 Task: Buy 4 Cookie Stamps from Baking Tools & Accessories section under best seller category for shipping address: Isaiah Carter, 4727 Huntz Lane, Bolton, Massachusetts 01740, Cell Number 9785492947. Pay from credit card ending with 9757, CVV 798
Action: Mouse pressed left at (25, 84)
Screenshot: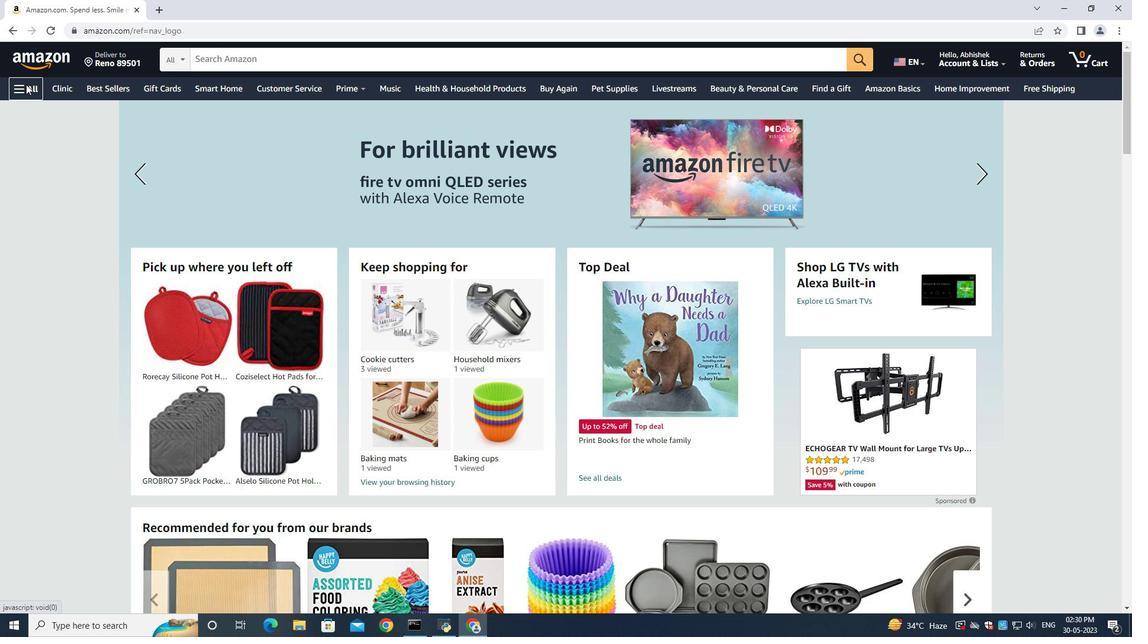 
Action: Mouse moved to (44, 109)
Screenshot: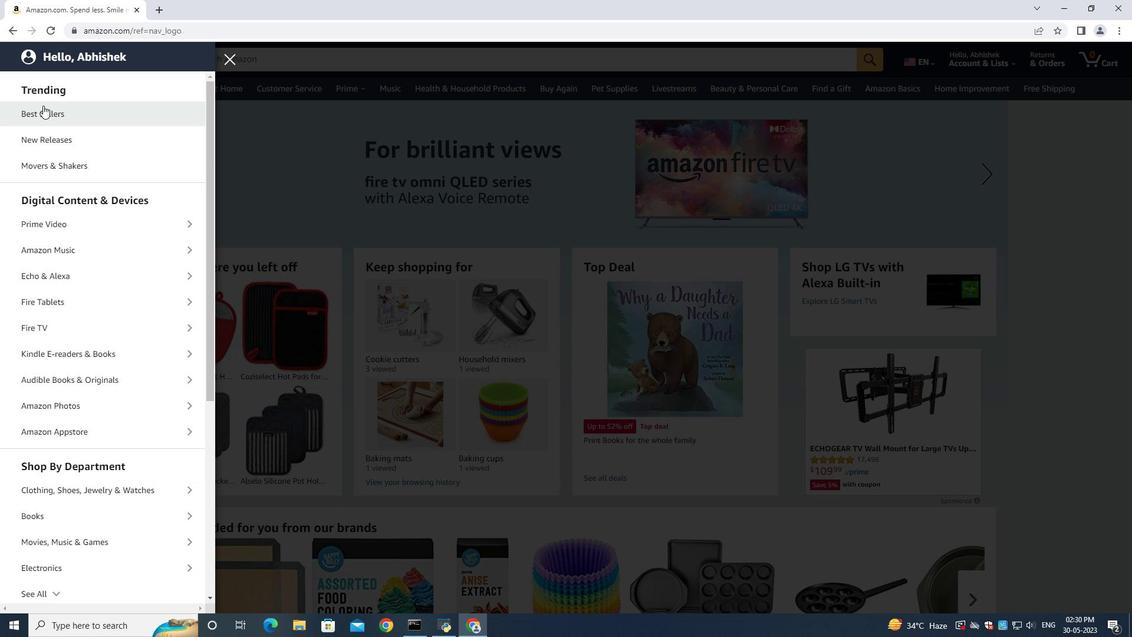 
Action: Mouse pressed left at (44, 109)
Screenshot: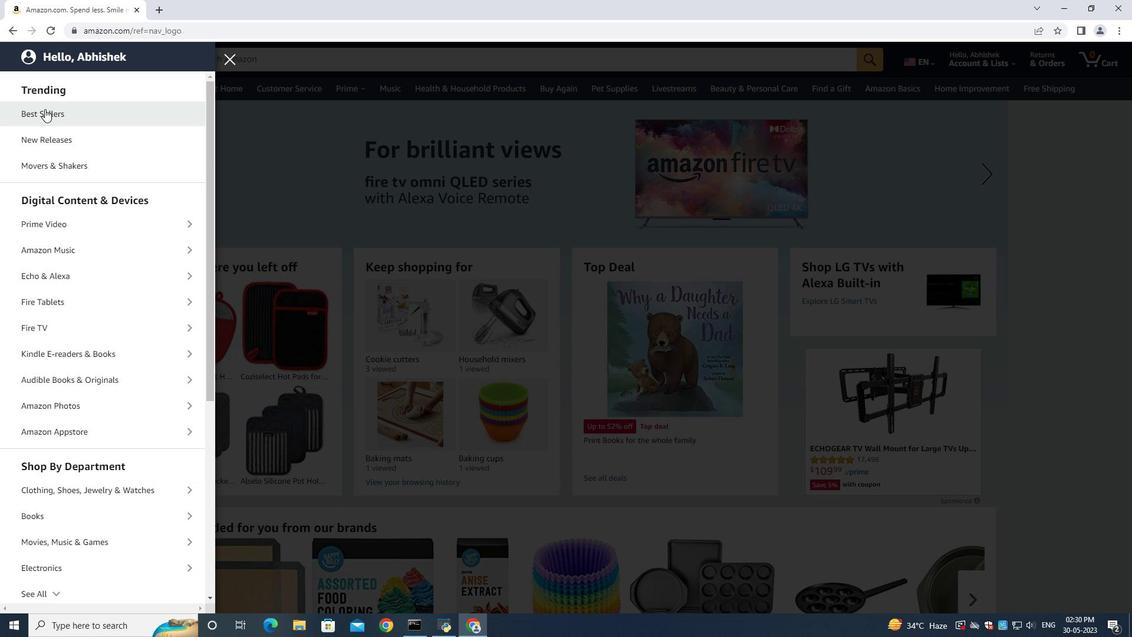 
Action: Mouse moved to (212, 60)
Screenshot: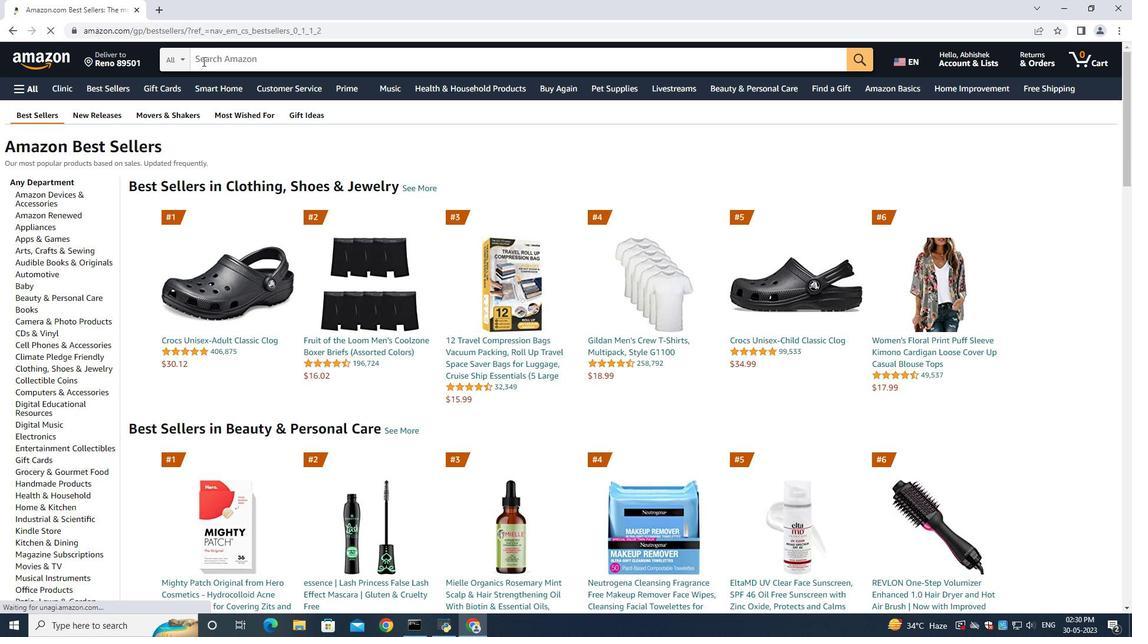
Action: Mouse pressed left at (212, 60)
Screenshot: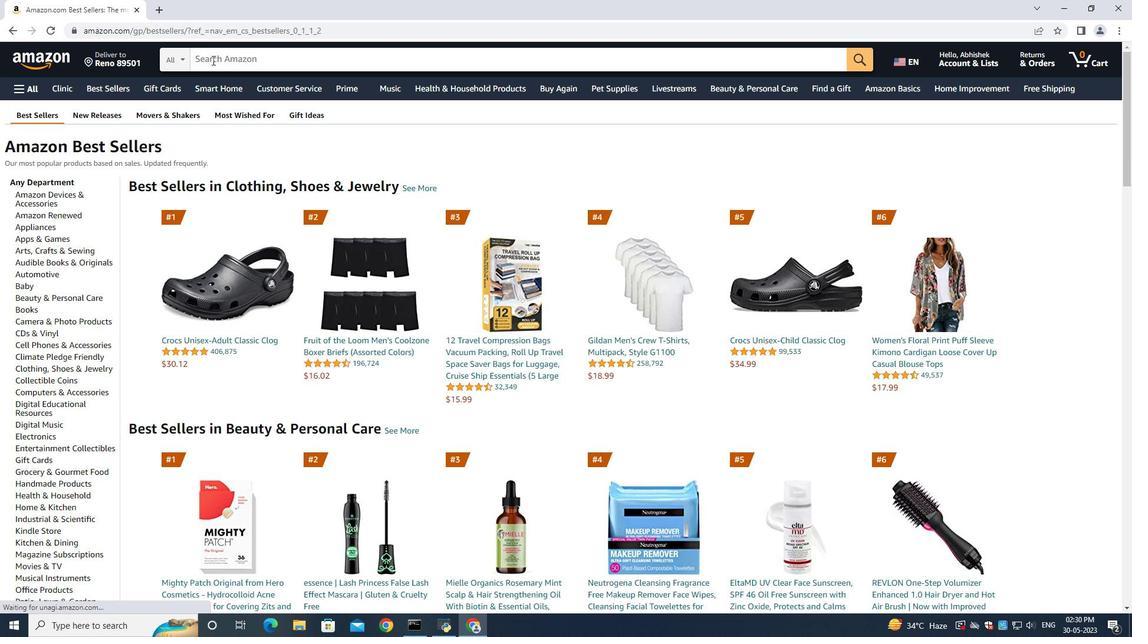 
Action: Mouse moved to (212, 60)
Screenshot: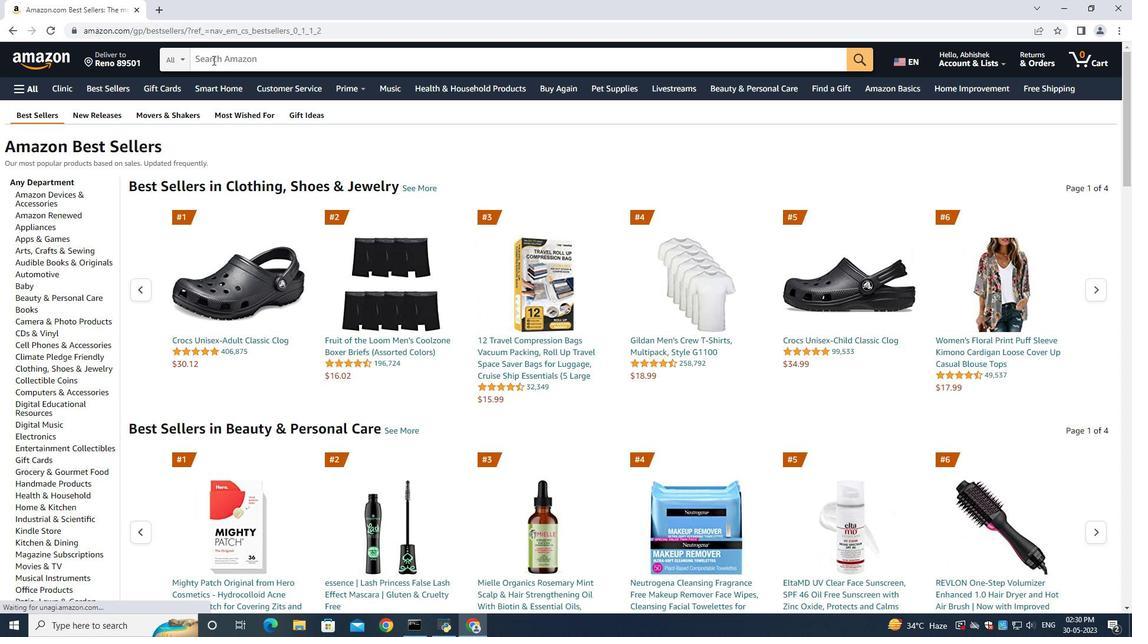 
Action: Key pressed <Key.shift>Cookie<Key.space><Key.shift>Stamps<Key.enter>
Screenshot: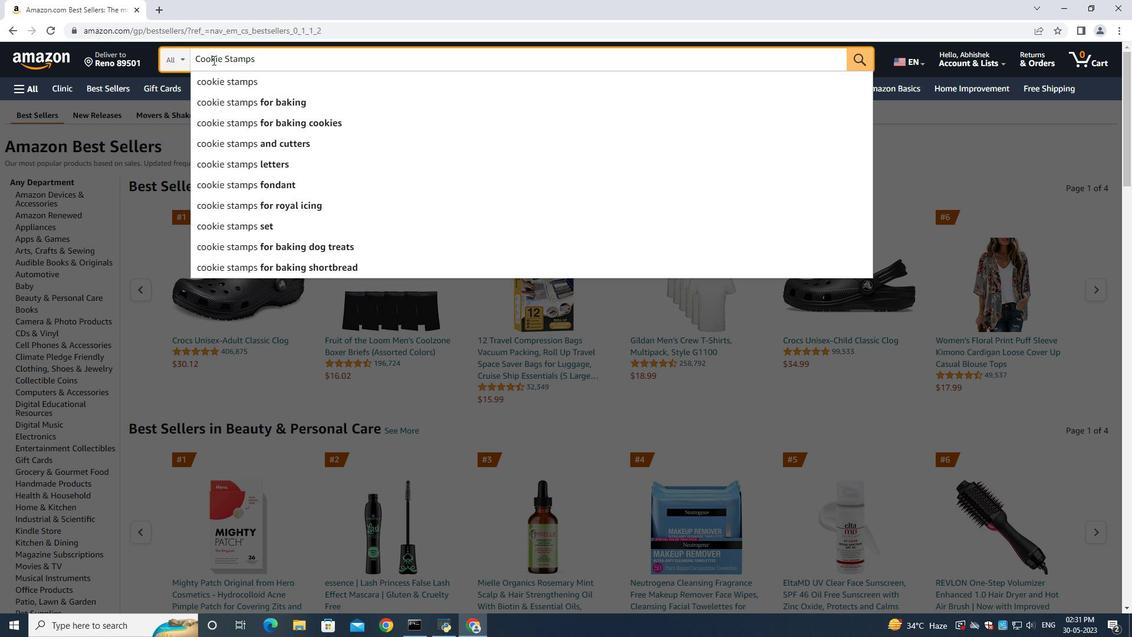 
Action: Mouse moved to (70, 243)
Screenshot: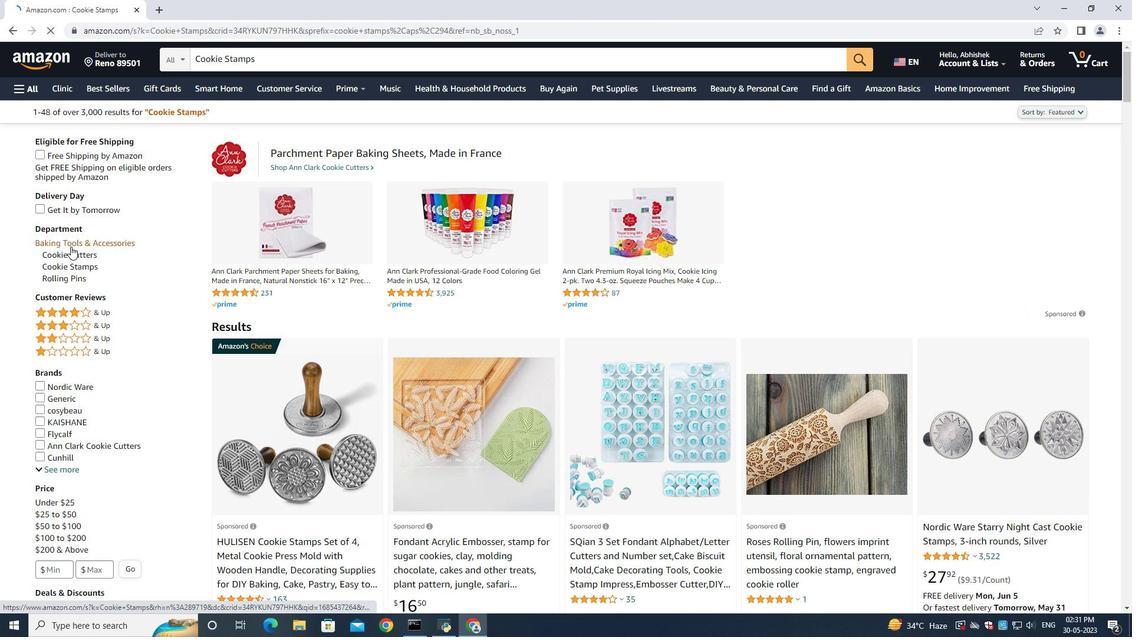 
Action: Mouse pressed left at (70, 243)
Screenshot: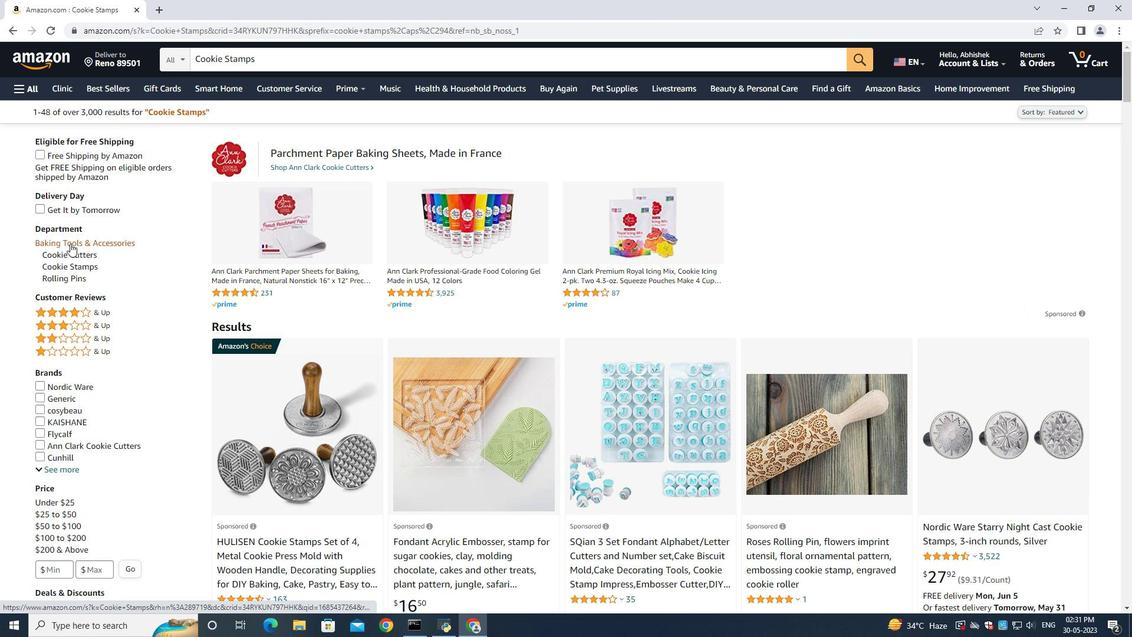 
Action: Mouse moved to (680, 330)
Screenshot: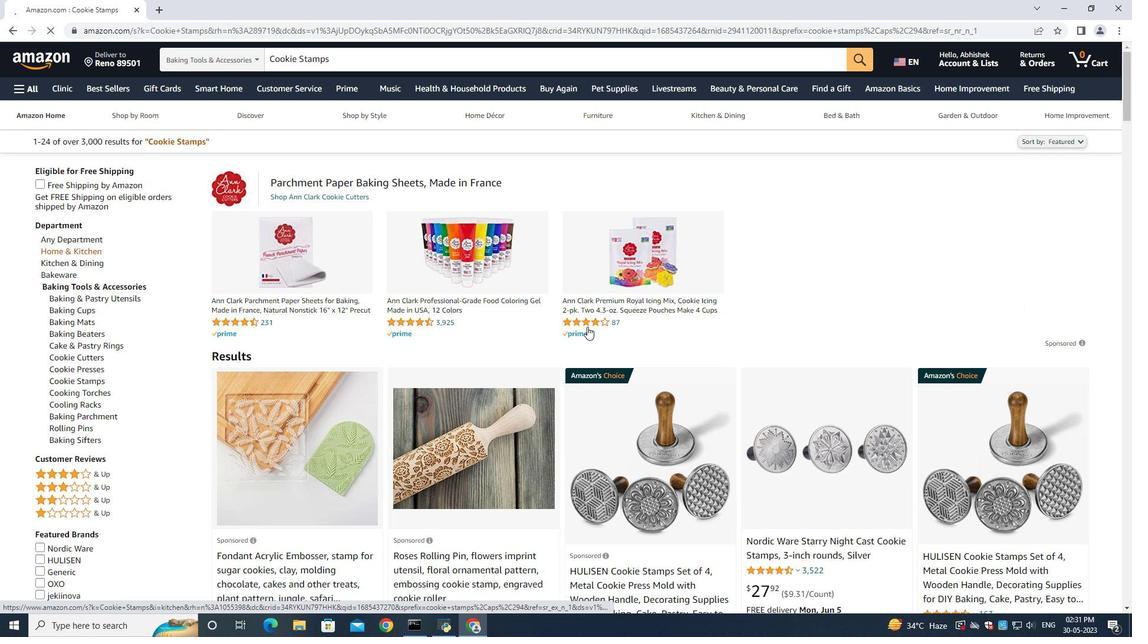 
Action: Mouse scrolled (680, 330) with delta (0, 0)
Screenshot: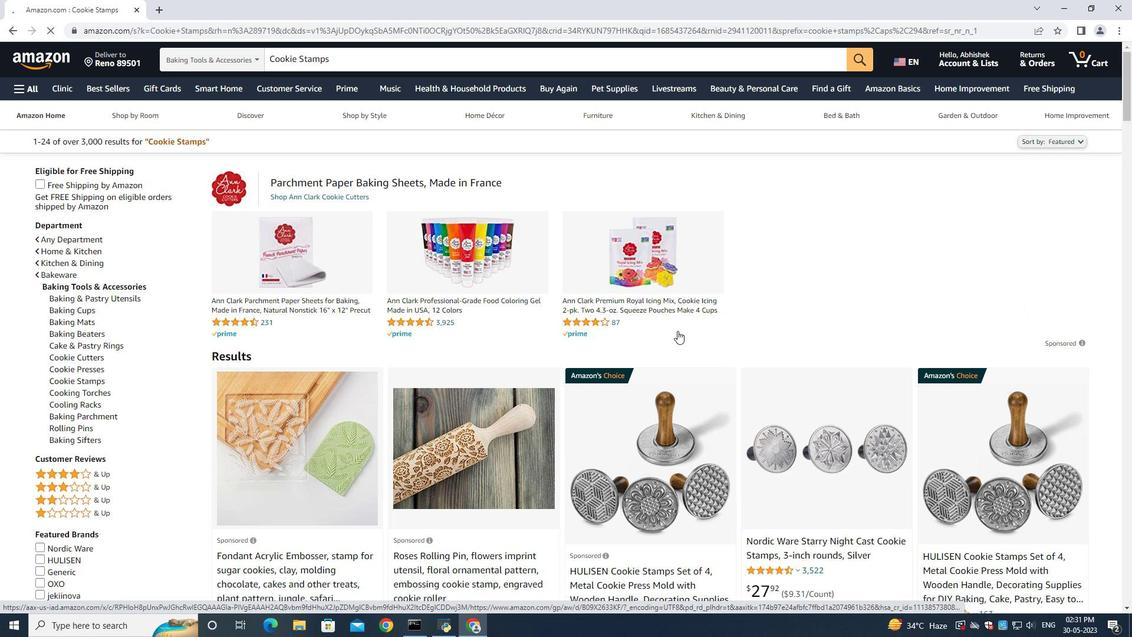 
Action: Mouse scrolled (680, 330) with delta (0, 0)
Screenshot: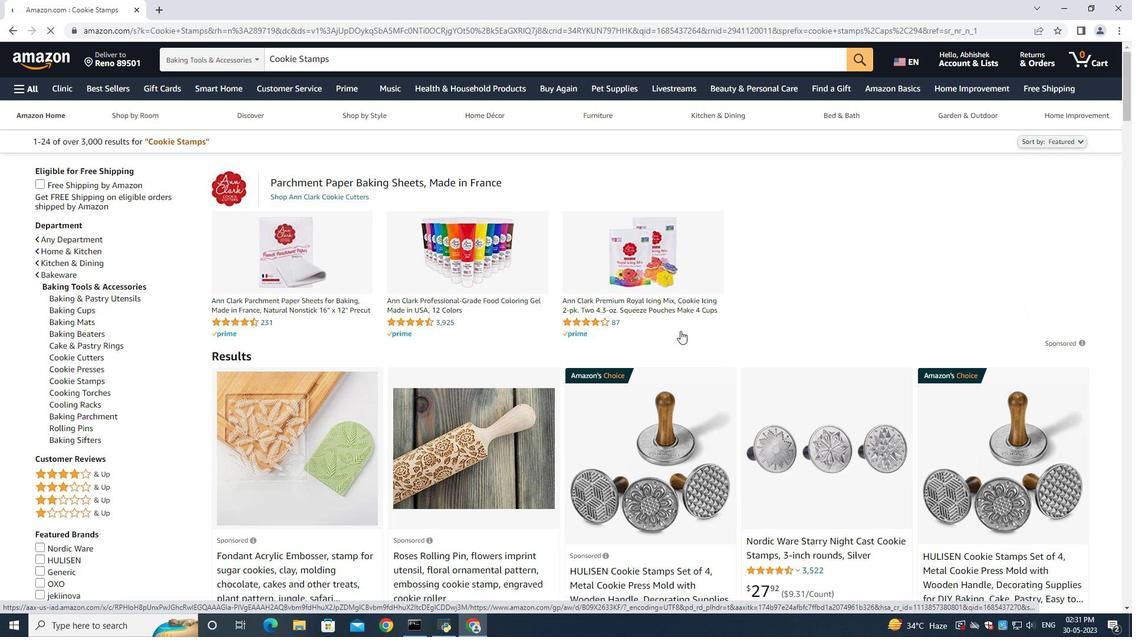
Action: Mouse scrolled (680, 330) with delta (0, 0)
Screenshot: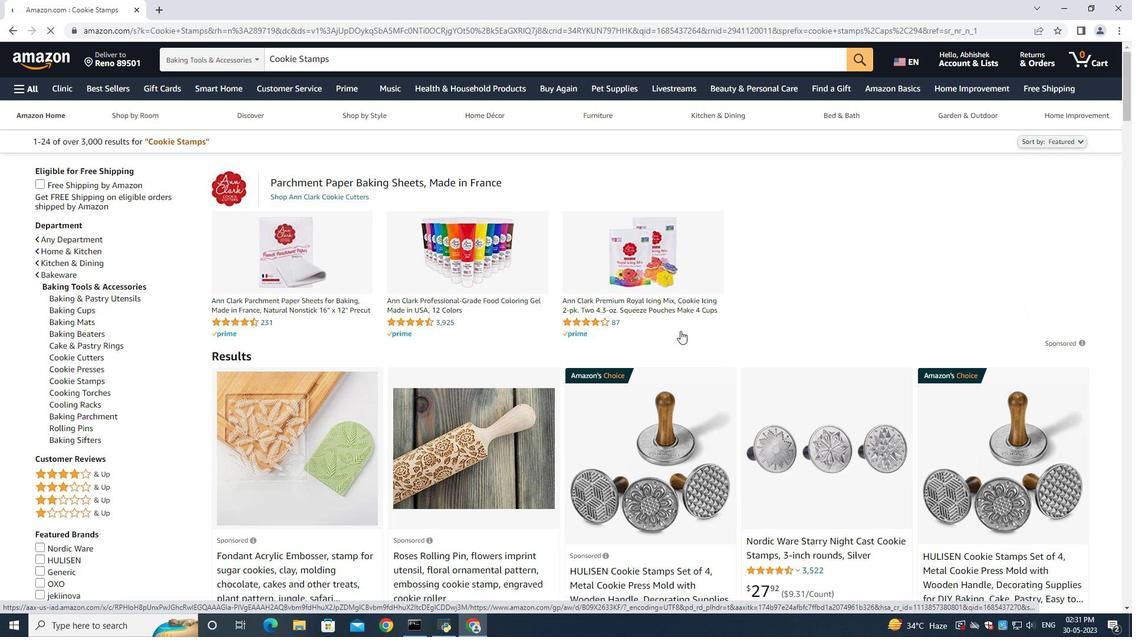
Action: Mouse moved to (475, 375)
Screenshot: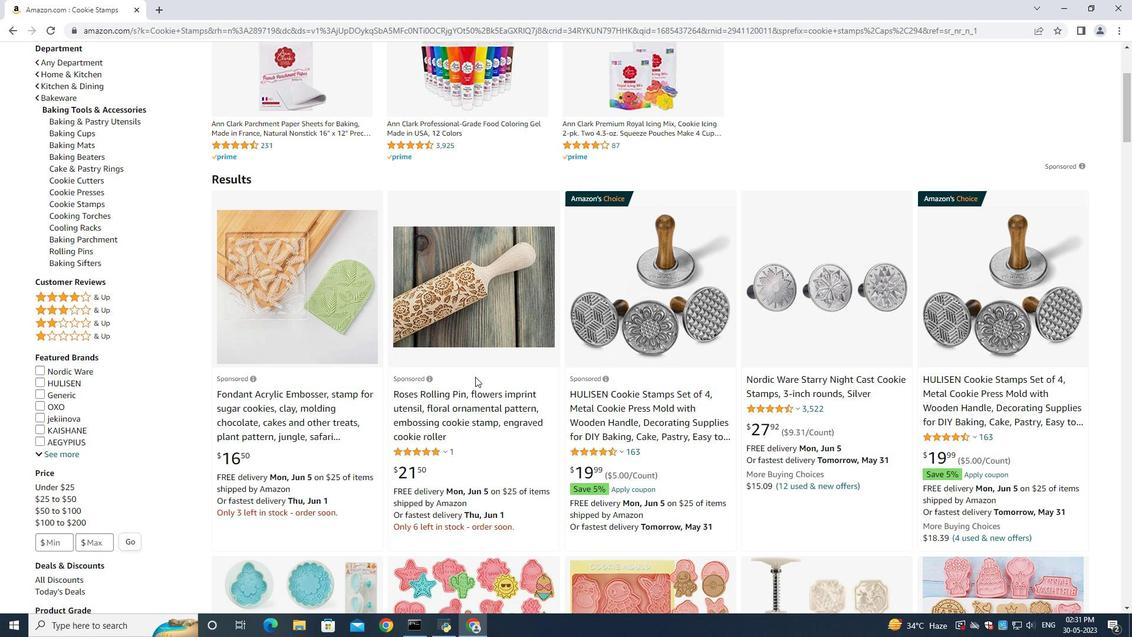 
Action: Mouse scrolled (475, 375) with delta (0, 0)
Screenshot: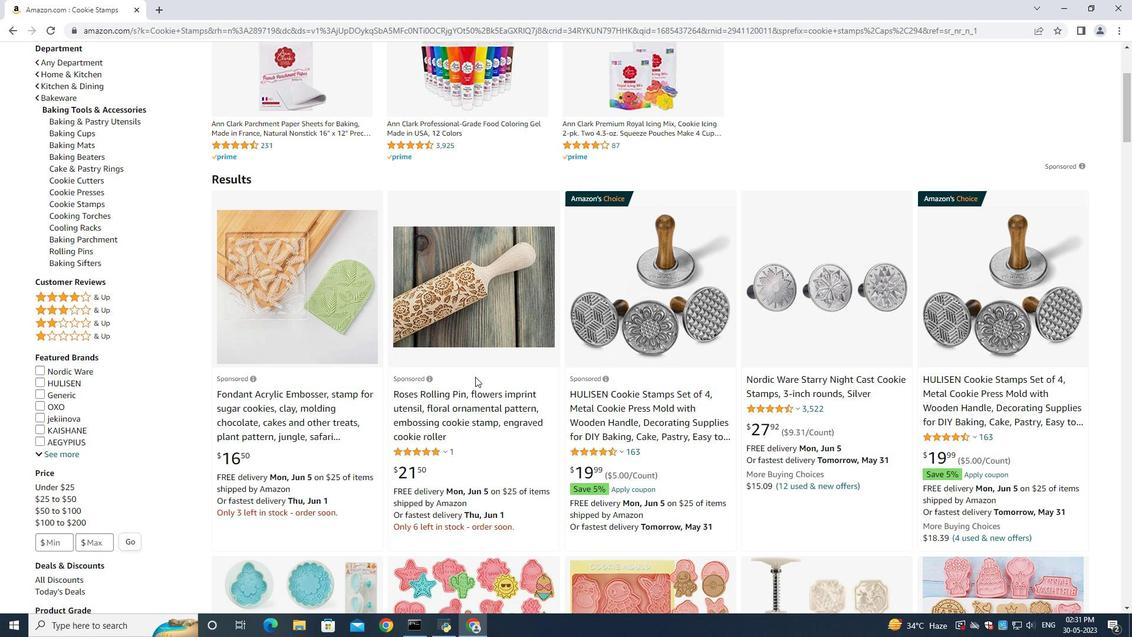 
Action: Mouse scrolled (475, 375) with delta (0, 0)
Screenshot: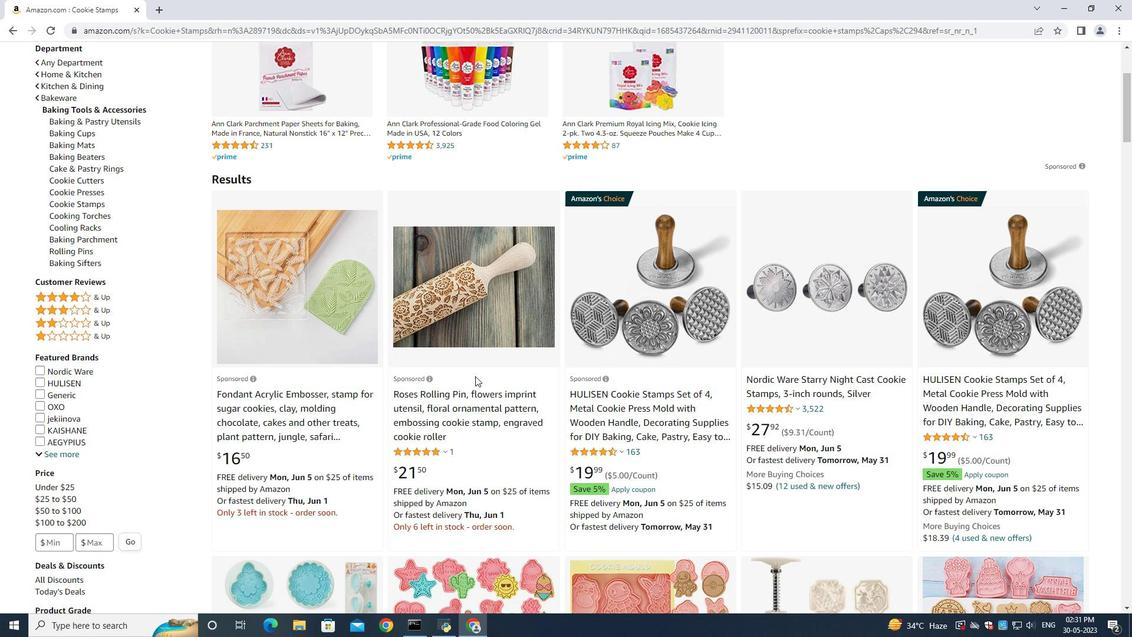 
Action: Mouse scrolled (475, 375) with delta (0, 0)
Screenshot: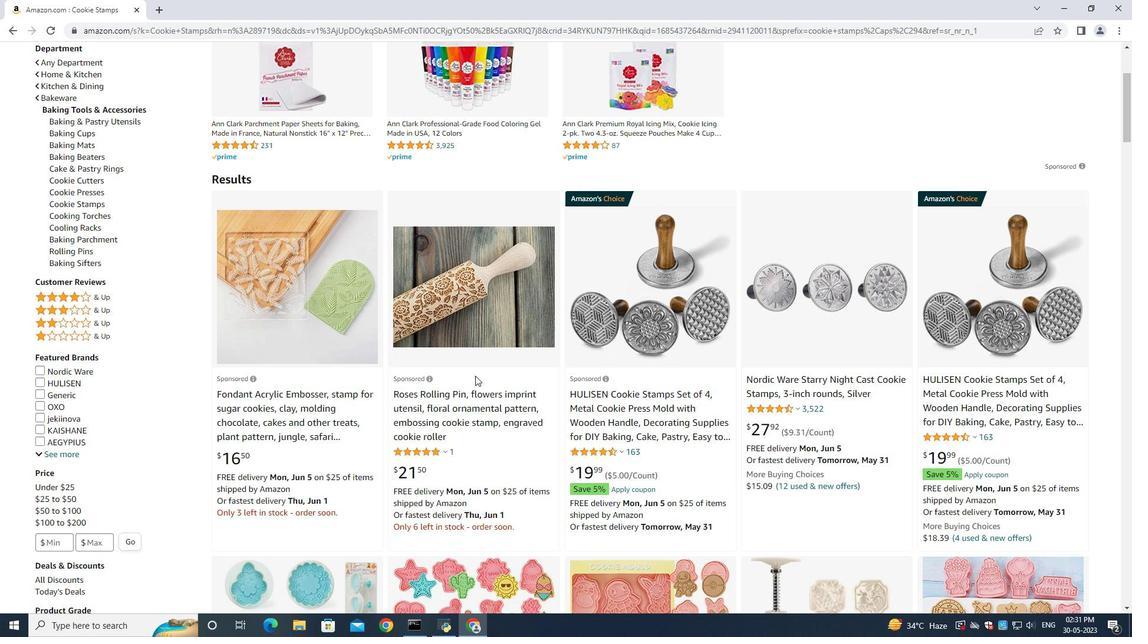 
Action: Mouse moved to (638, 225)
Screenshot: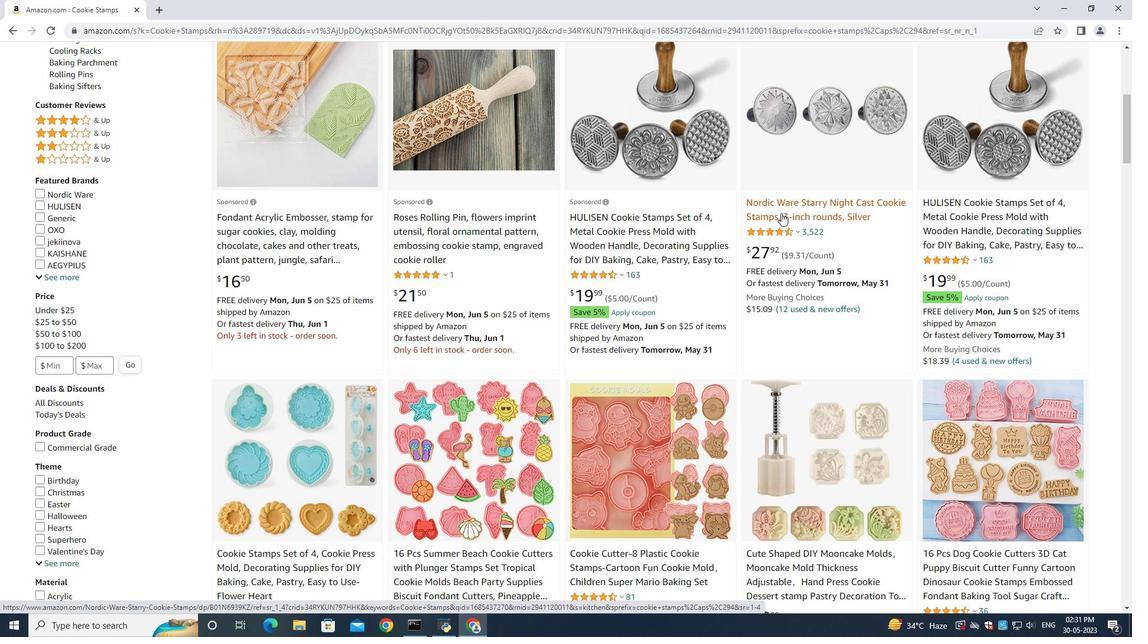 
Action: Mouse pressed left at (638, 225)
Screenshot: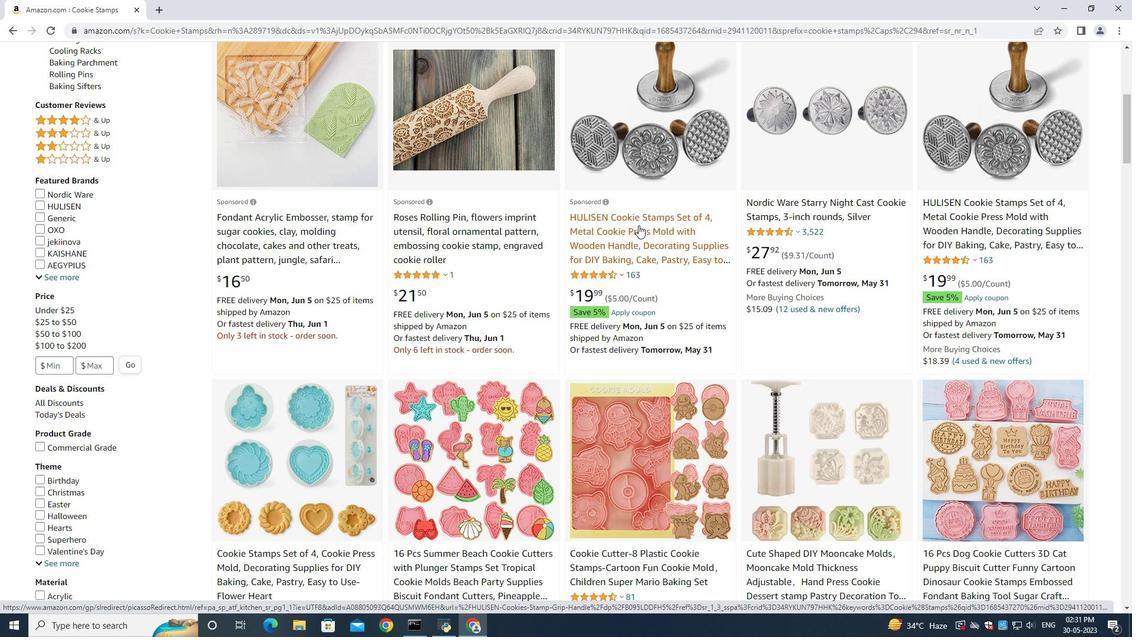 
Action: Mouse moved to (877, 463)
Screenshot: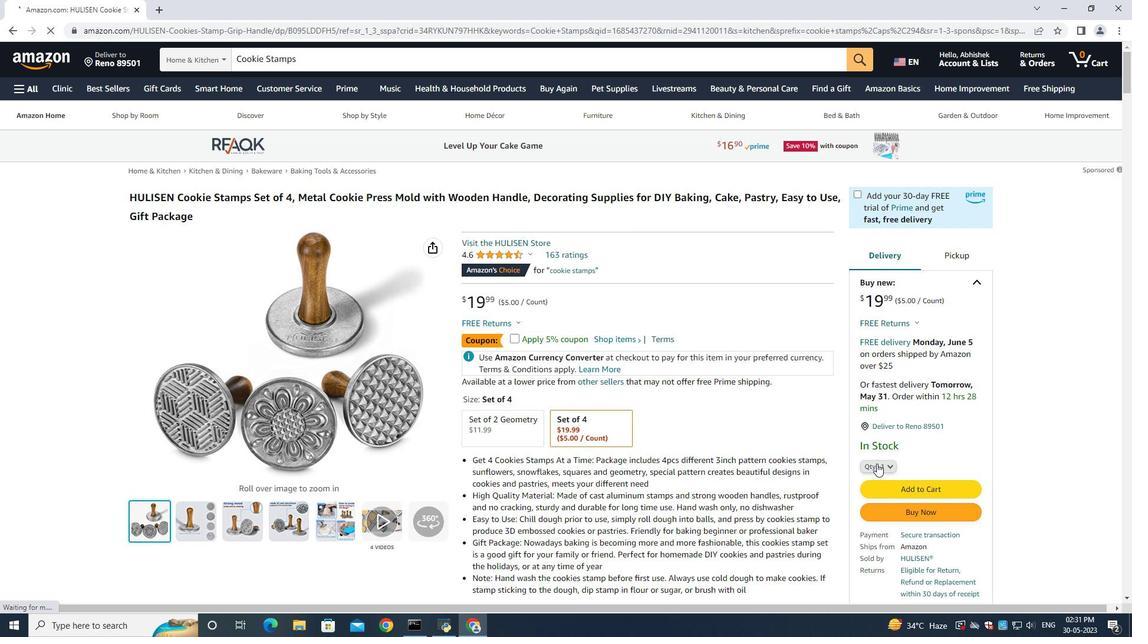 
Action: Mouse pressed left at (877, 463)
Screenshot: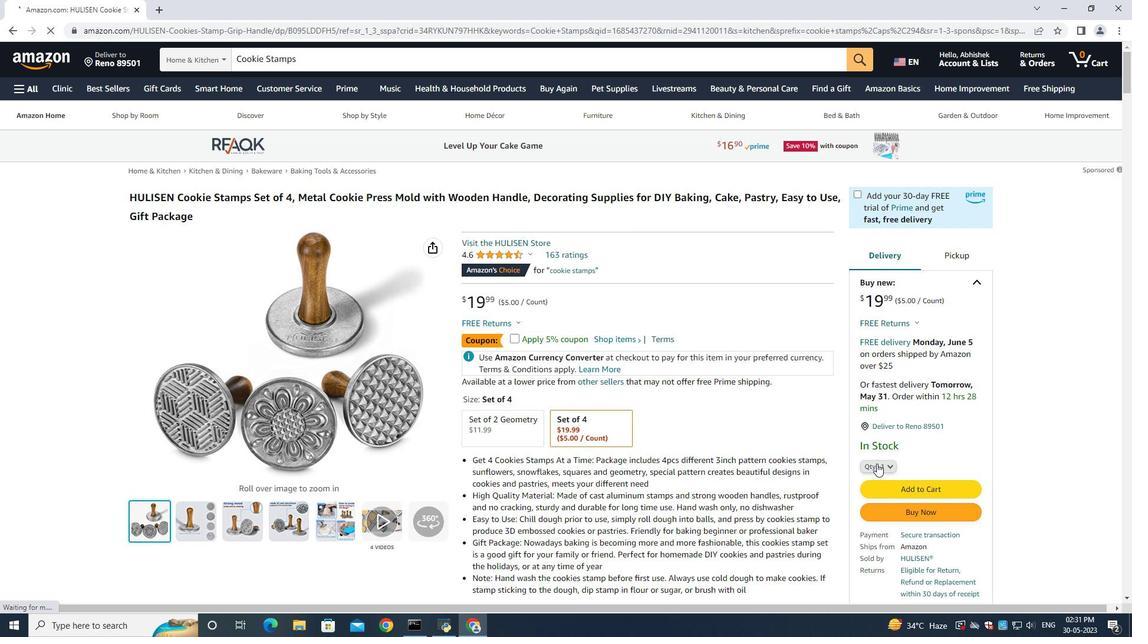 
Action: Mouse moved to (873, 375)
Screenshot: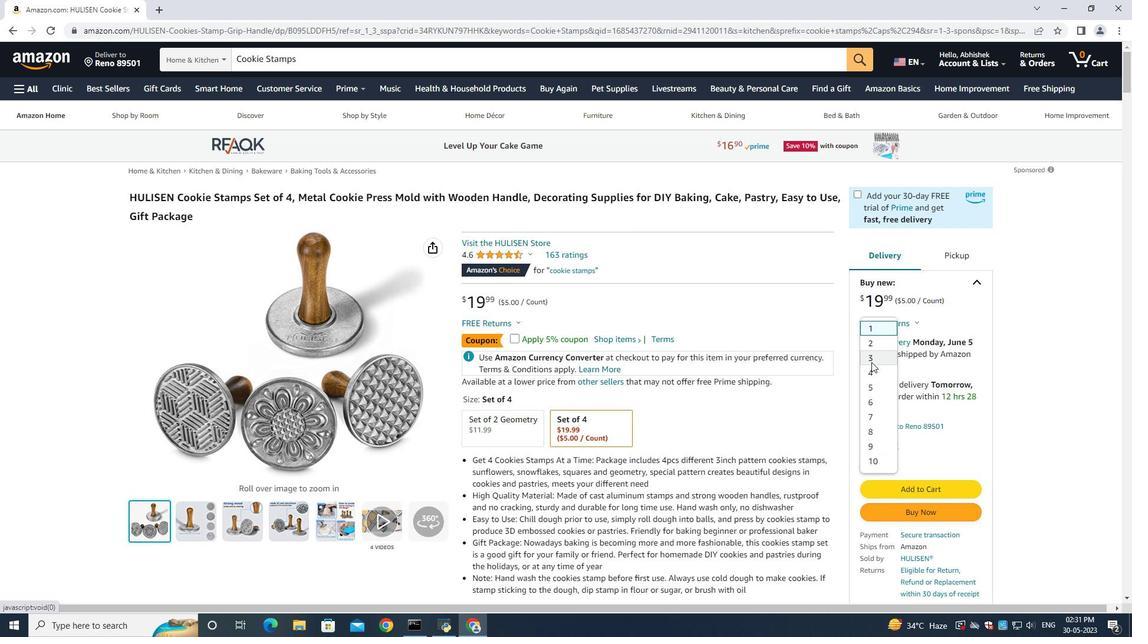 
Action: Mouse pressed left at (873, 375)
Screenshot: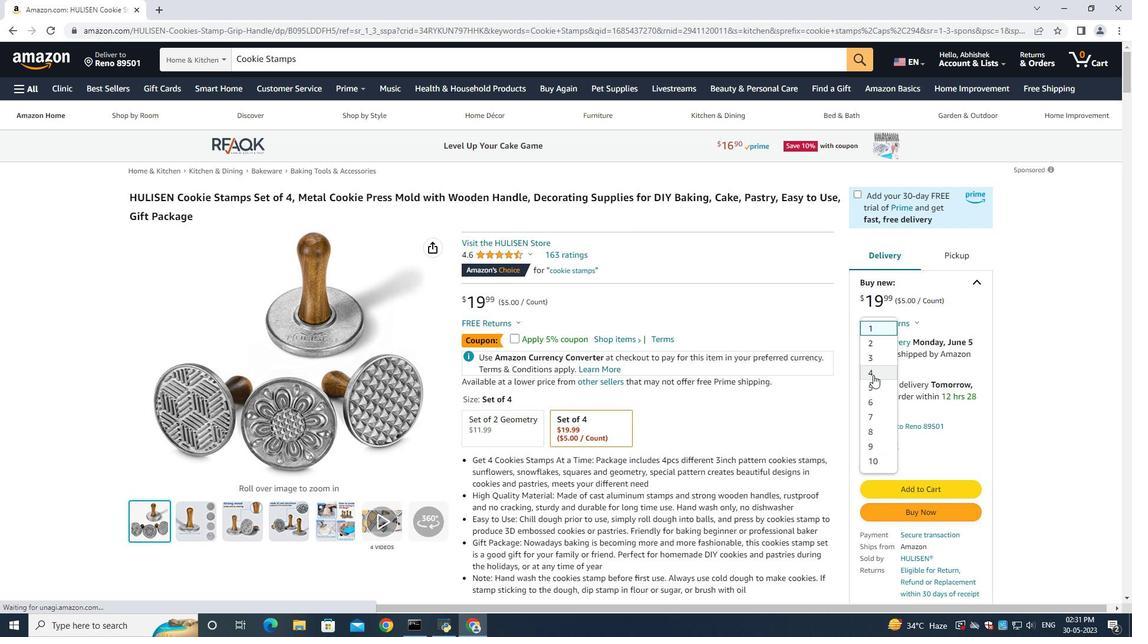 
Action: Mouse moved to (379, 528)
Screenshot: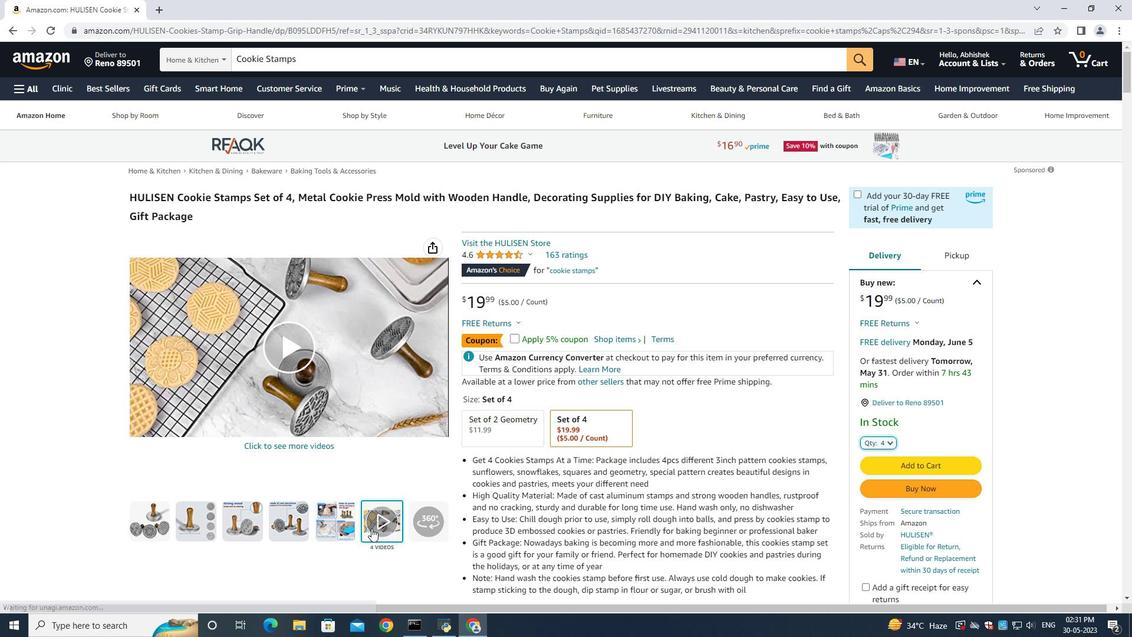 
Action: Mouse pressed left at (379, 528)
Screenshot: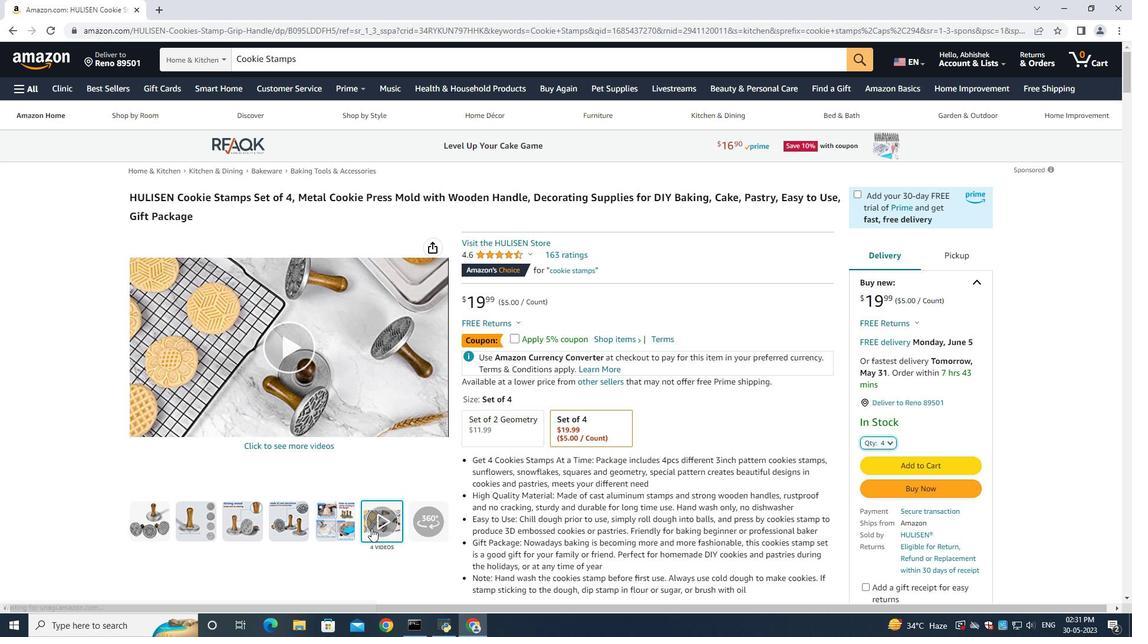 
Action: Mouse moved to (1092, 109)
Screenshot: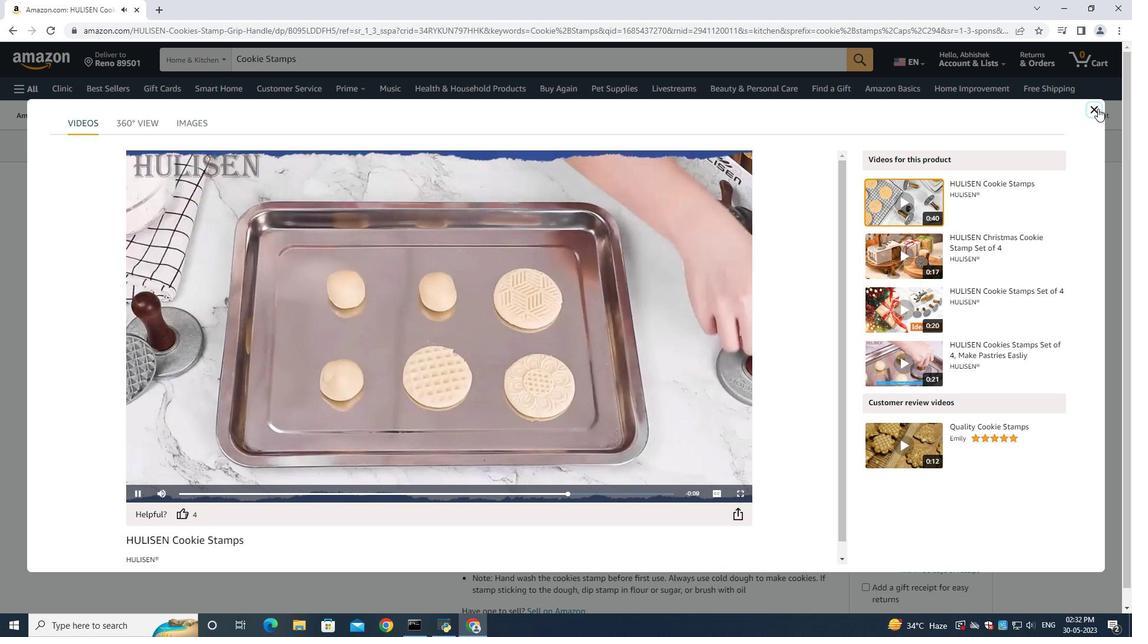 
Action: Mouse pressed left at (1092, 109)
Screenshot: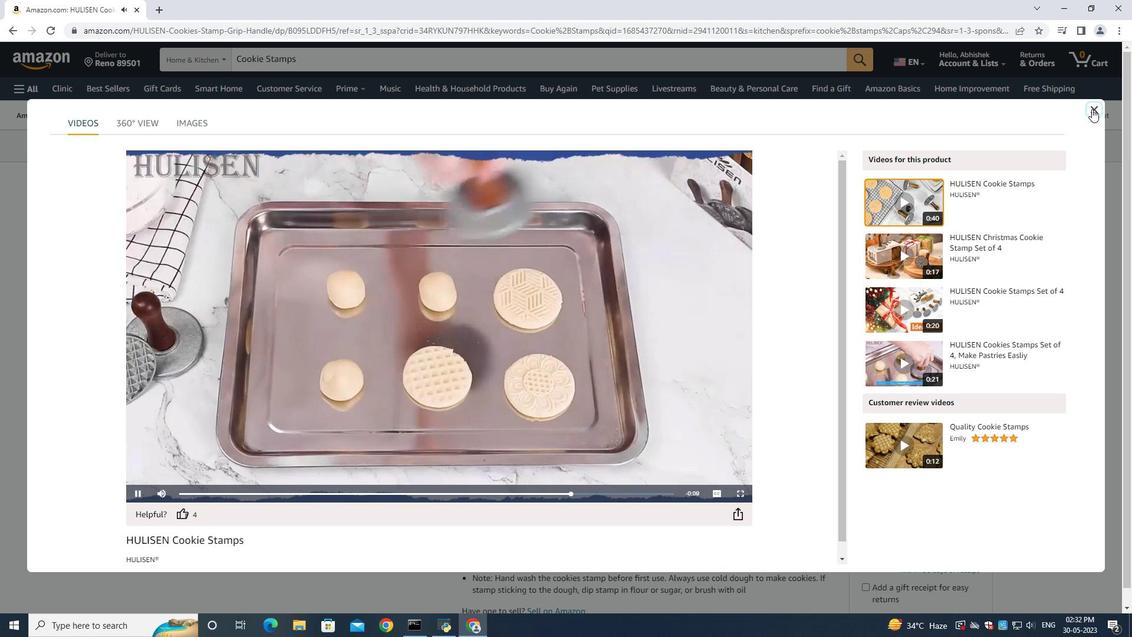 
Action: Mouse moved to (914, 487)
Screenshot: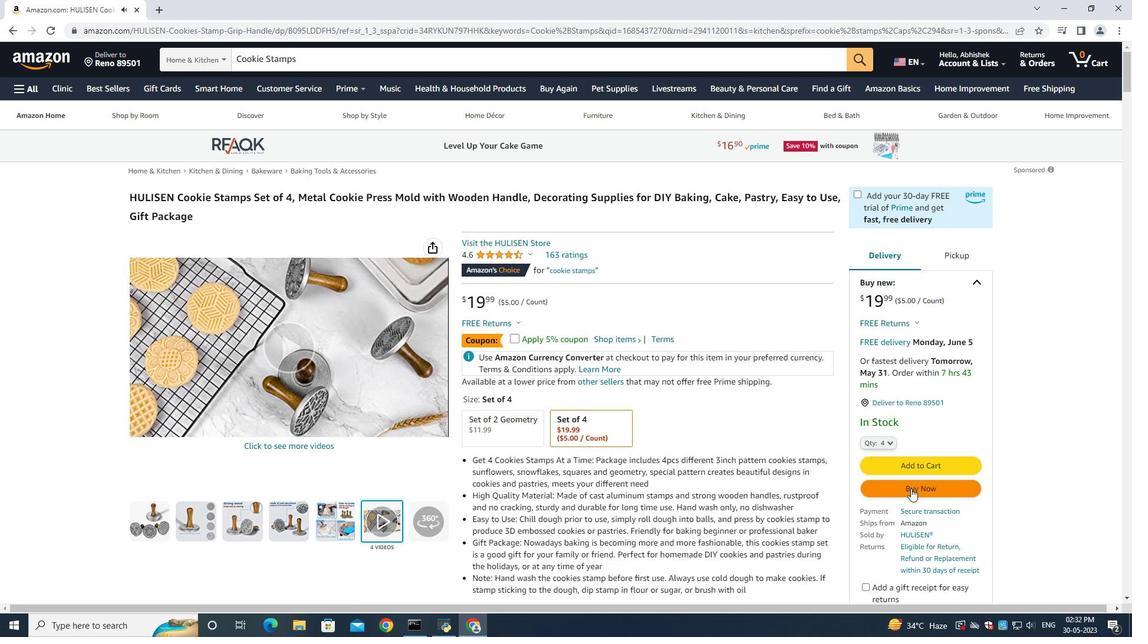 
Action: Mouse pressed left at (914, 487)
Screenshot: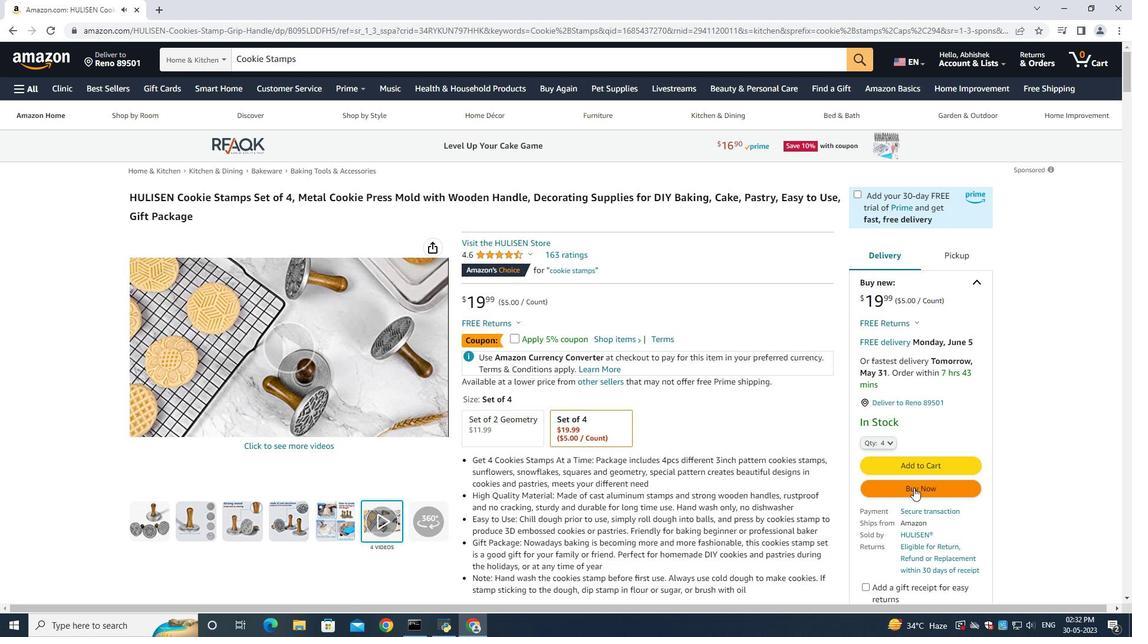 
Action: Mouse moved to (547, 277)
Screenshot: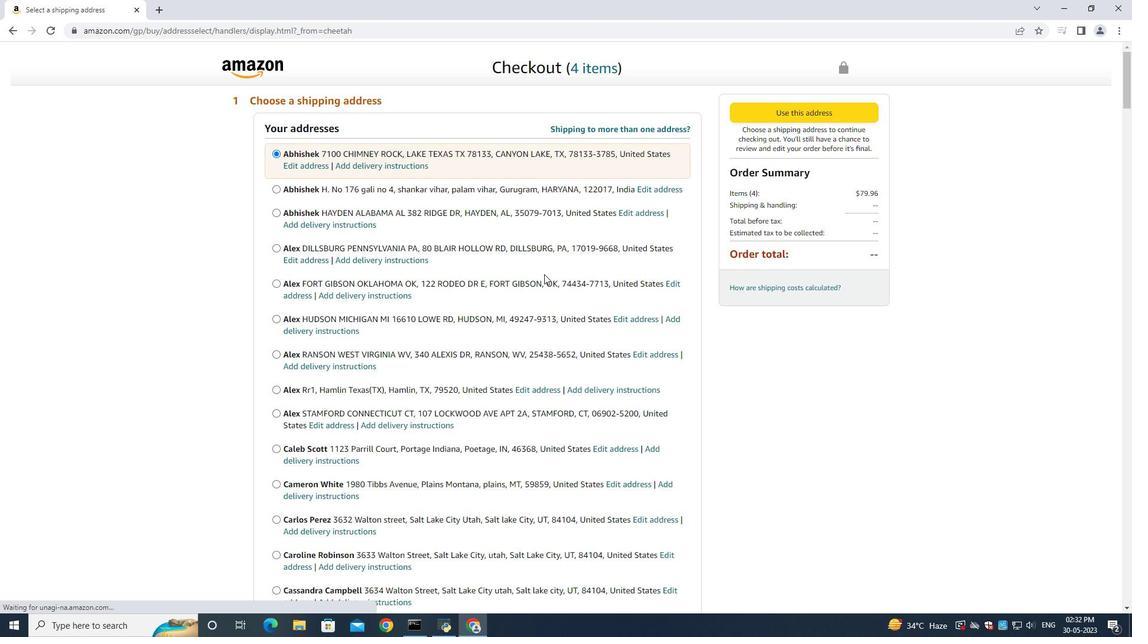 
Action: Mouse scrolled (547, 276) with delta (0, 0)
Screenshot: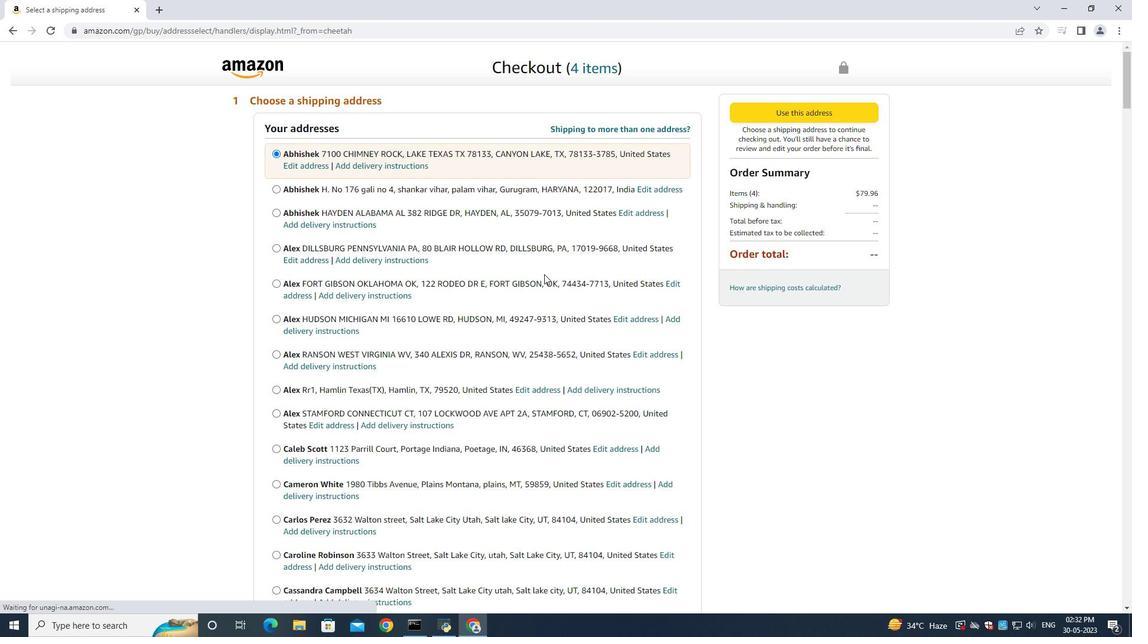 
Action: Mouse moved to (547, 277)
Screenshot: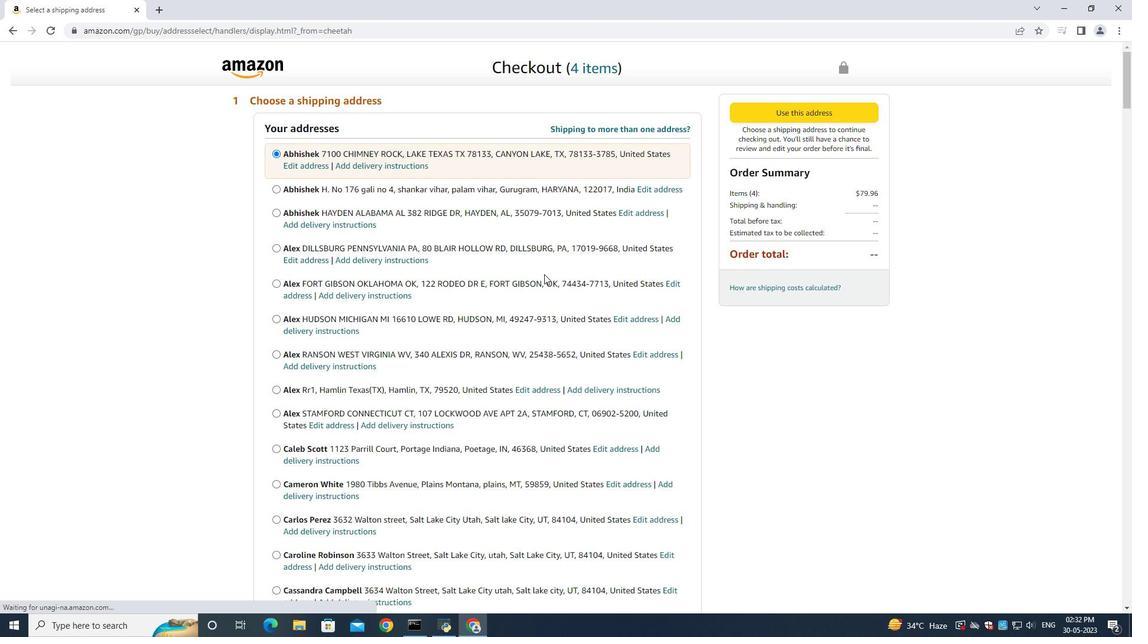 
Action: Mouse scrolled (547, 277) with delta (0, 0)
Screenshot: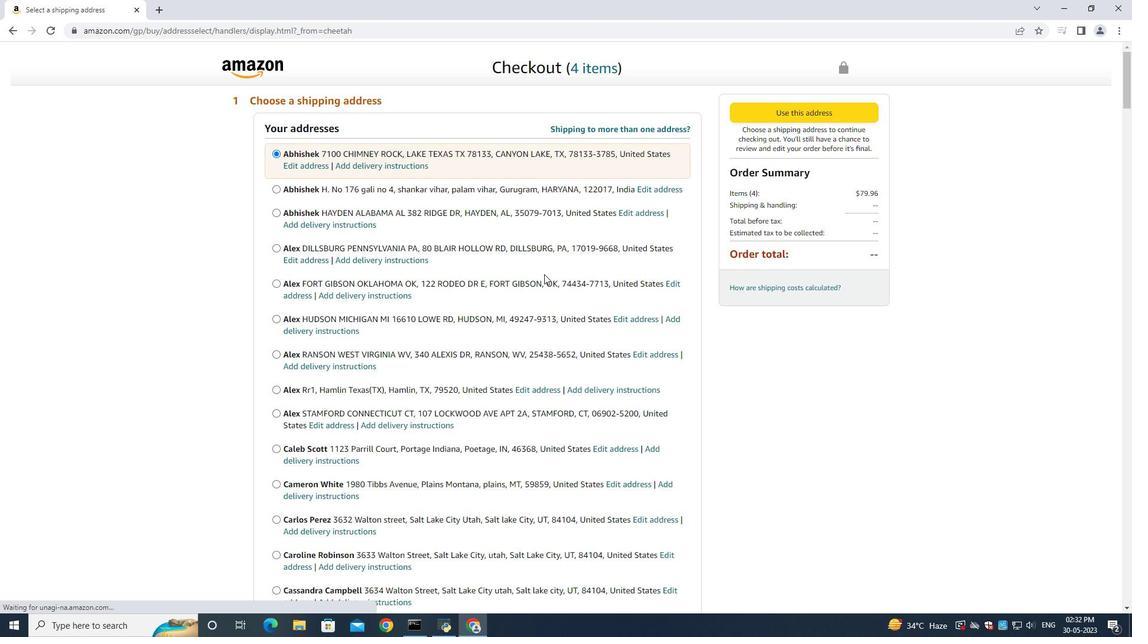 
Action: Mouse moved to (549, 280)
Screenshot: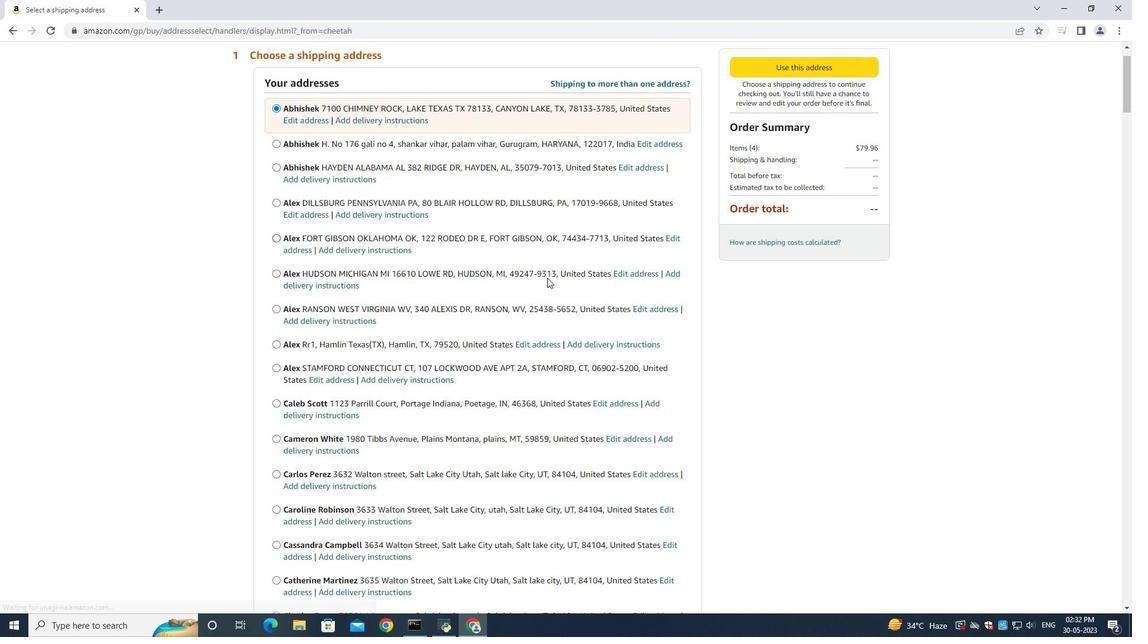 
Action: Mouse scrolled (549, 280) with delta (0, 0)
Screenshot: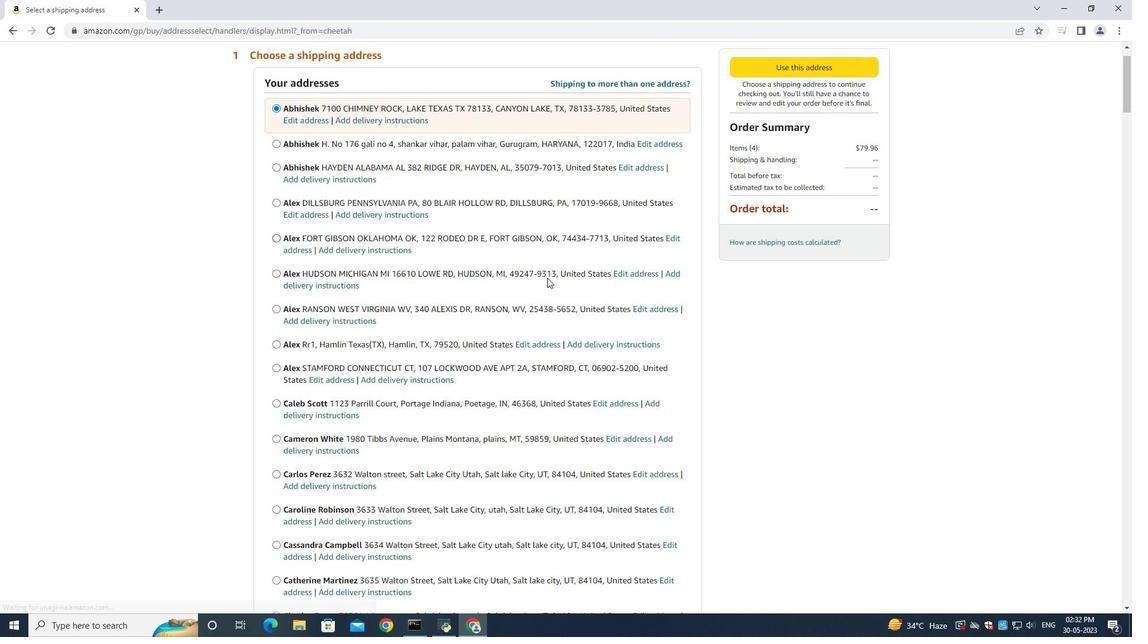 
Action: Mouse moved to (549, 281)
Screenshot: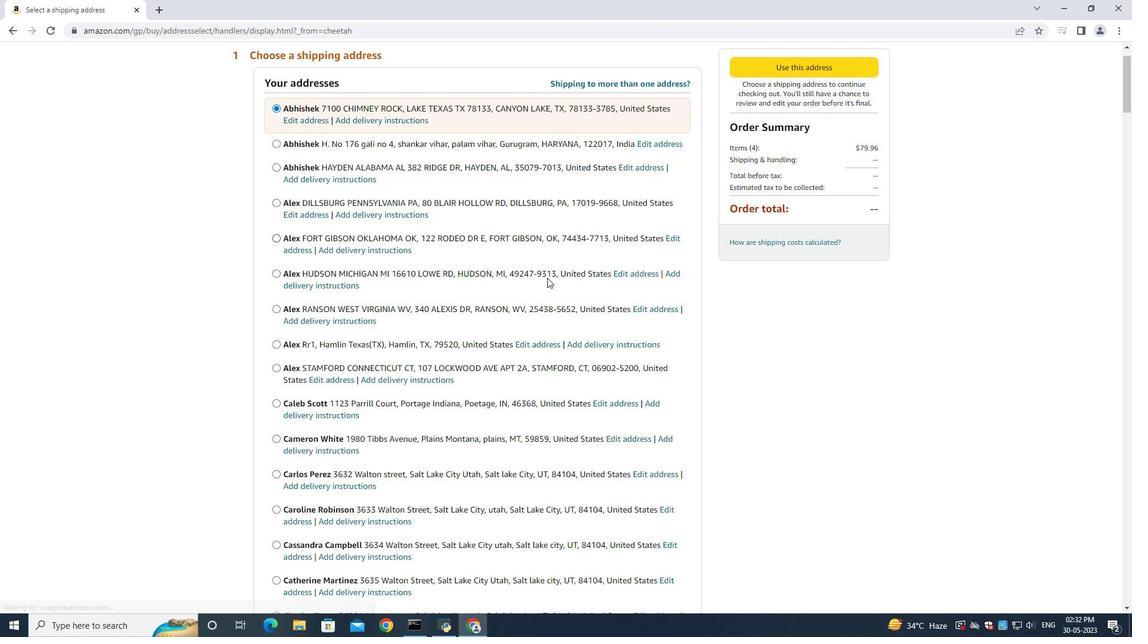 
Action: Mouse scrolled (549, 280) with delta (0, 0)
Screenshot: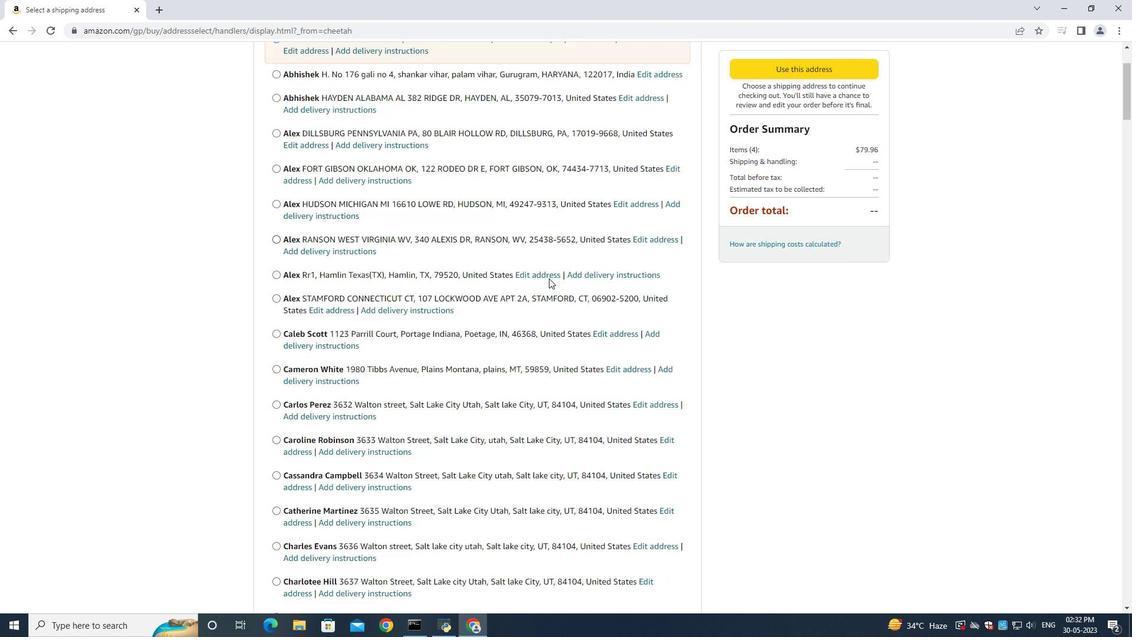 
Action: Mouse moved to (549, 281)
Screenshot: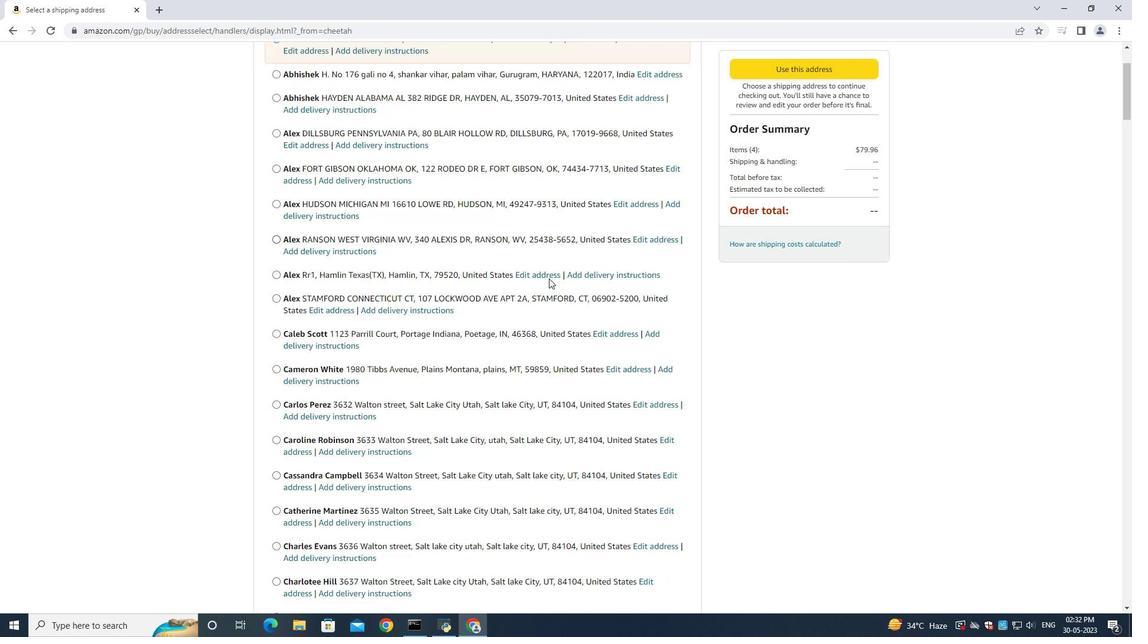 
Action: Mouse scrolled (549, 280) with delta (0, 0)
Screenshot: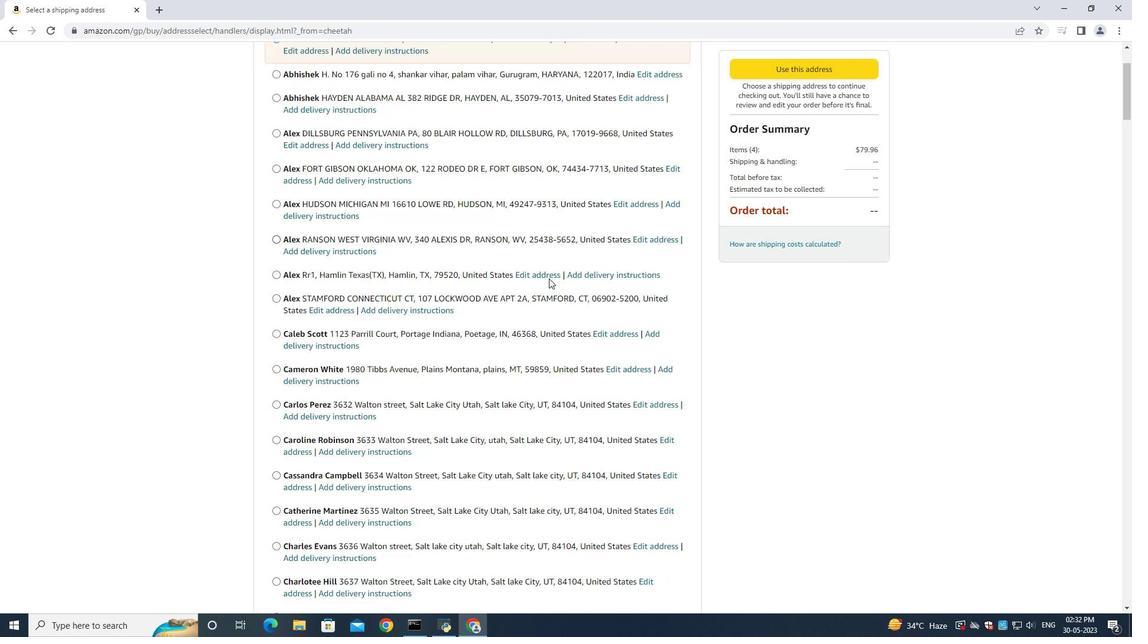 
Action: Mouse scrolled (549, 280) with delta (0, 0)
Screenshot: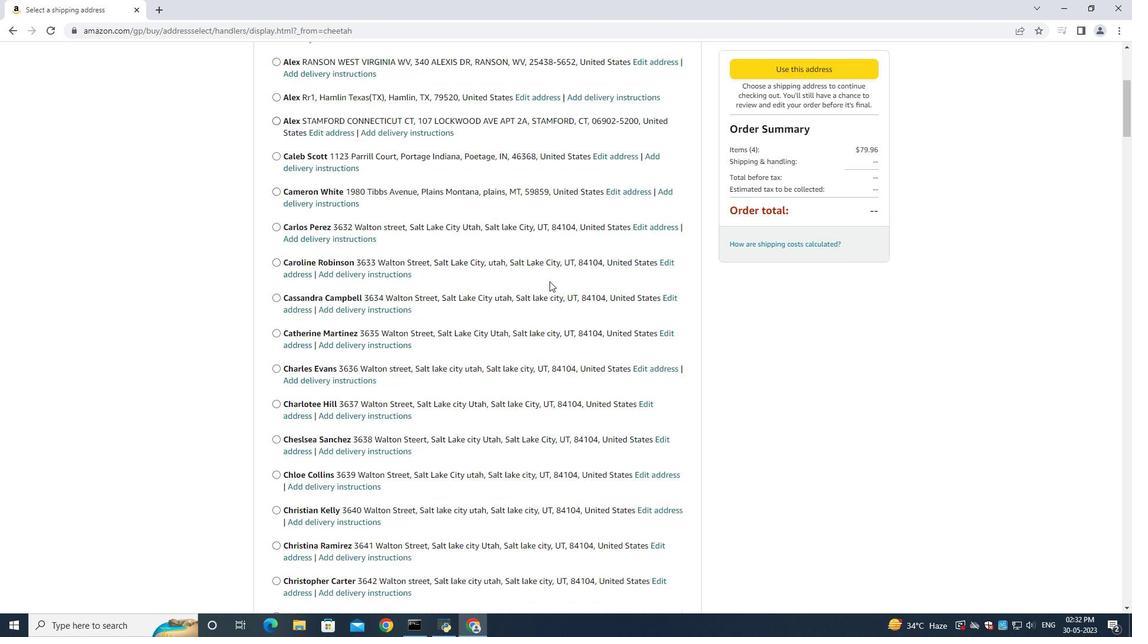 
Action: Mouse scrolled (549, 280) with delta (0, 0)
Screenshot: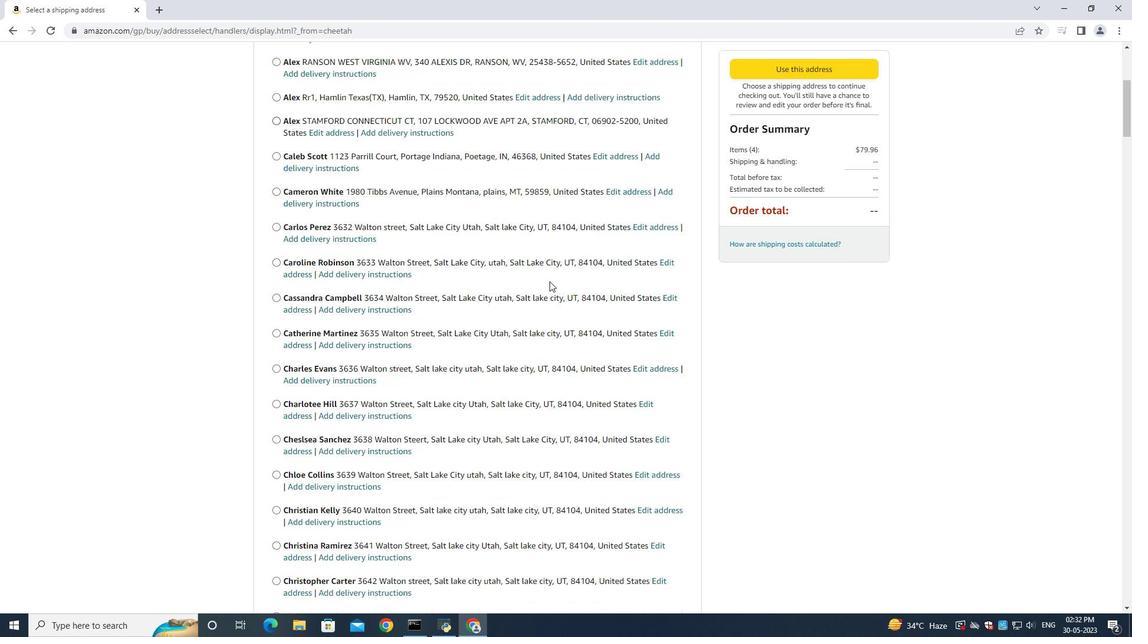
Action: Mouse moved to (551, 282)
Screenshot: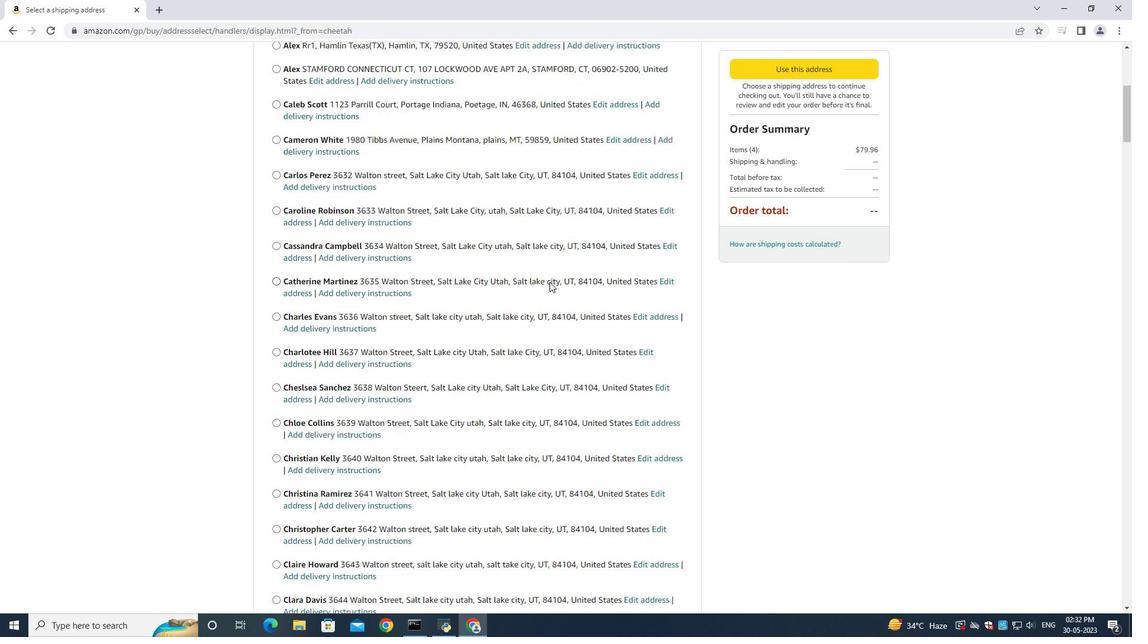 
Action: Mouse scrolled (551, 281) with delta (0, 0)
Screenshot: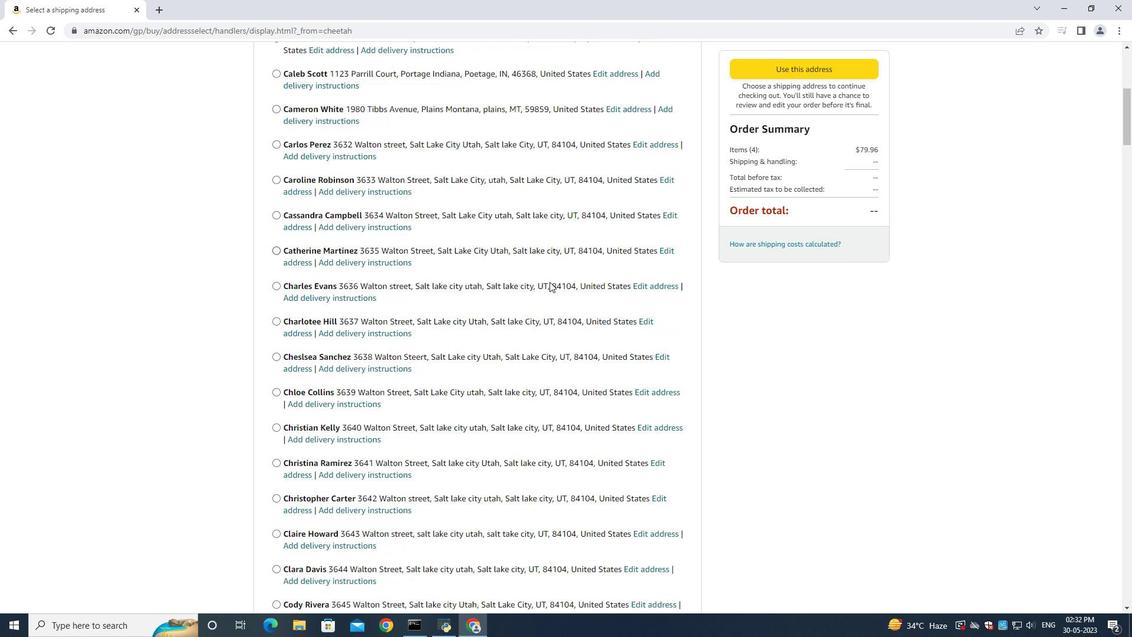 
Action: Mouse scrolled (551, 281) with delta (0, 0)
Screenshot: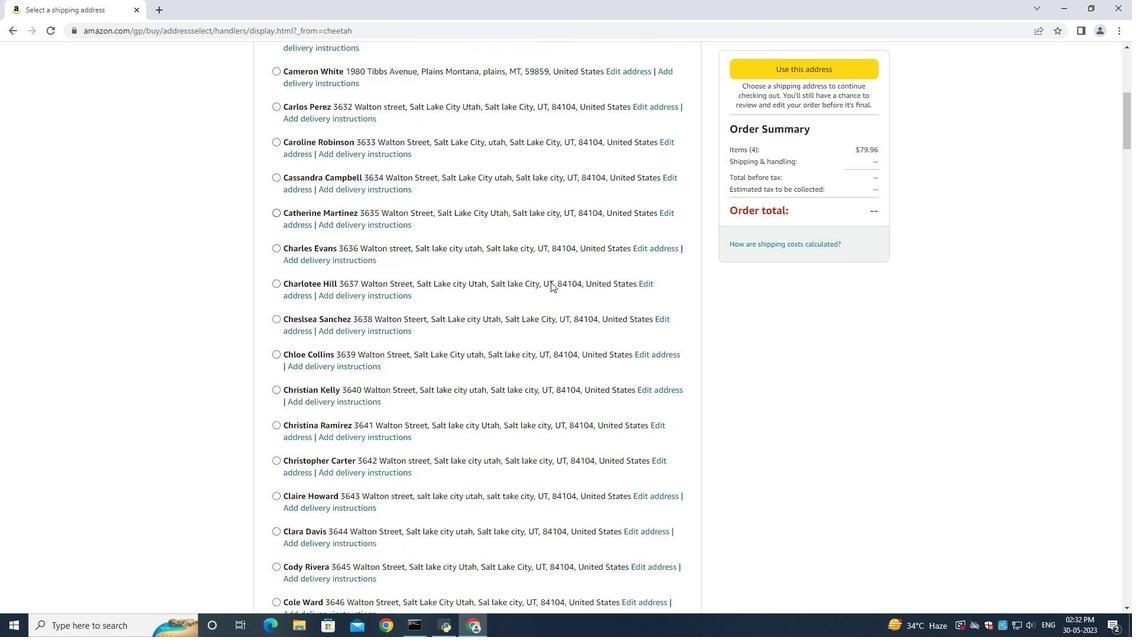 
Action: Mouse moved to (551, 282)
Screenshot: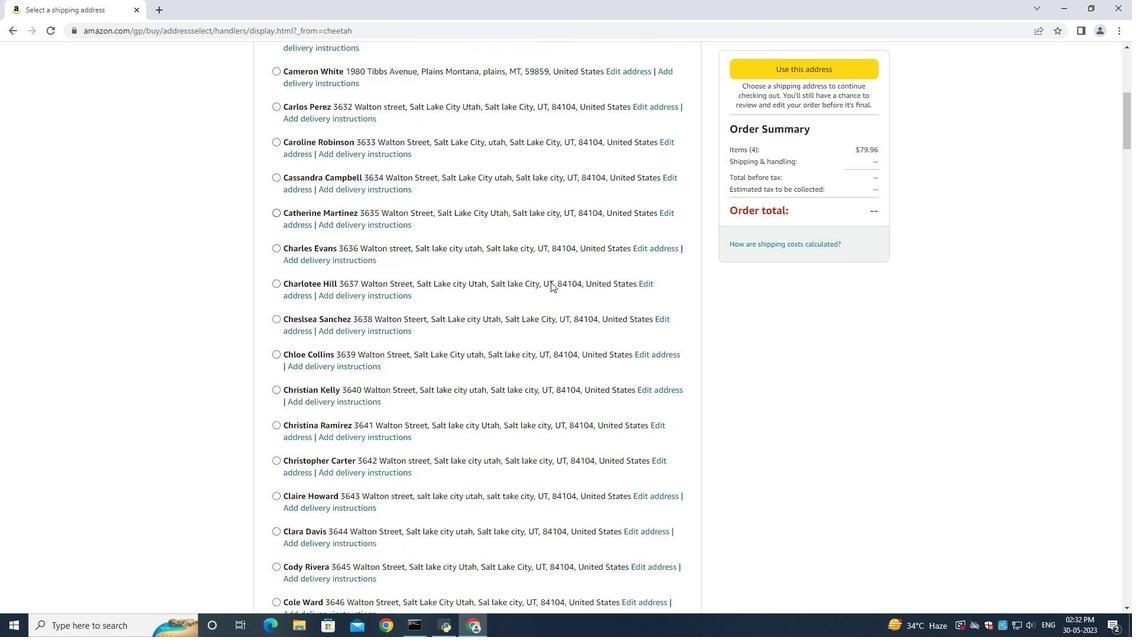 
Action: Mouse scrolled (551, 281) with delta (0, 0)
Screenshot: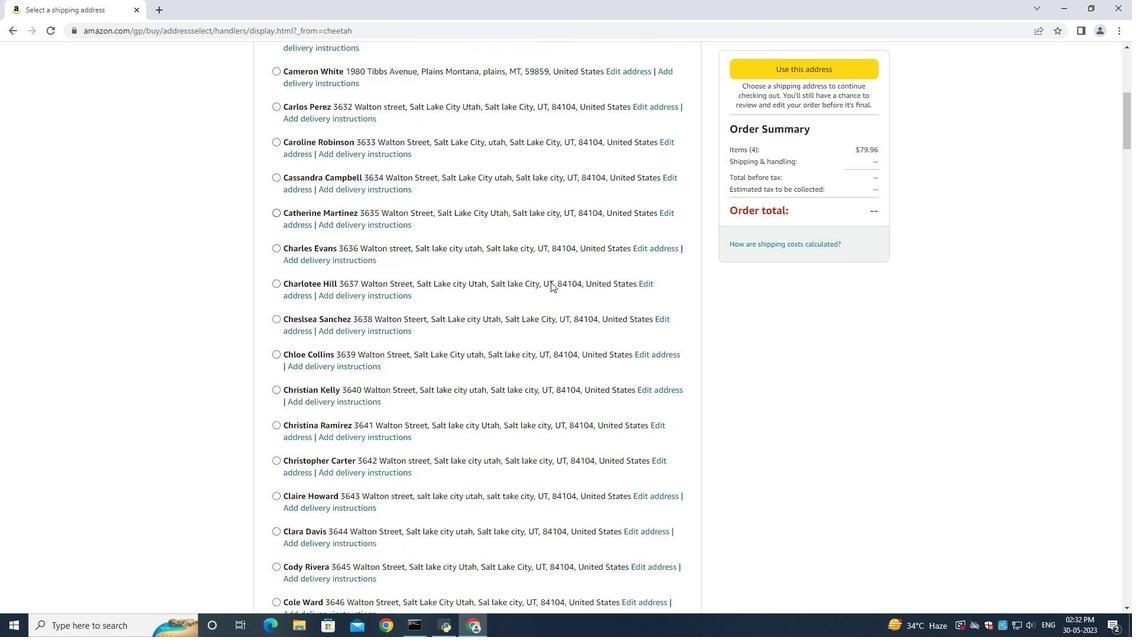 
Action: Mouse moved to (551, 283)
Screenshot: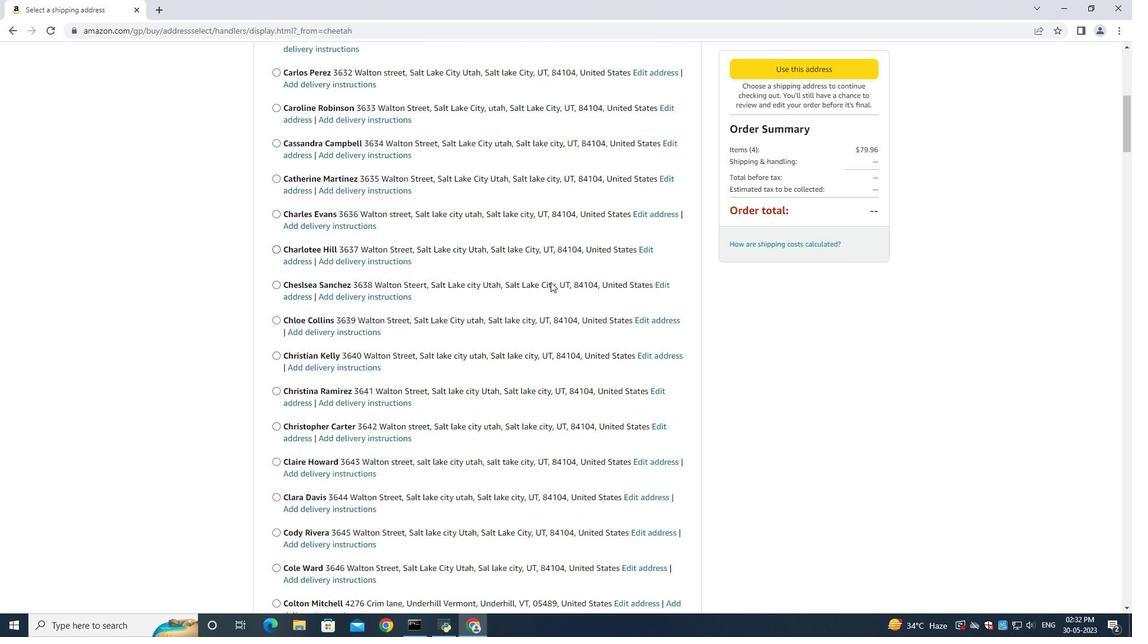 
Action: Mouse scrolled (551, 282) with delta (0, 0)
Screenshot: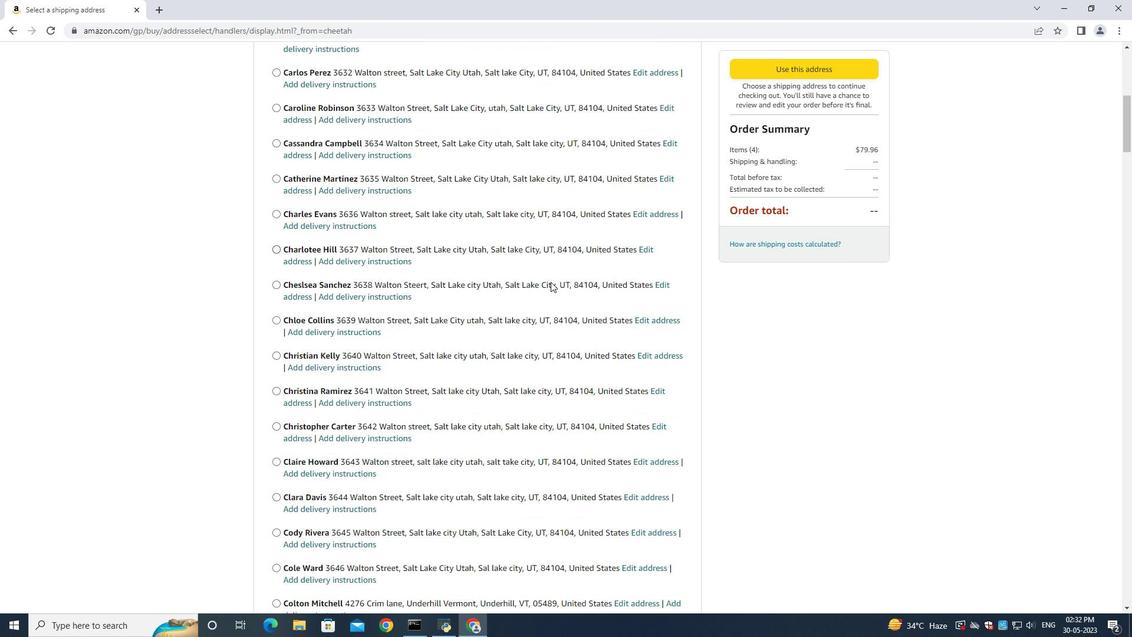 
Action: Mouse scrolled (551, 282) with delta (0, 0)
Screenshot: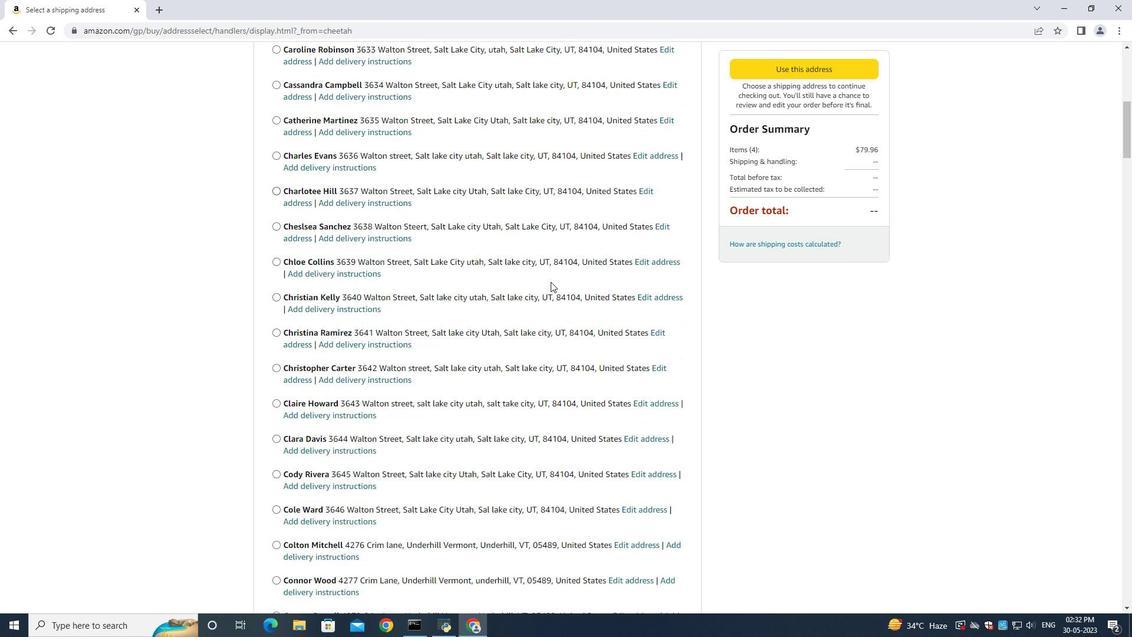 
Action: Mouse scrolled (551, 282) with delta (0, 0)
Screenshot: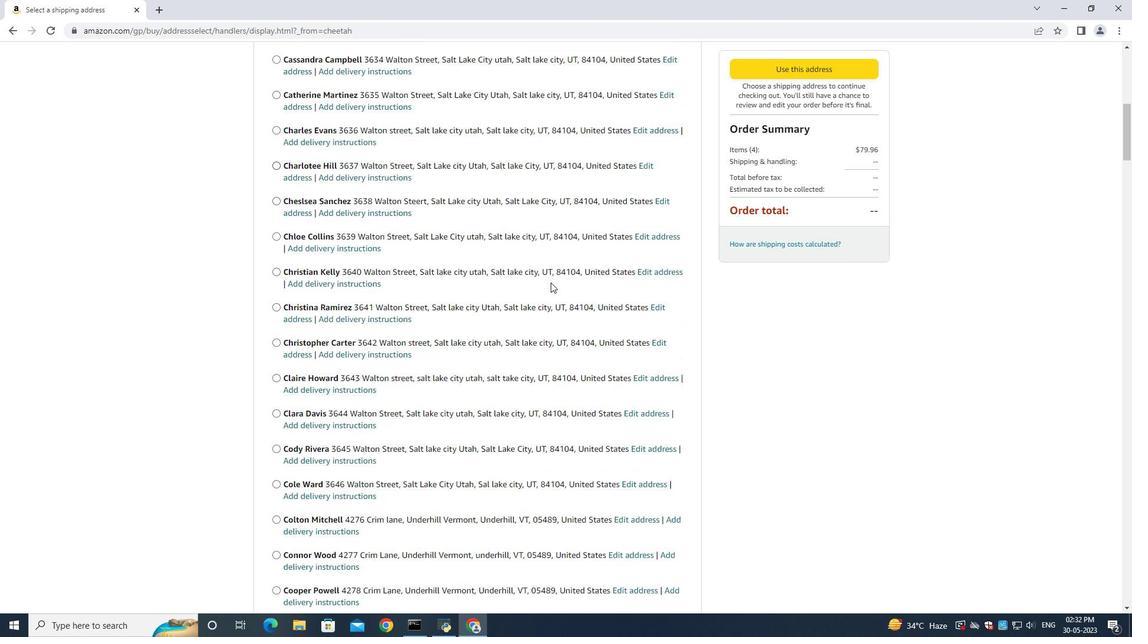 
Action: Mouse scrolled (551, 282) with delta (0, 0)
Screenshot: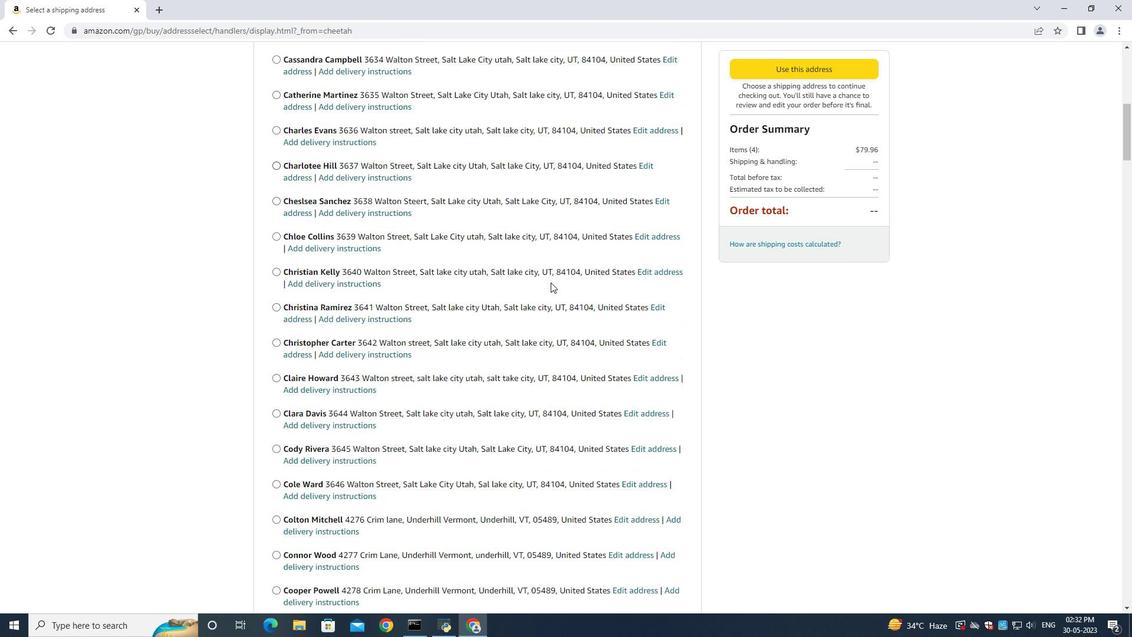 
Action: Mouse scrolled (551, 282) with delta (0, 0)
Screenshot: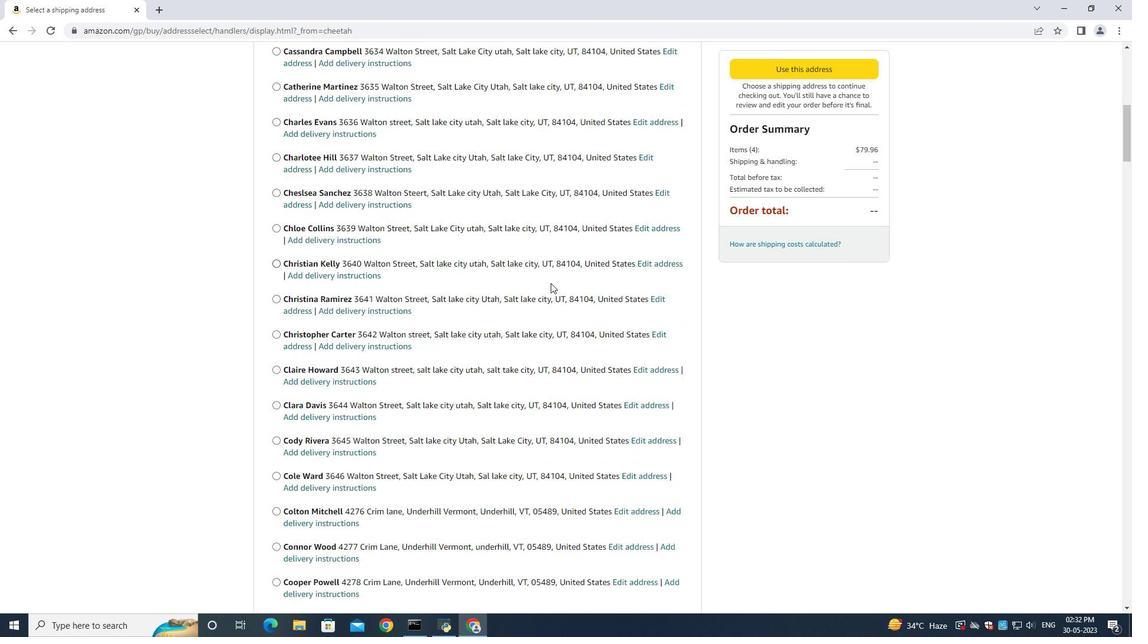 
Action: Mouse moved to (551, 283)
Screenshot: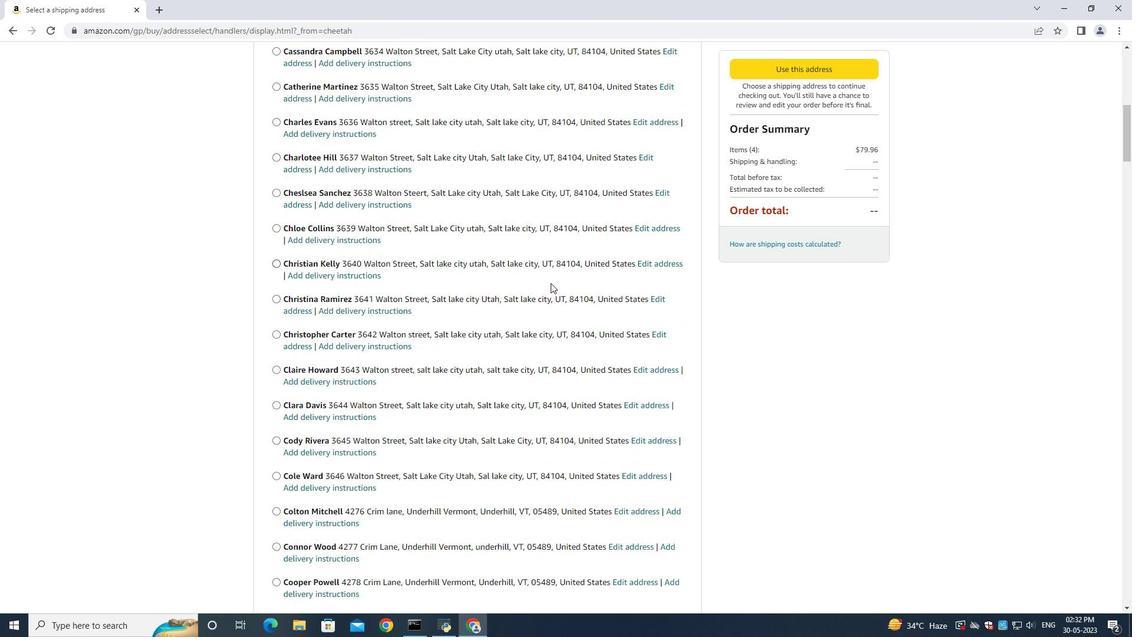 
Action: Mouse scrolled (551, 283) with delta (0, 0)
Screenshot: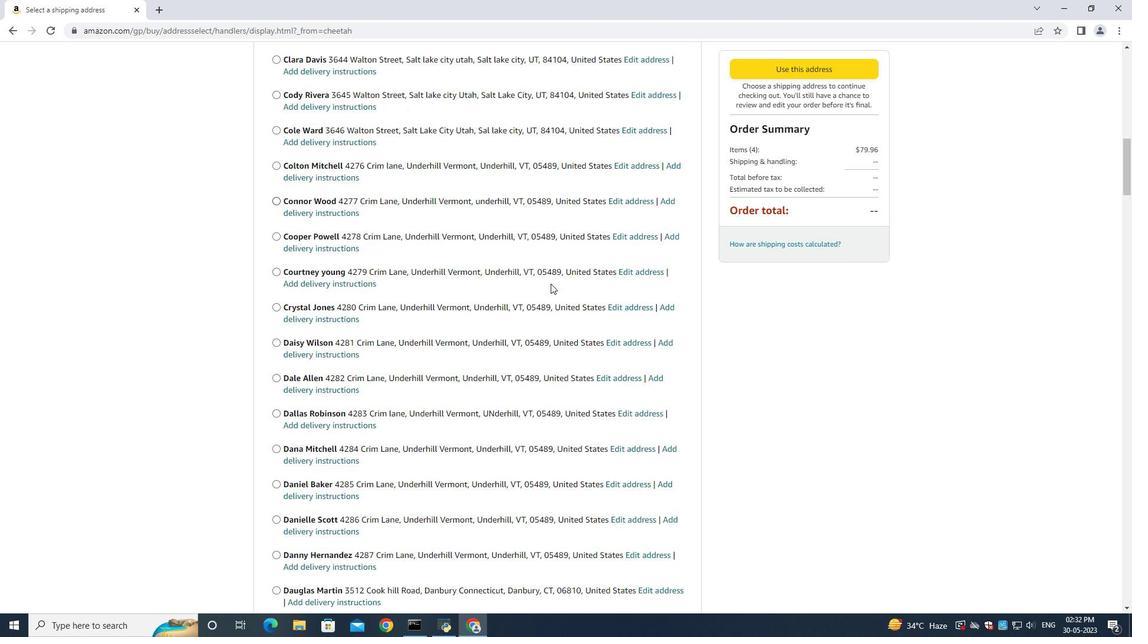 
Action: Mouse scrolled (551, 283) with delta (0, 0)
Screenshot: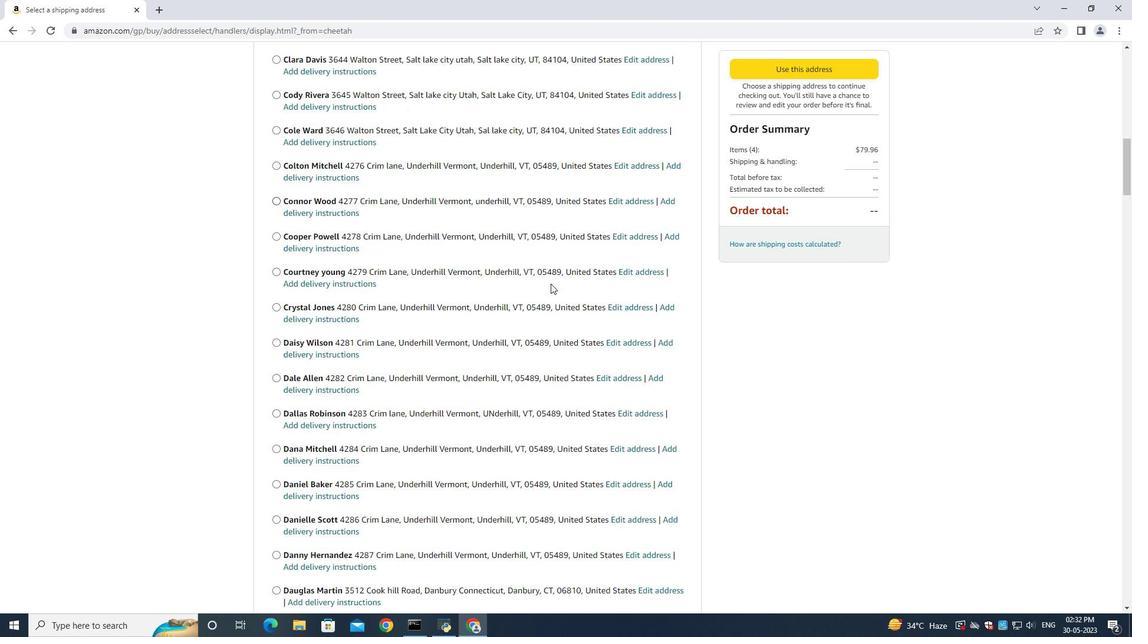 
Action: Mouse scrolled (551, 283) with delta (0, 0)
Screenshot: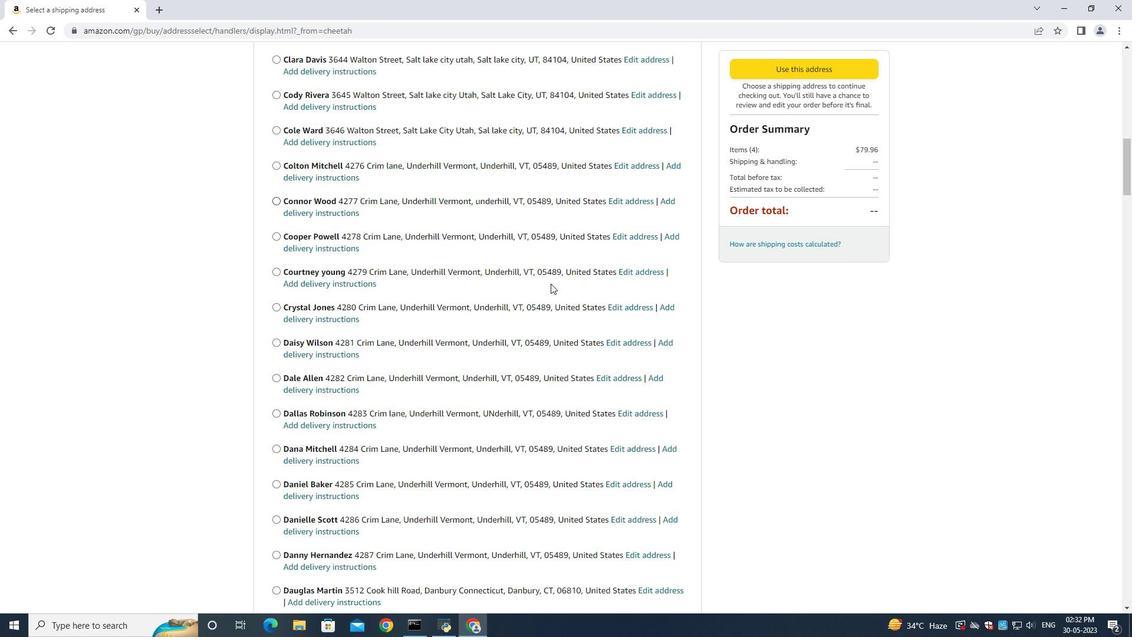 
Action: Mouse scrolled (551, 283) with delta (0, 0)
Screenshot: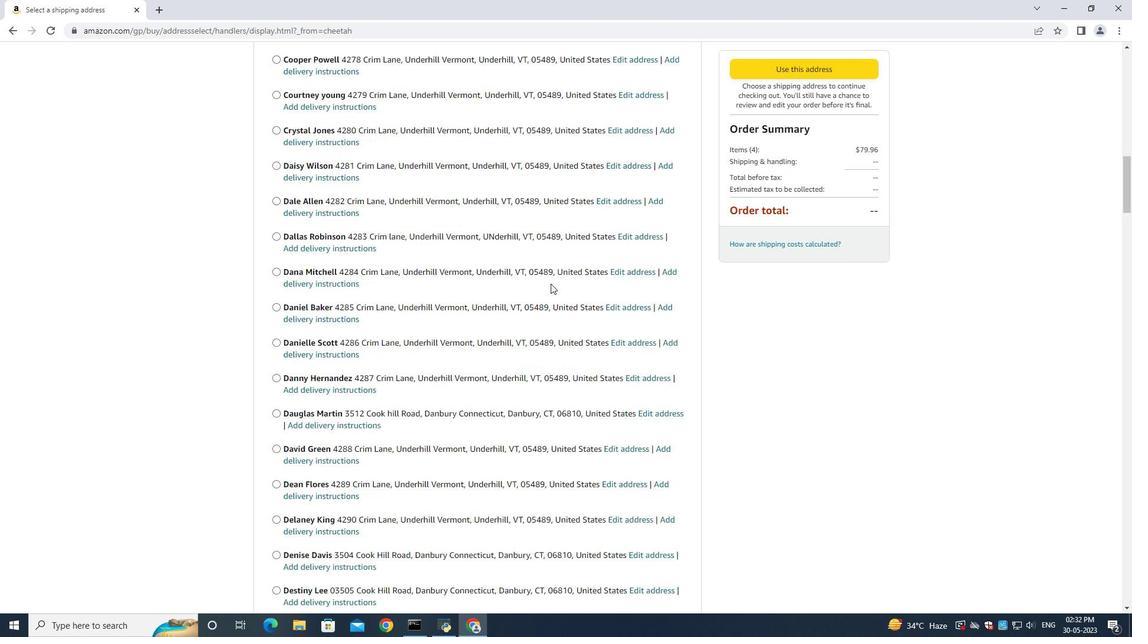 
Action: Mouse scrolled (551, 283) with delta (0, 0)
Screenshot: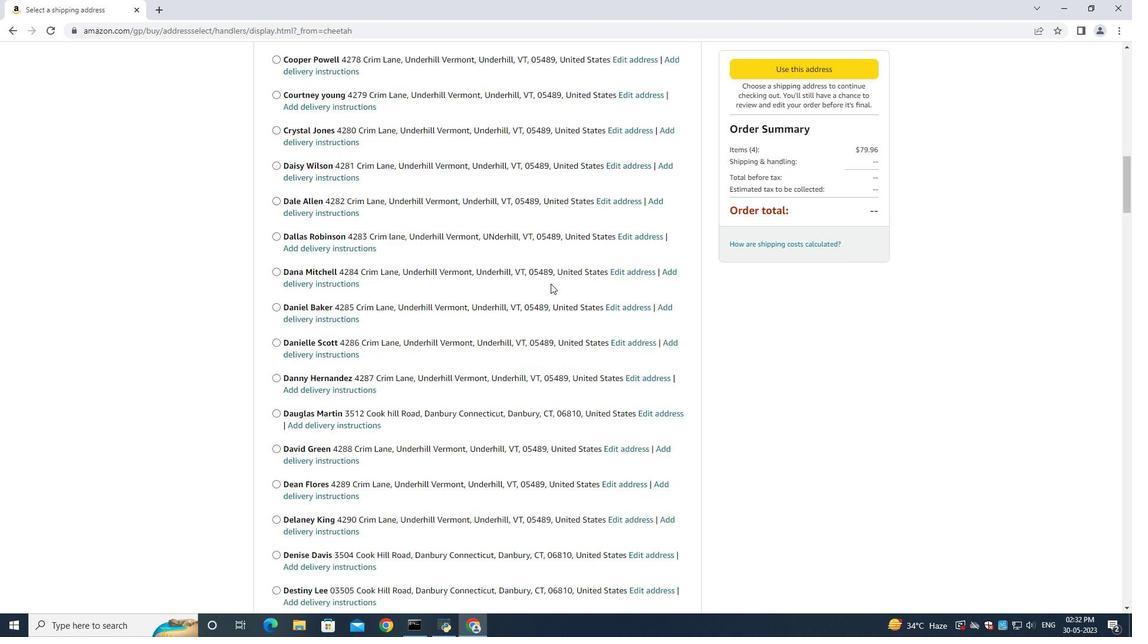 
Action: Mouse scrolled (551, 283) with delta (0, 0)
Screenshot: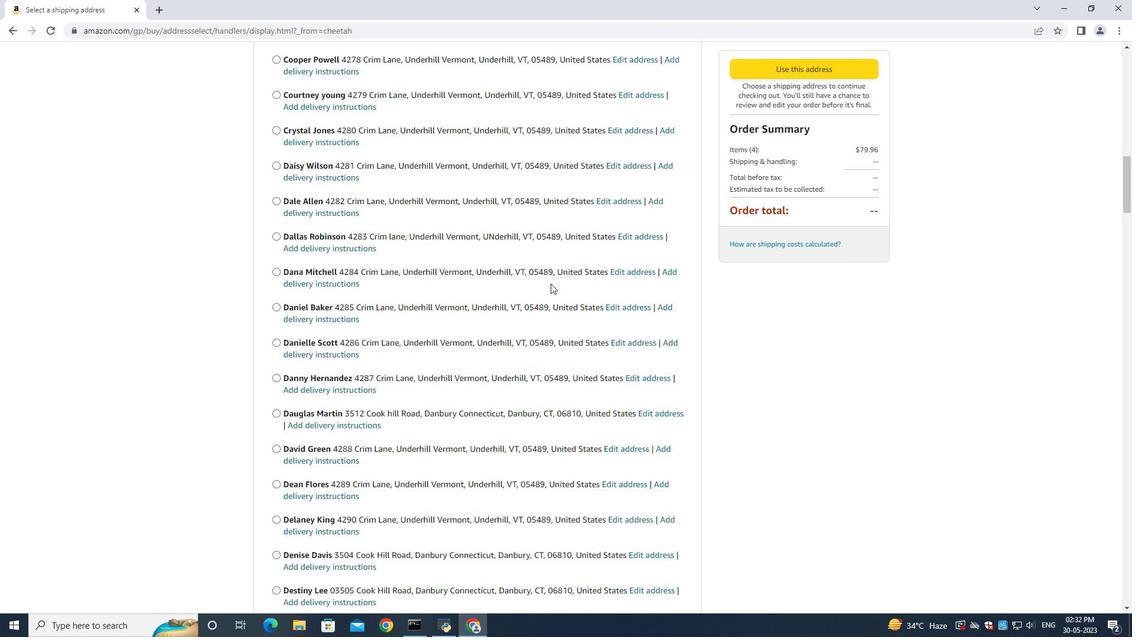 
Action: Mouse scrolled (551, 283) with delta (0, 0)
Screenshot: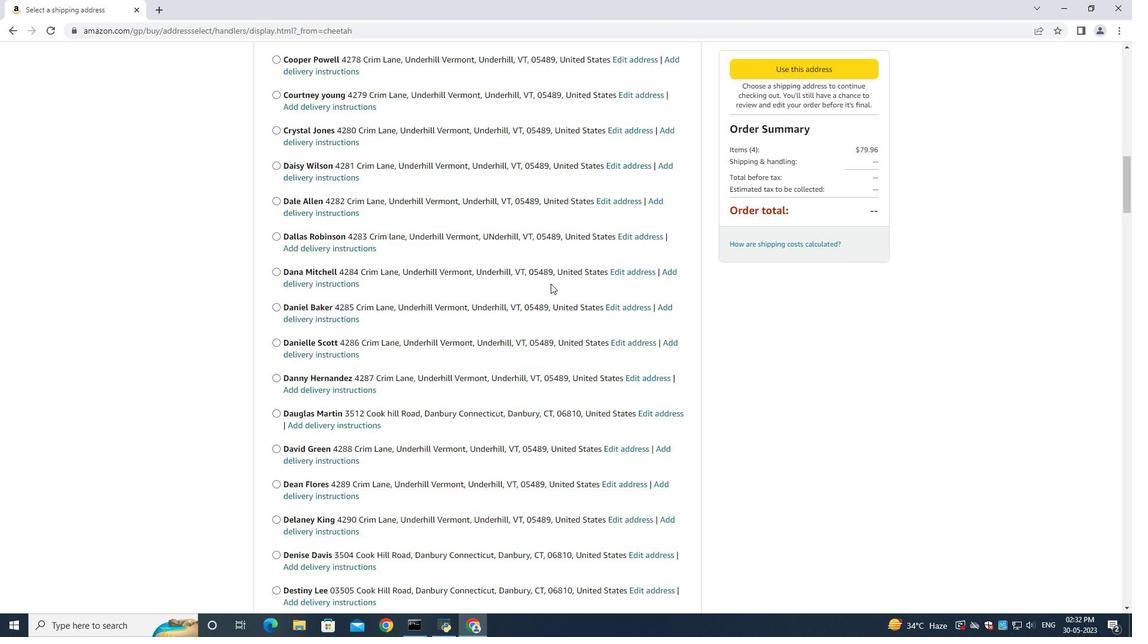 
Action: Mouse scrolled (551, 283) with delta (0, 0)
Screenshot: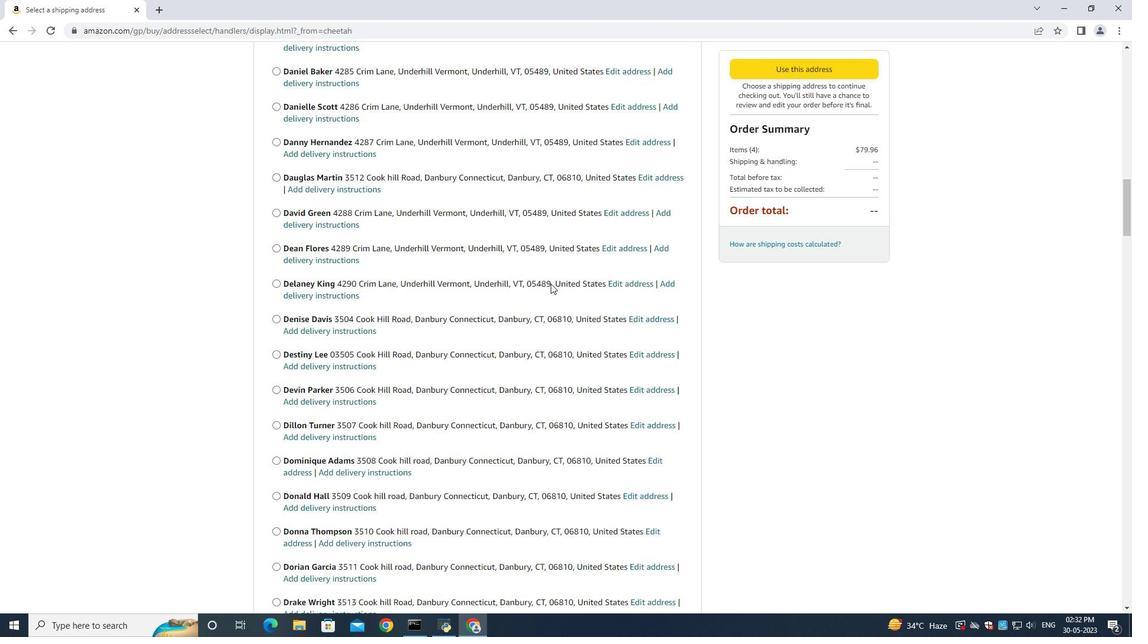 
Action: Mouse scrolled (551, 283) with delta (0, 0)
Screenshot: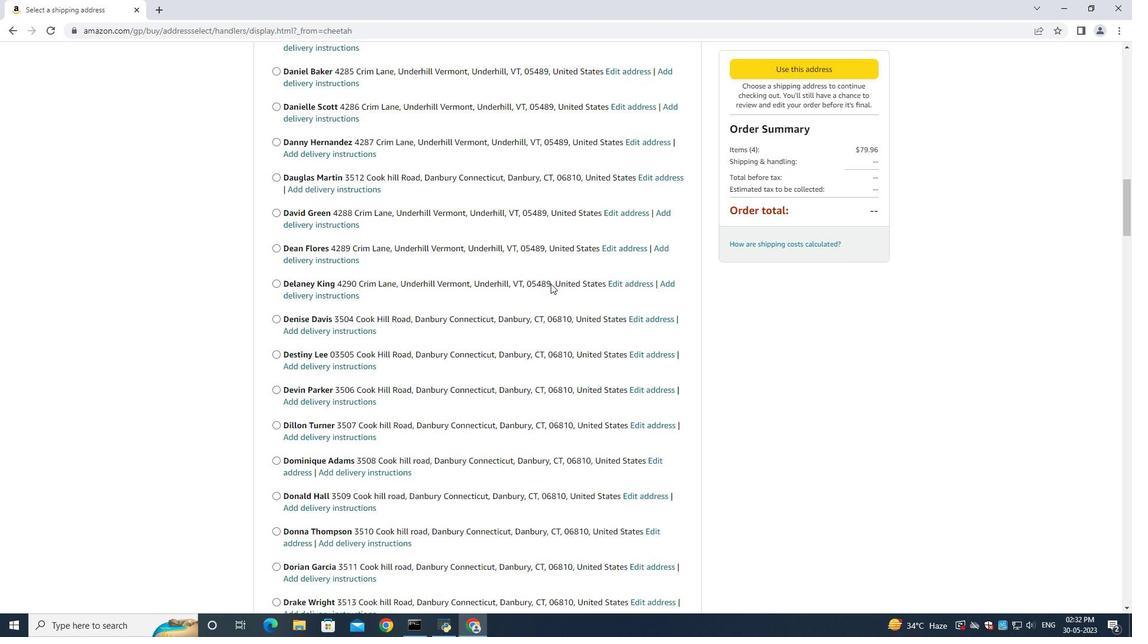 
Action: Mouse scrolled (551, 283) with delta (0, 0)
Screenshot: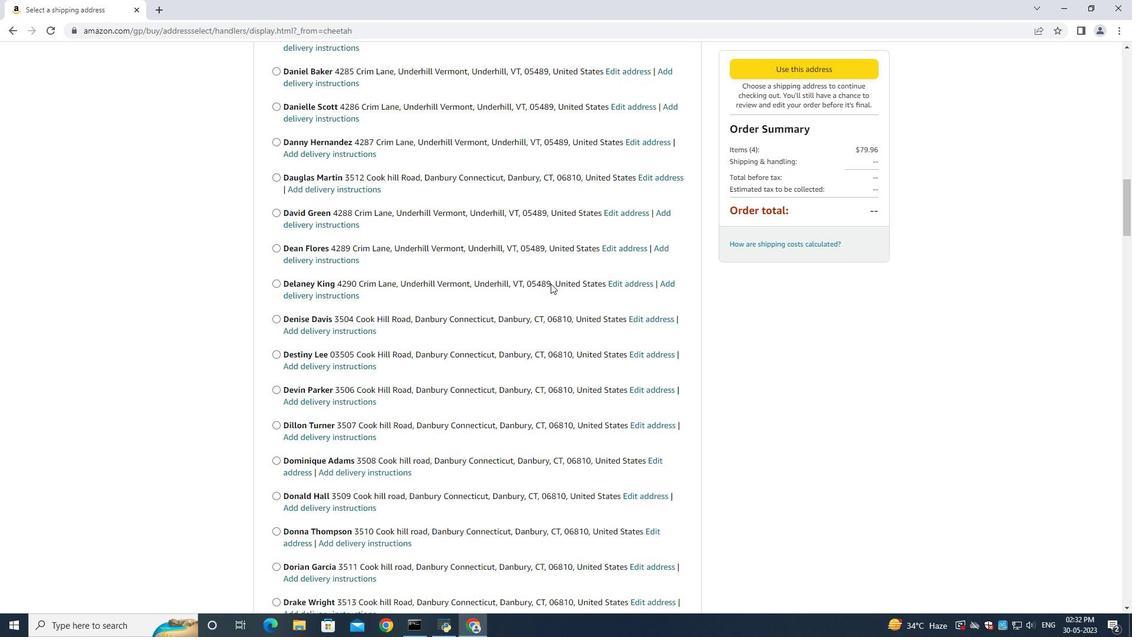 
Action: Mouse scrolled (551, 283) with delta (0, 0)
Screenshot: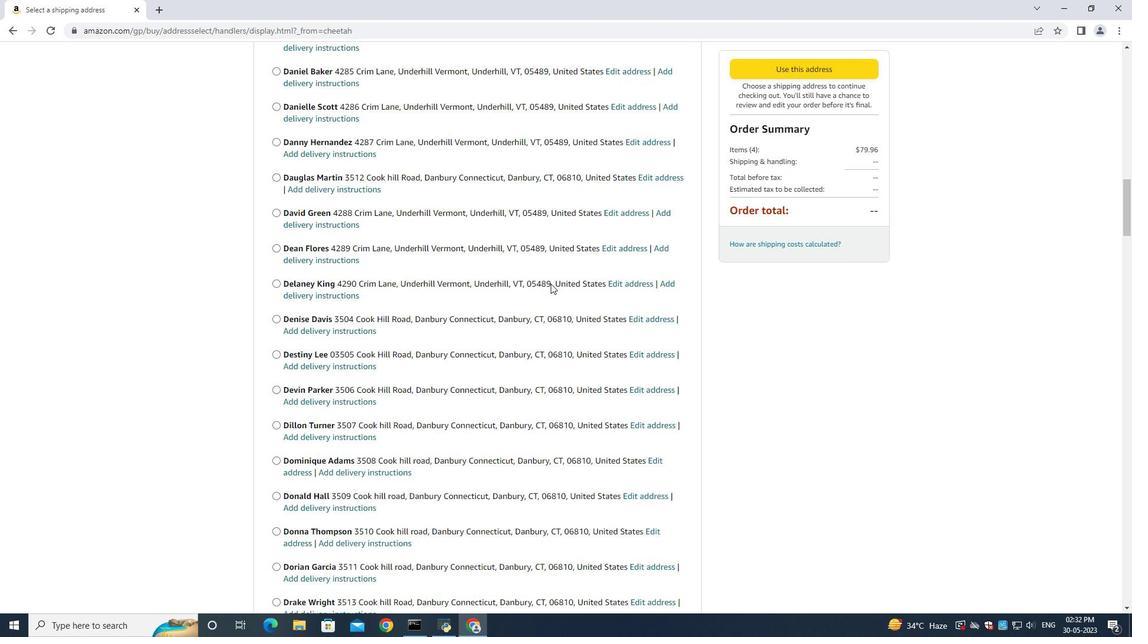 
Action: Mouse scrolled (551, 283) with delta (0, 0)
Screenshot: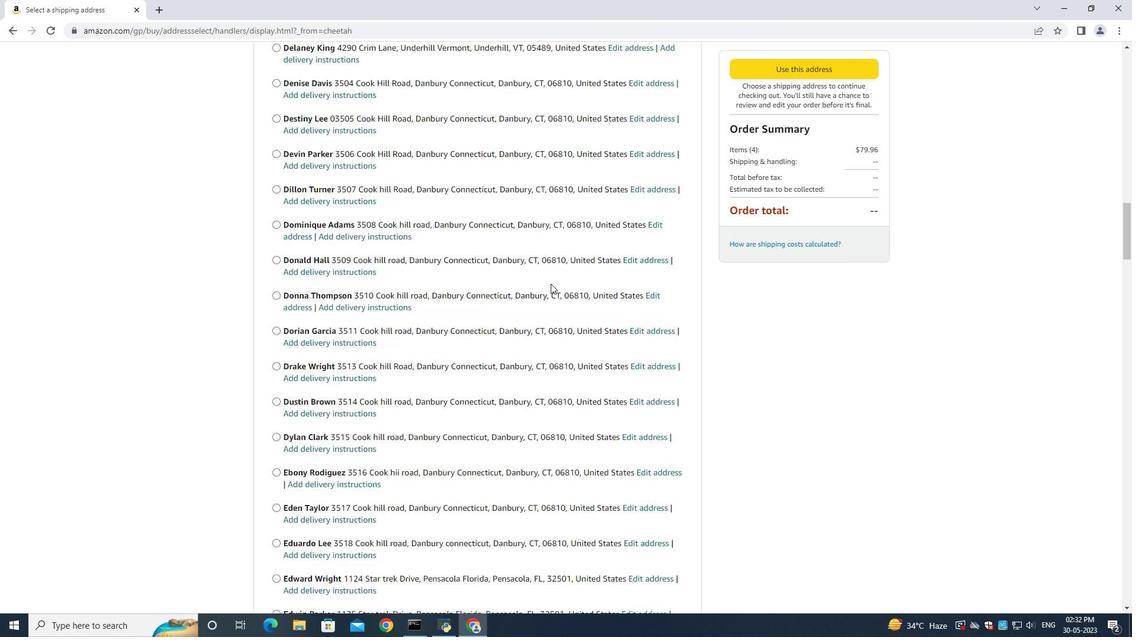 
Action: Mouse scrolled (551, 283) with delta (0, 0)
Screenshot: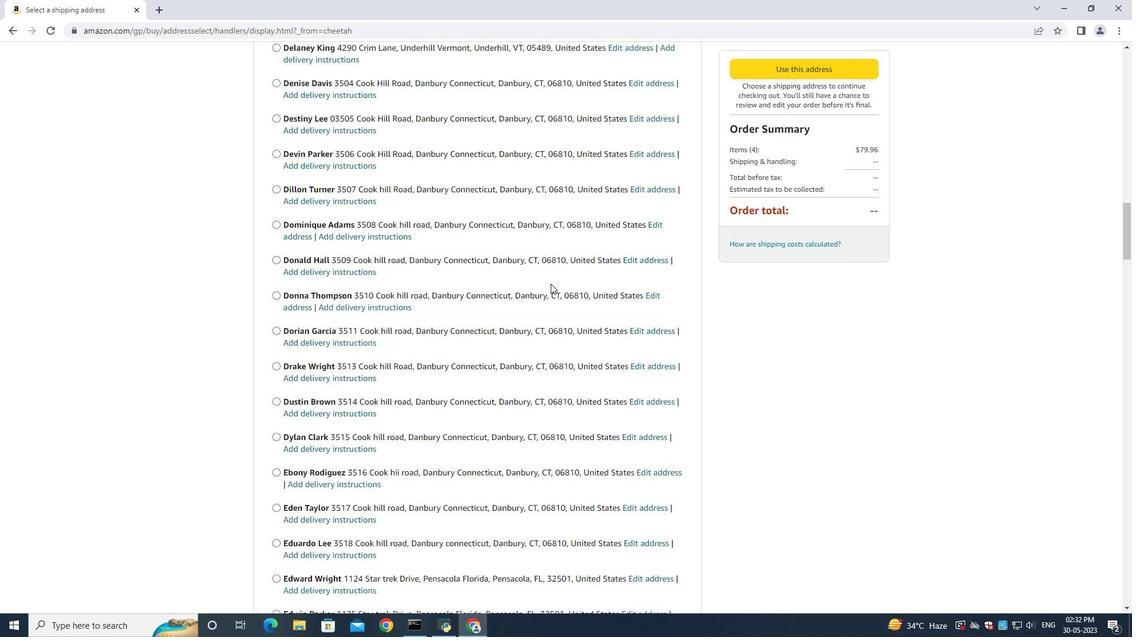 
Action: Mouse scrolled (551, 283) with delta (0, 0)
Screenshot: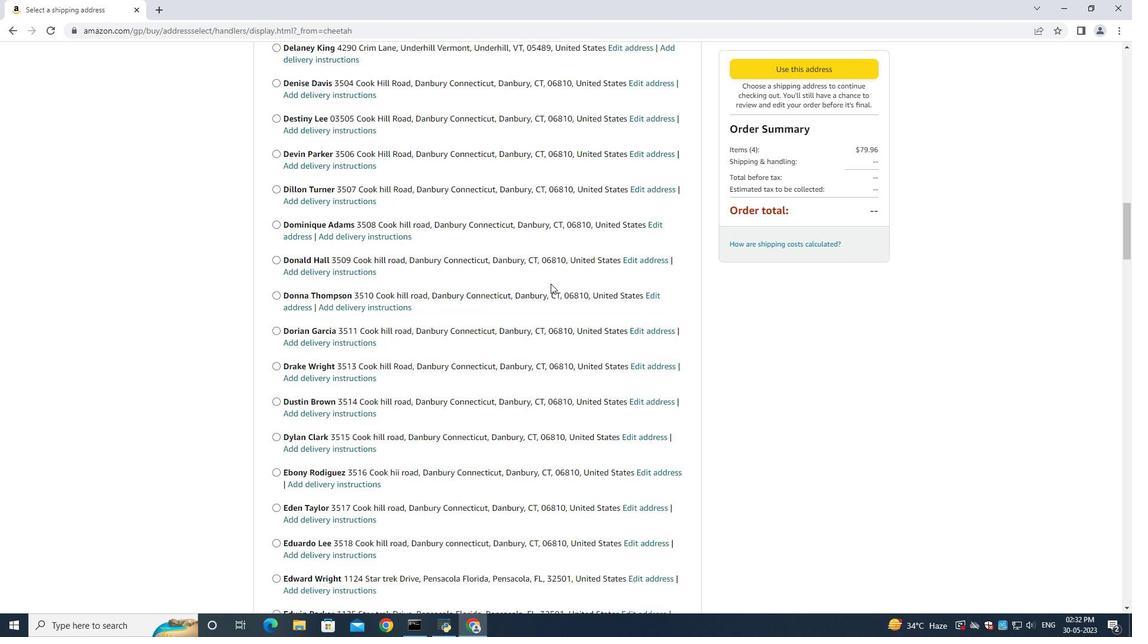 
Action: Mouse scrolled (551, 283) with delta (0, 0)
Screenshot: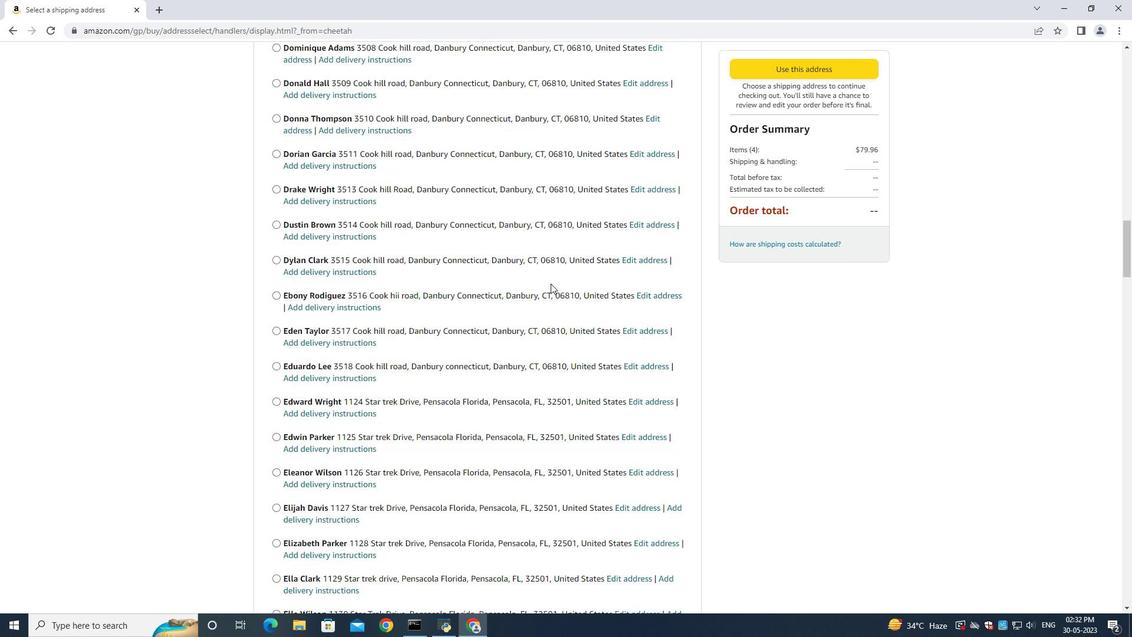 
Action: Mouse scrolled (551, 283) with delta (0, 0)
Screenshot: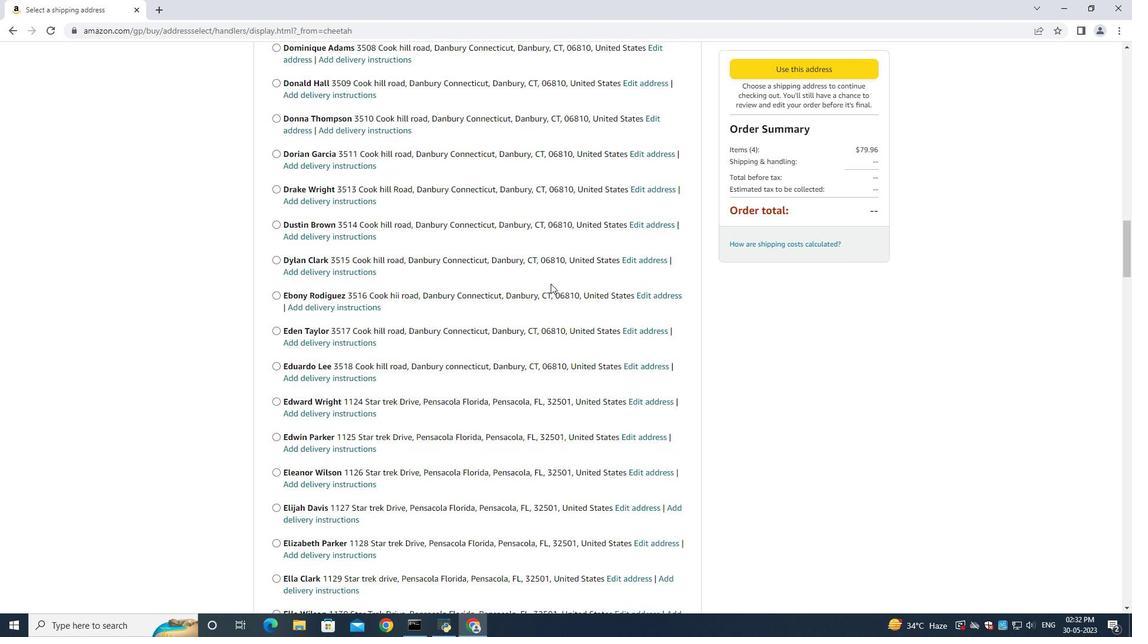 
Action: Mouse scrolled (551, 283) with delta (0, 0)
Screenshot: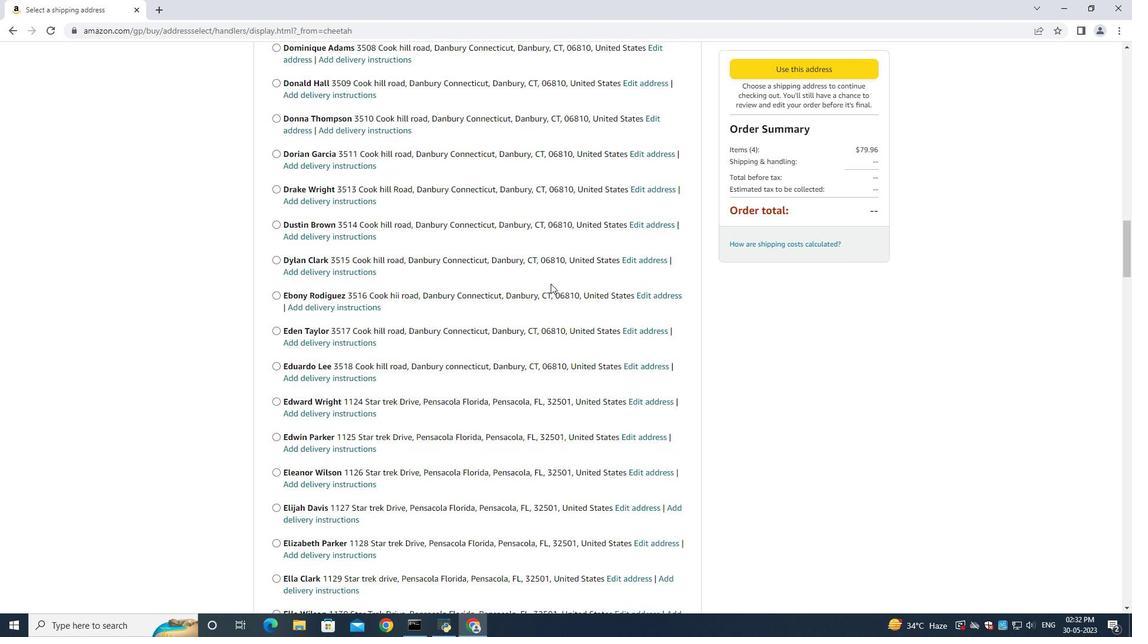 
Action: Mouse scrolled (551, 283) with delta (0, 0)
Screenshot: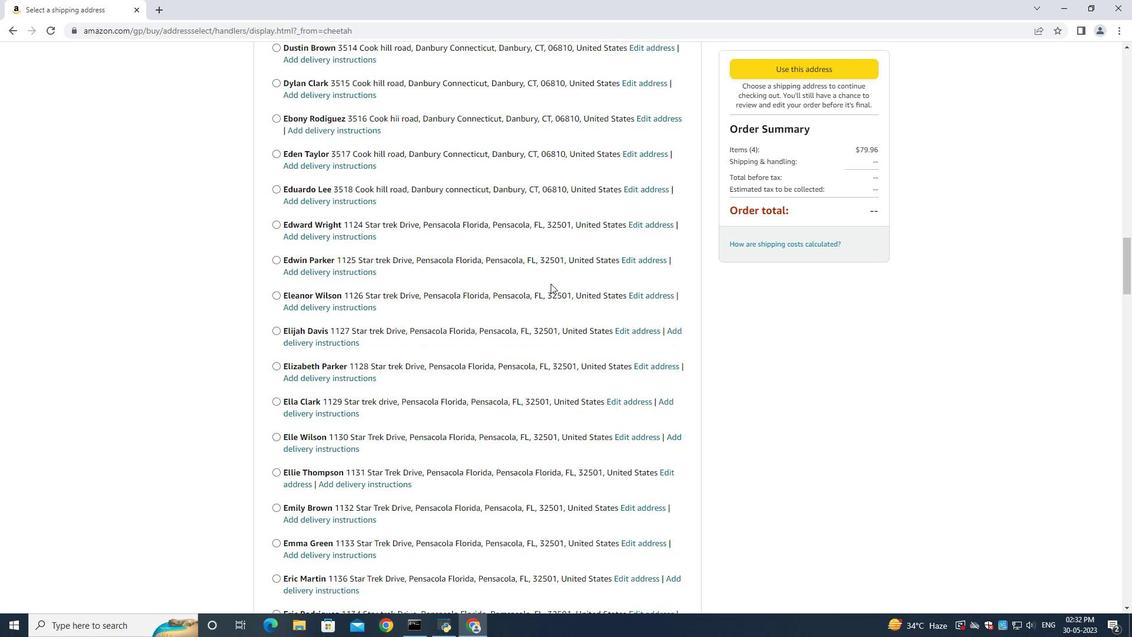 
Action: Mouse scrolled (551, 283) with delta (0, 0)
Screenshot: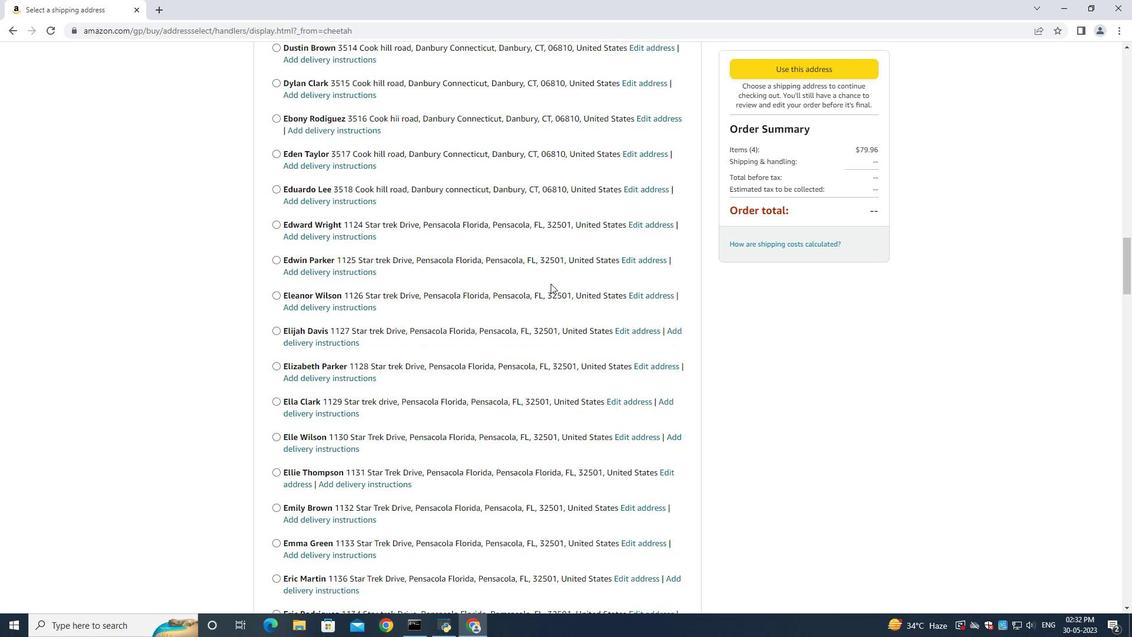 
Action: Mouse scrolled (551, 283) with delta (0, 0)
Screenshot: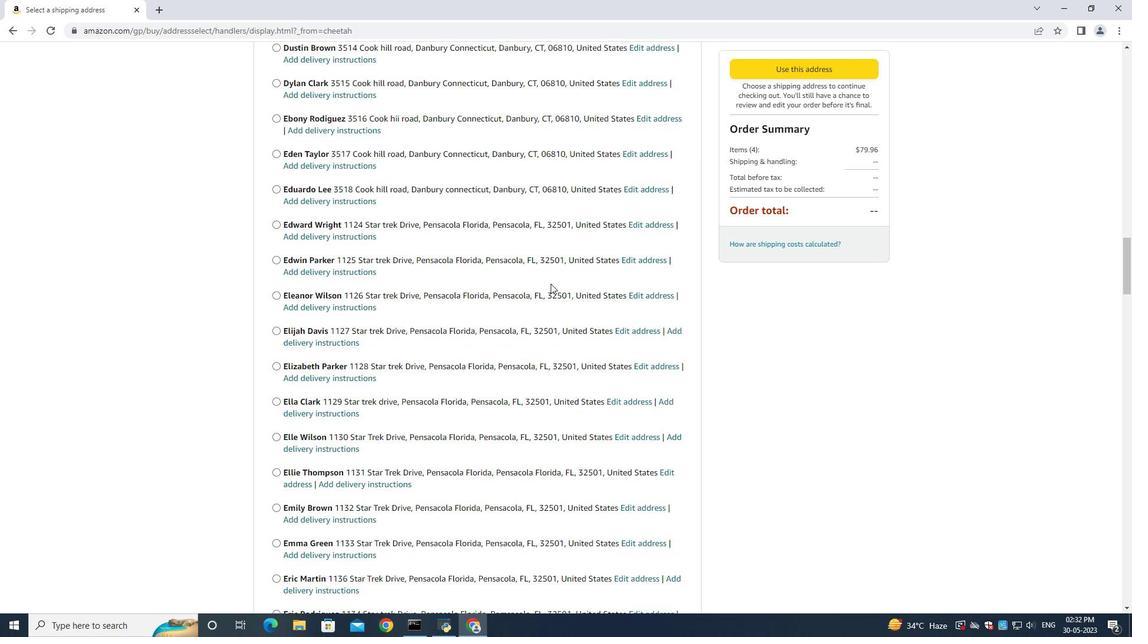 
Action: Mouse scrolled (551, 283) with delta (0, 0)
Screenshot: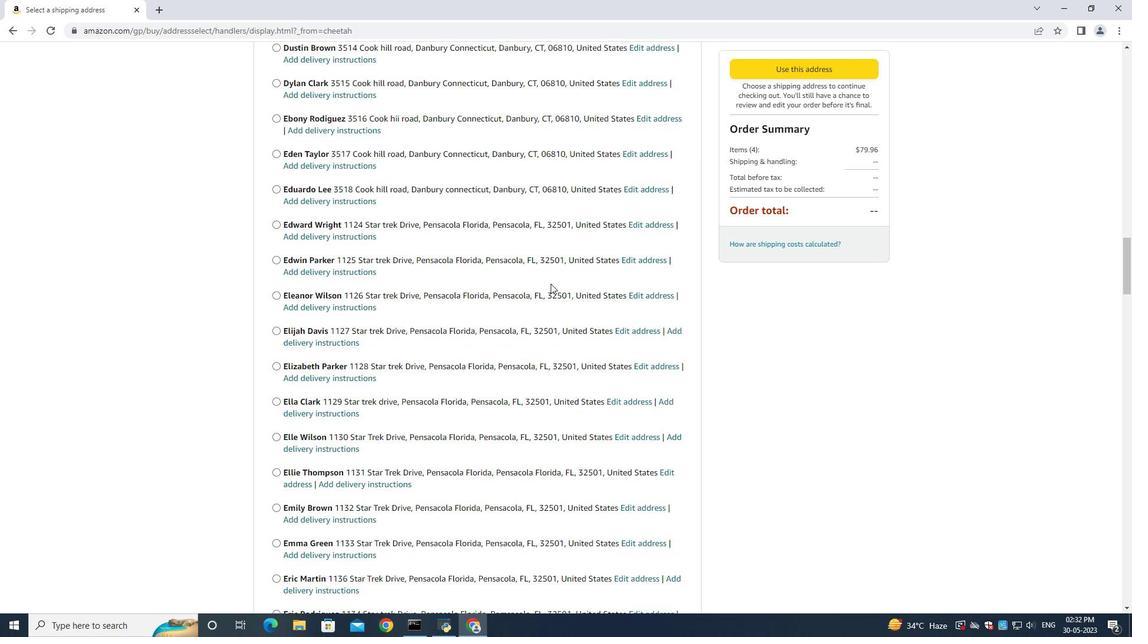 
Action: Mouse scrolled (551, 283) with delta (0, 0)
Screenshot: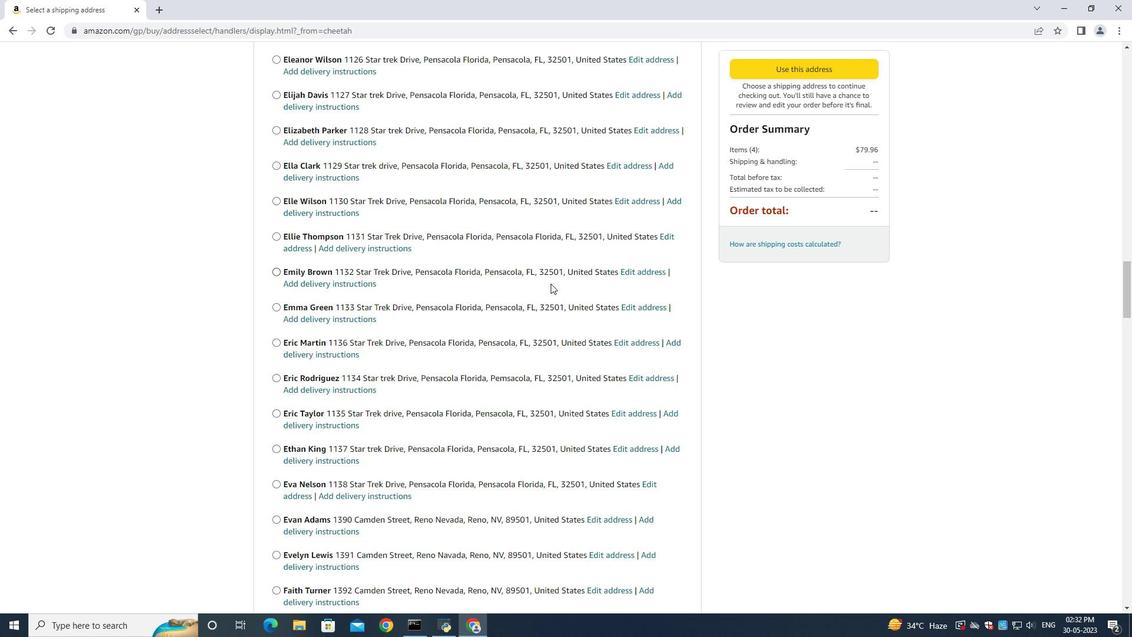 
Action: Mouse scrolled (551, 283) with delta (0, 0)
Screenshot: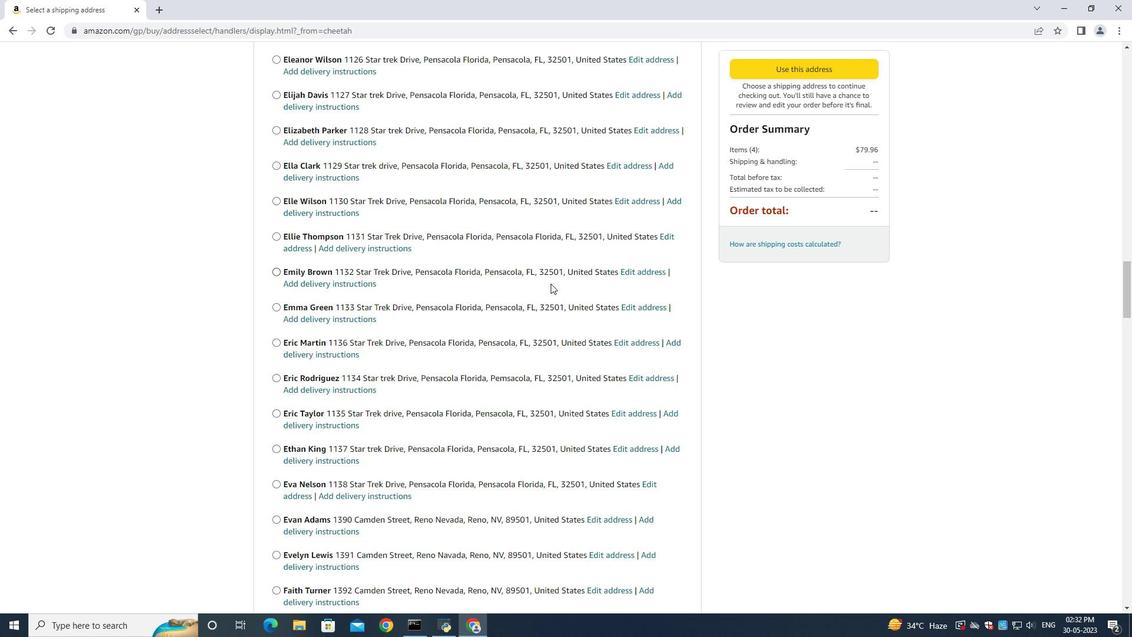 
Action: Mouse scrolled (551, 283) with delta (0, 0)
Screenshot: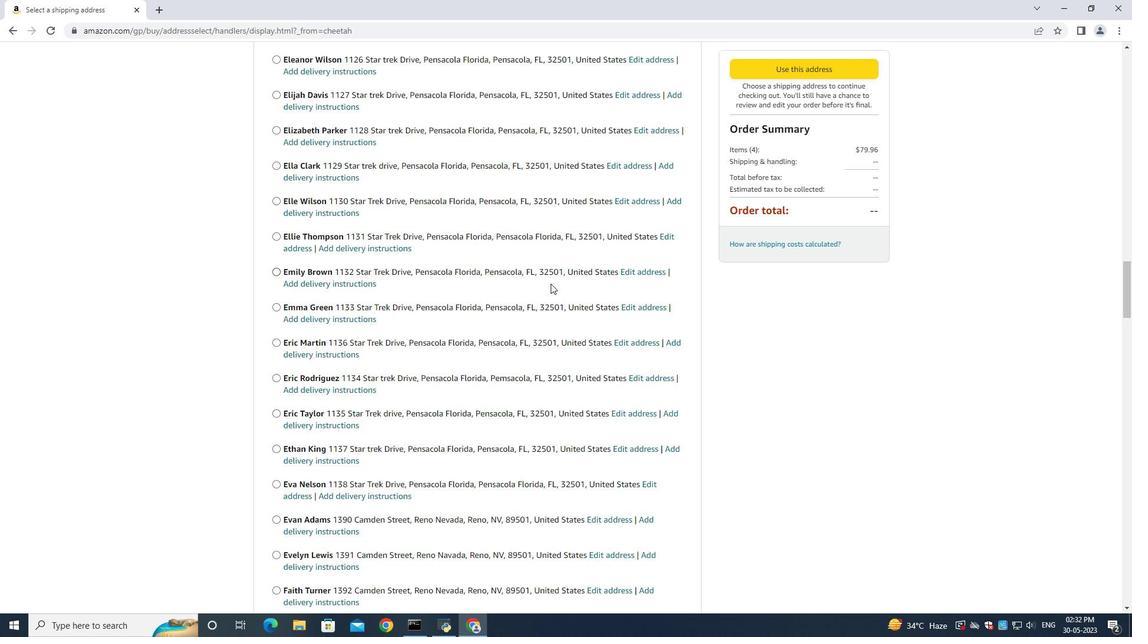 
Action: Mouse scrolled (551, 283) with delta (0, 0)
Screenshot: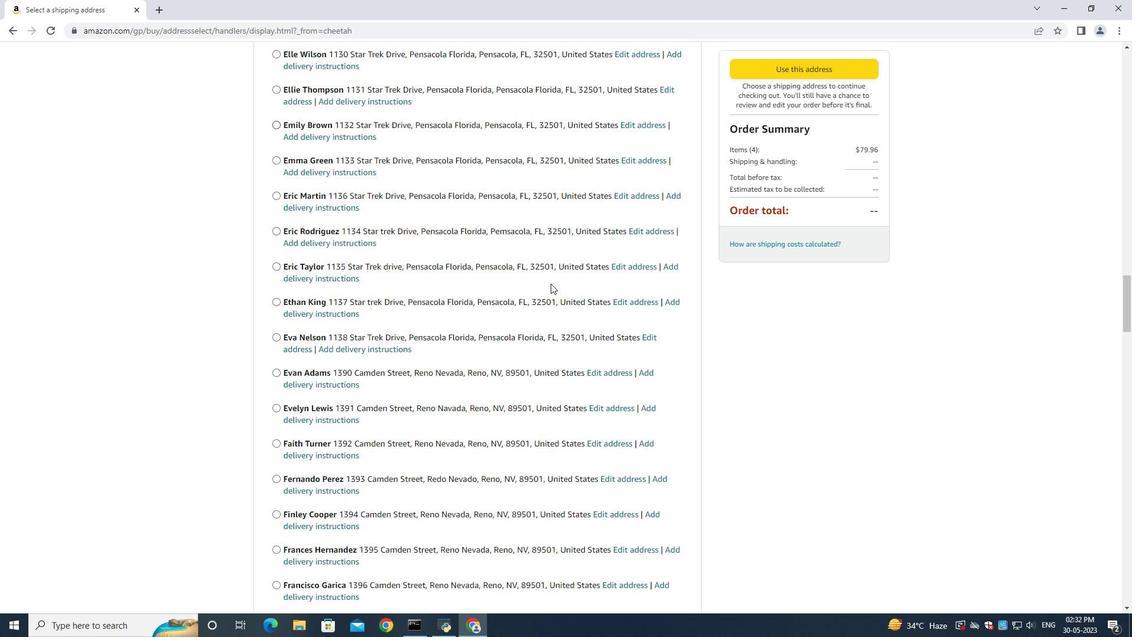 
Action: Mouse scrolled (551, 283) with delta (0, 0)
Screenshot: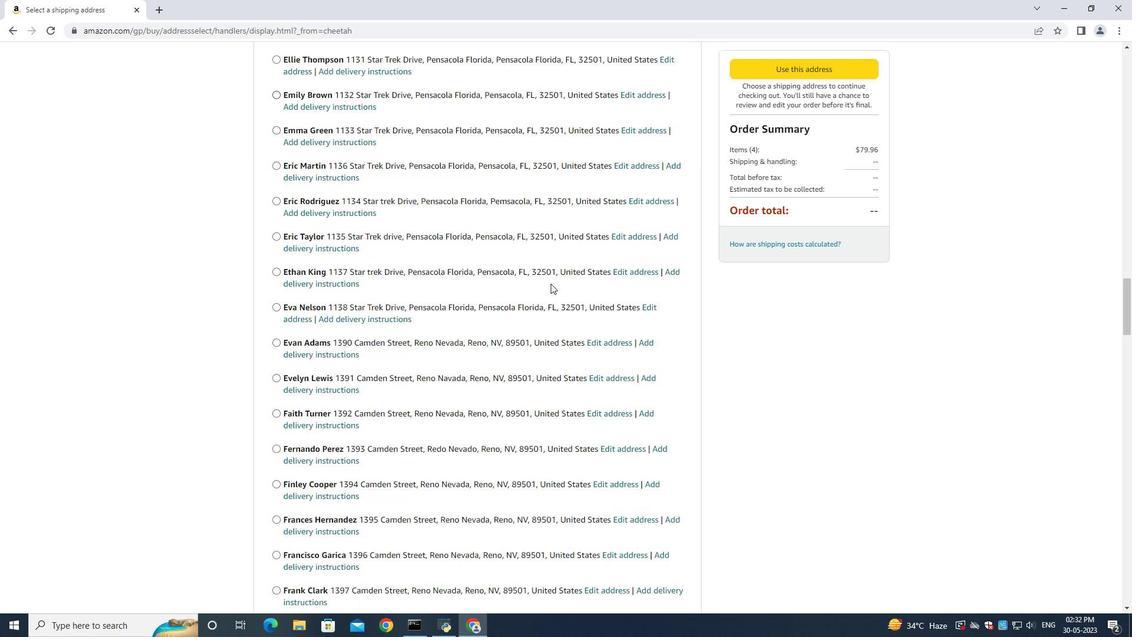 
Action: Mouse scrolled (551, 283) with delta (0, 0)
Screenshot: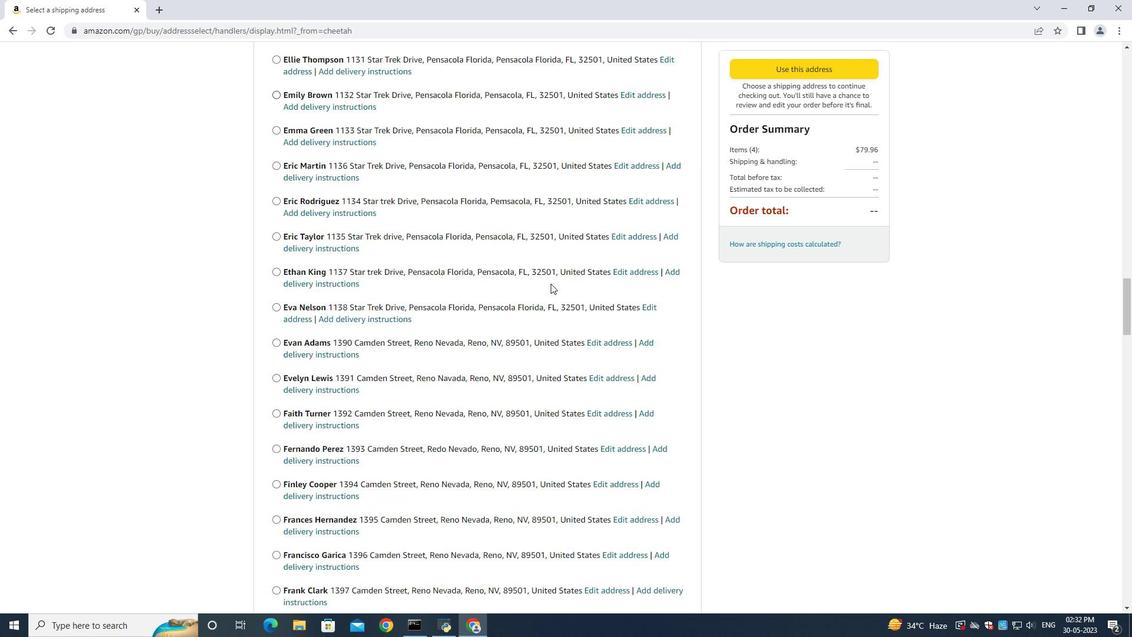 
Action: Mouse moved to (470, 282)
Screenshot: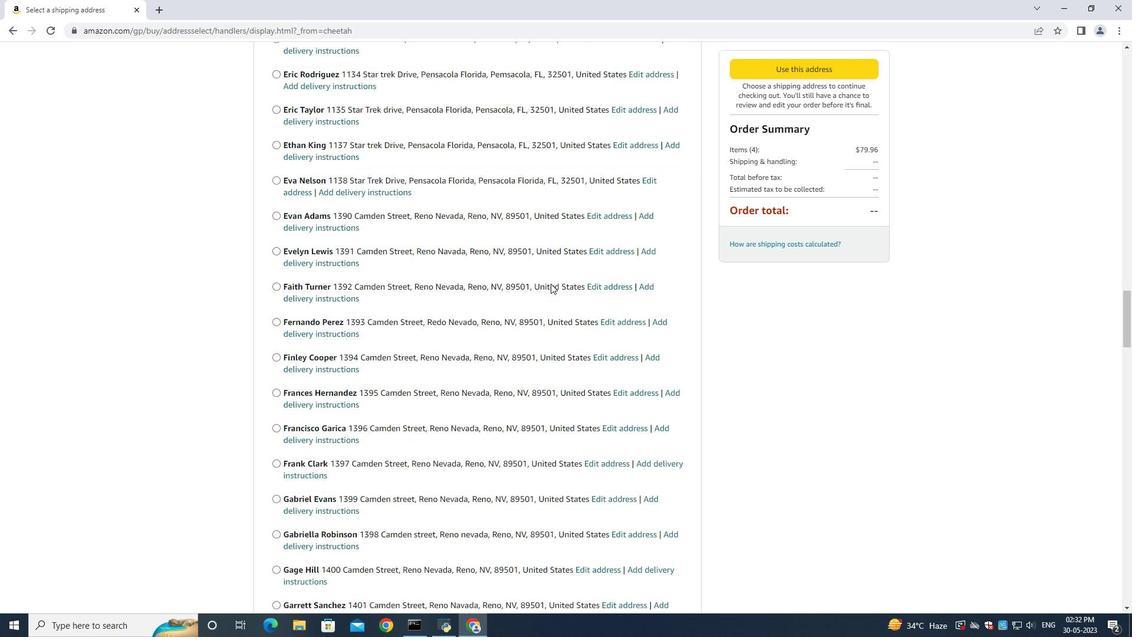 
Action: Mouse scrolled (470, 282) with delta (0, 0)
Screenshot: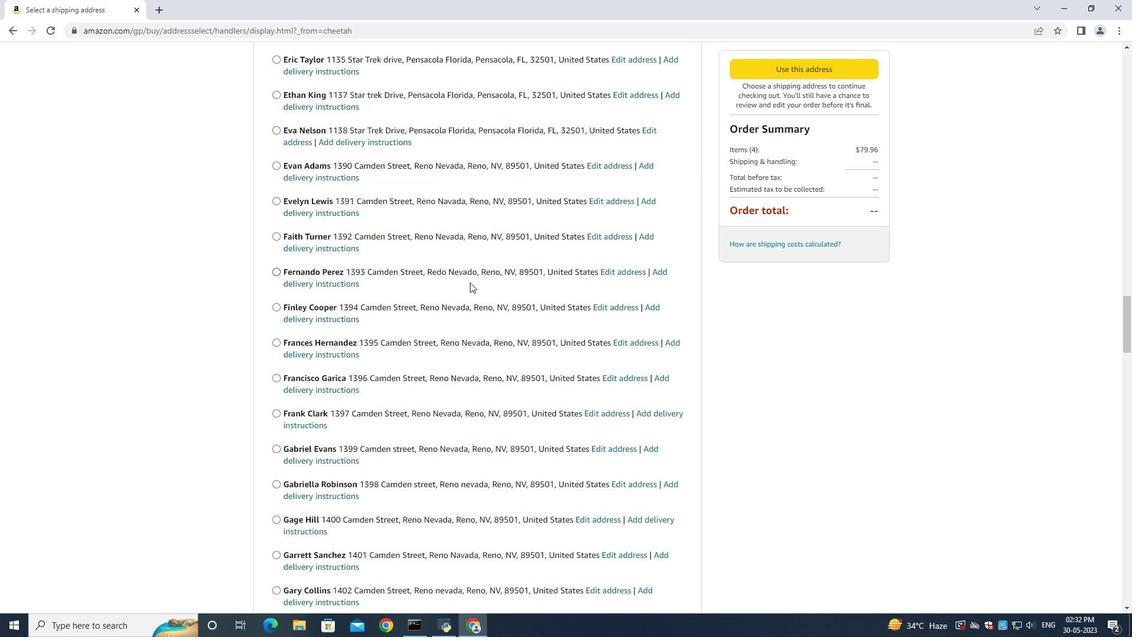 
Action: Mouse scrolled (470, 282) with delta (0, 0)
Screenshot: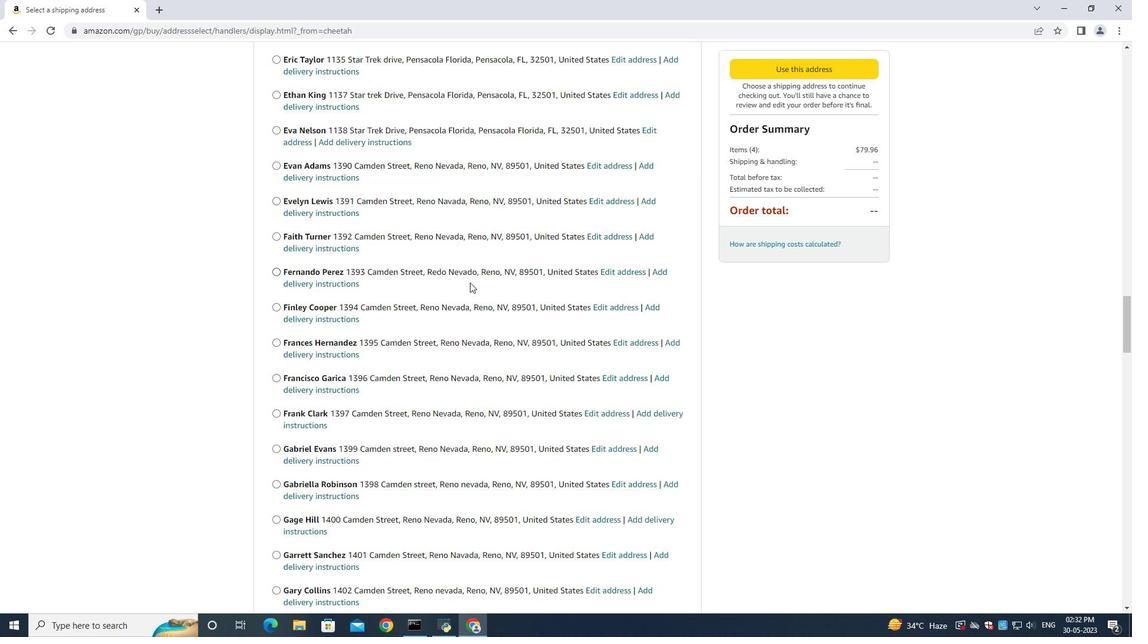 
Action: Mouse scrolled (470, 282) with delta (0, 0)
Screenshot: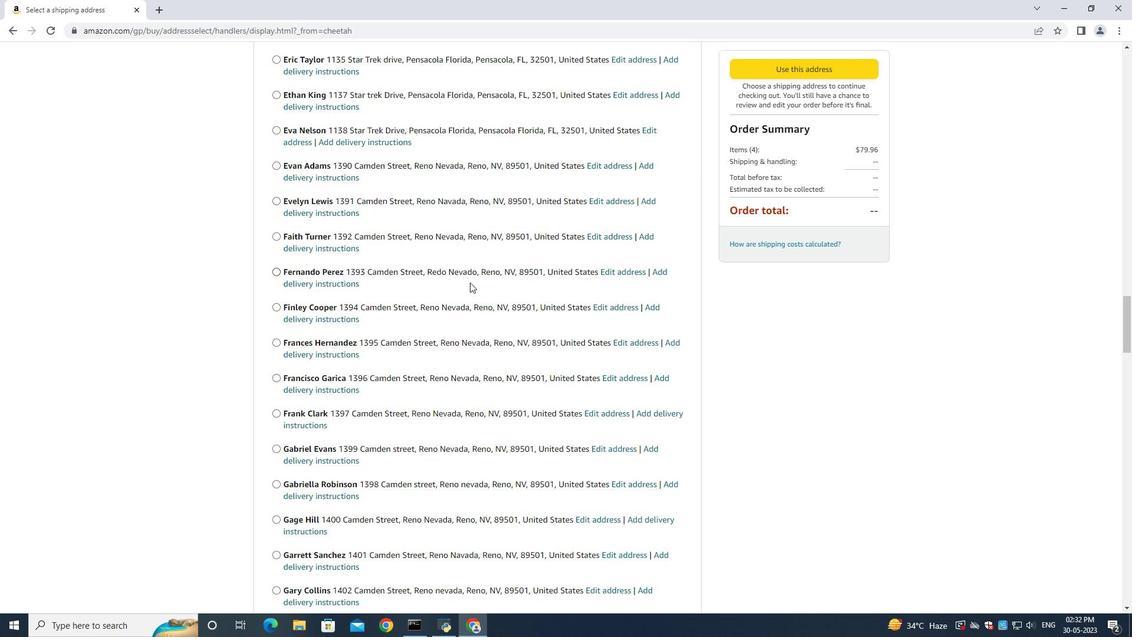 
Action: Mouse scrolled (470, 282) with delta (0, 0)
Screenshot: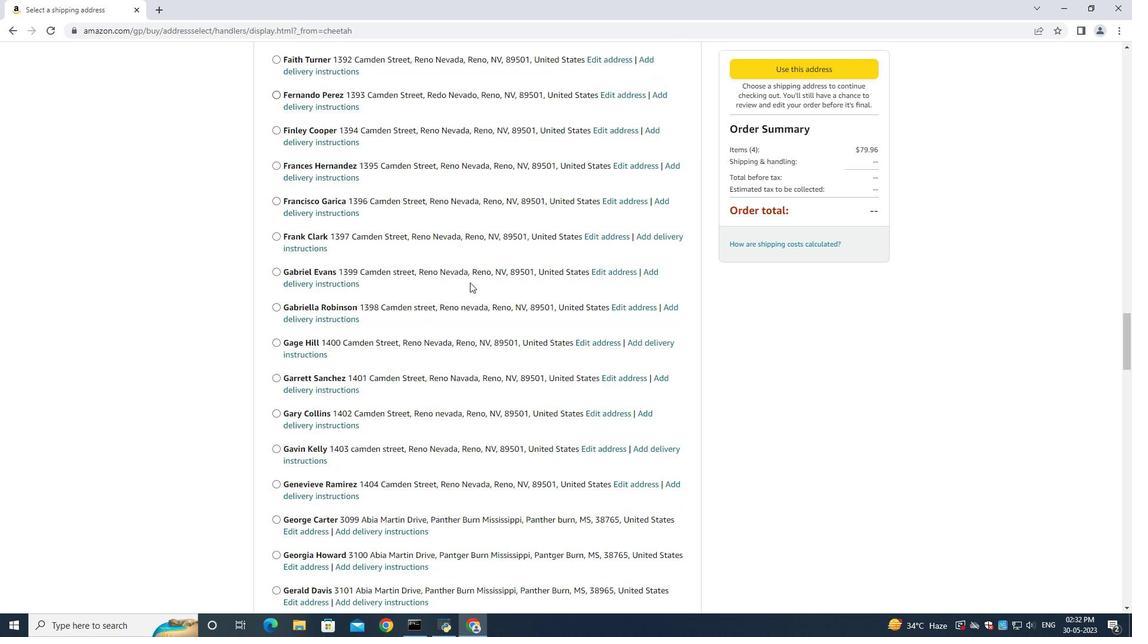 
Action: Mouse moved to (466, 287)
Screenshot: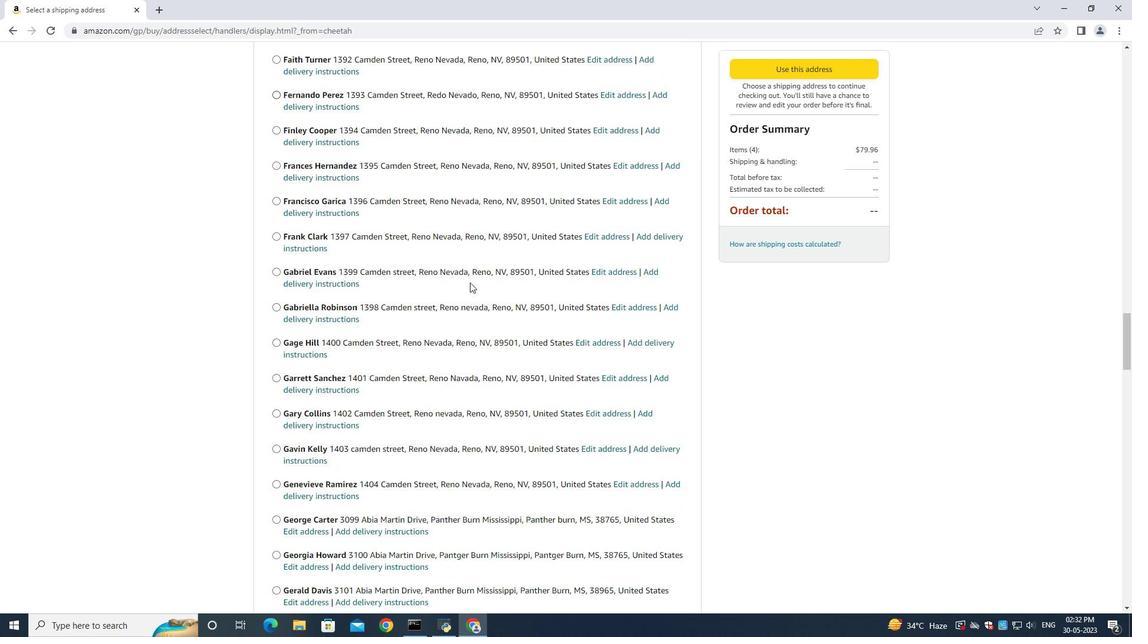 
Action: Mouse scrolled (466, 286) with delta (0, 0)
Screenshot: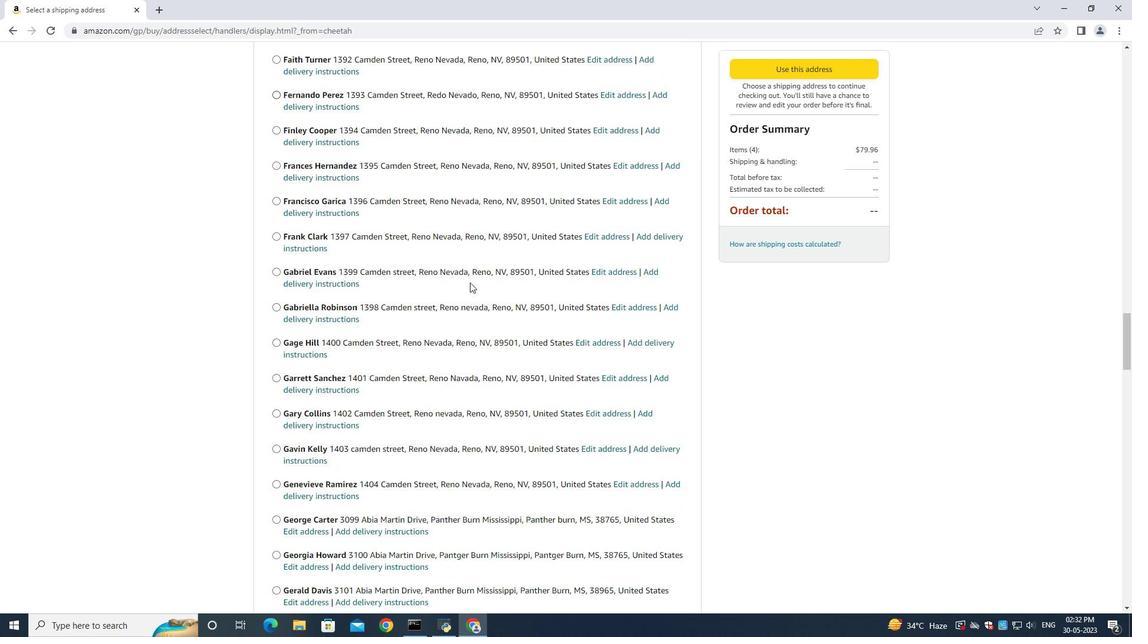 
Action: Mouse moved to (464, 287)
Screenshot: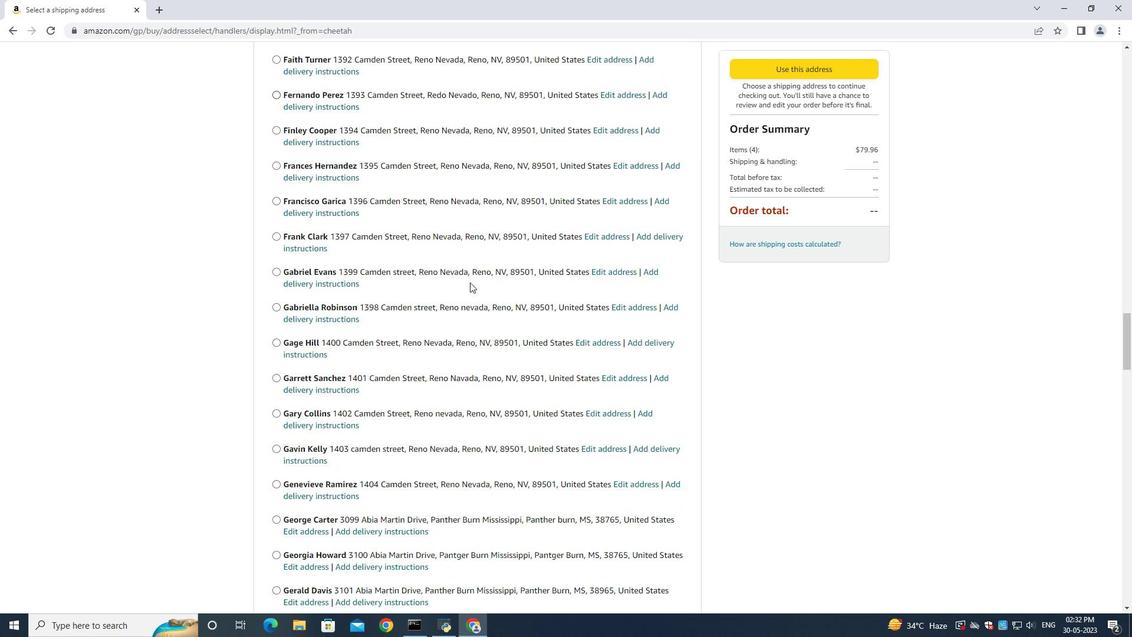 
Action: Mouse scrolled (464, 287) with delta (0, 0)
Screenshot: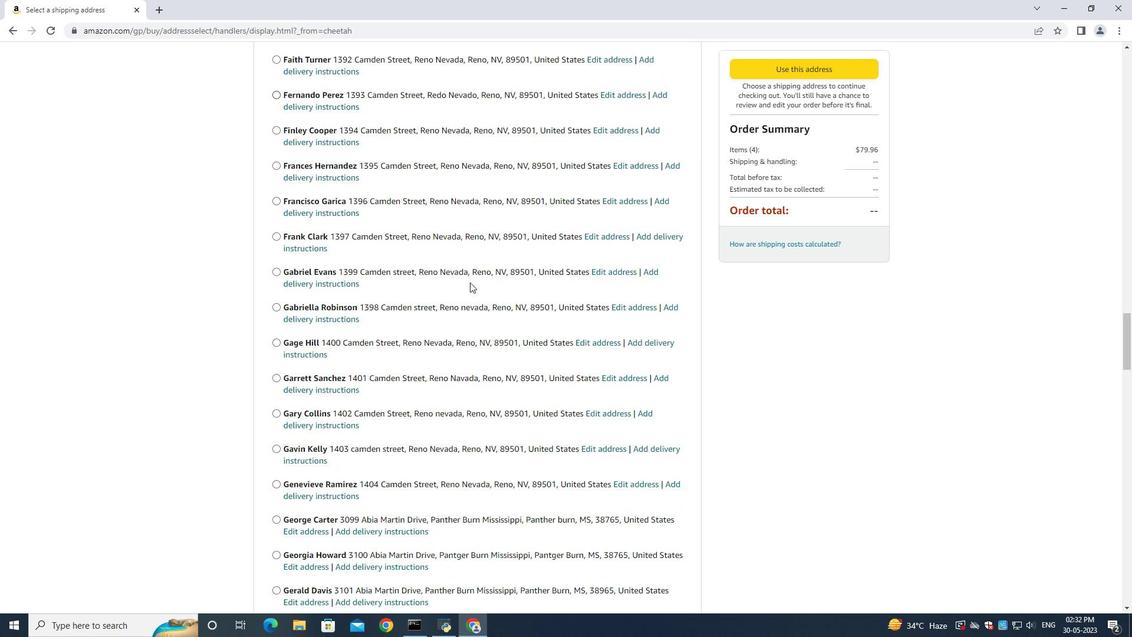 
Action: Mouse scrolled (464, 287) with delta (0, 0)
Screenshot: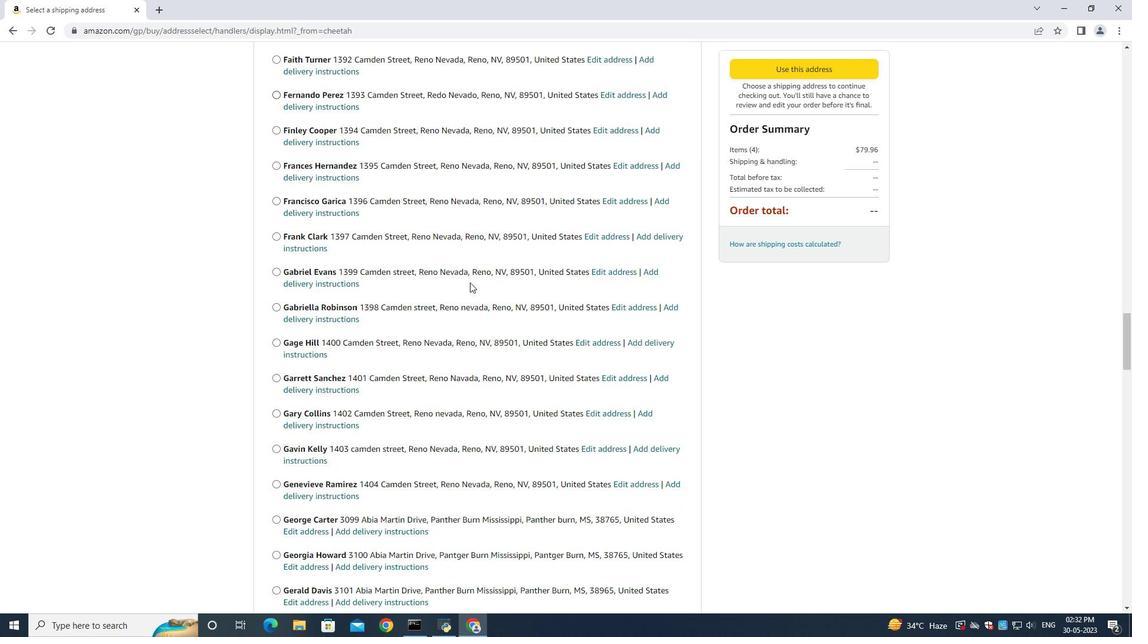 
Action: Mouse moved to (445, 315)
Screenshot: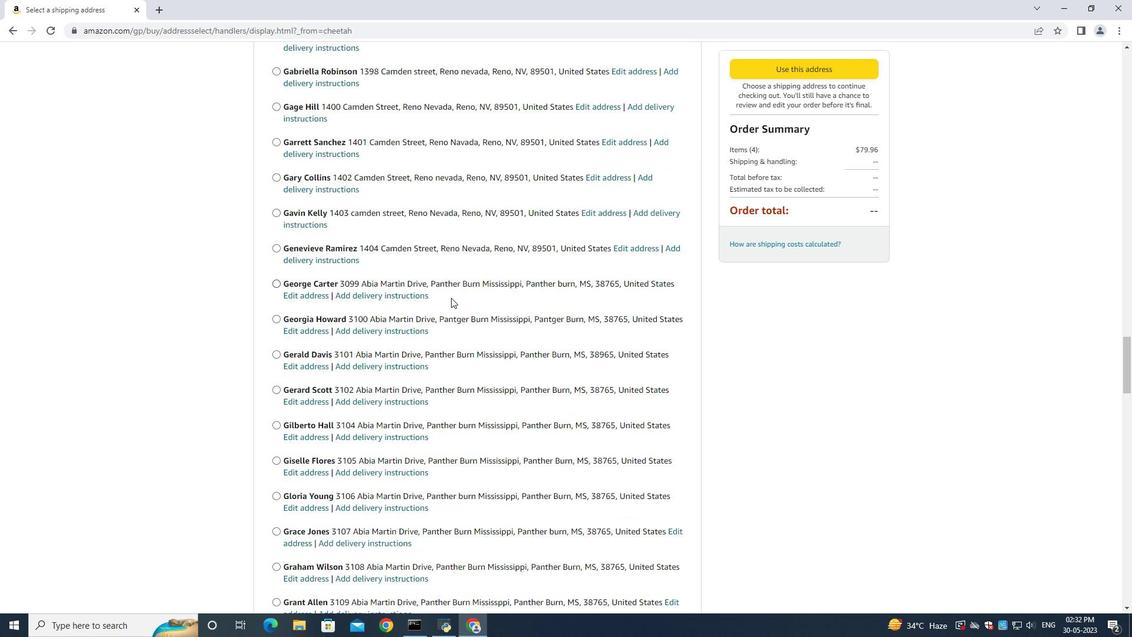 
Action: Mouse scrolled (445, 315) with delta (0, 0)
Screenshot: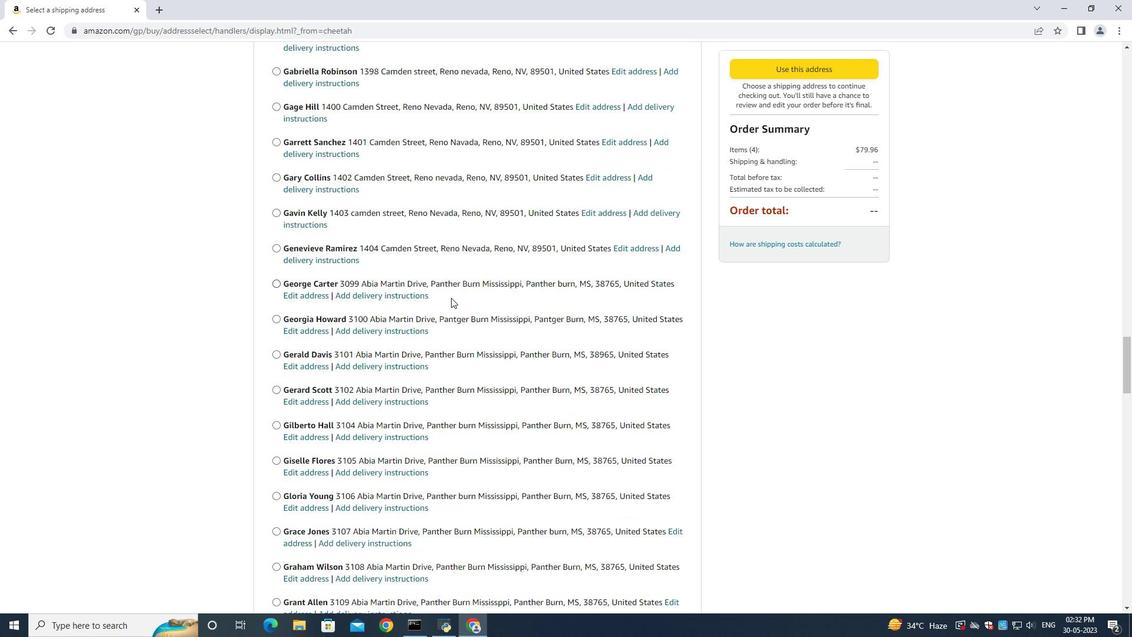 
Action: Mouse moved to (444, 318)
Screenshot: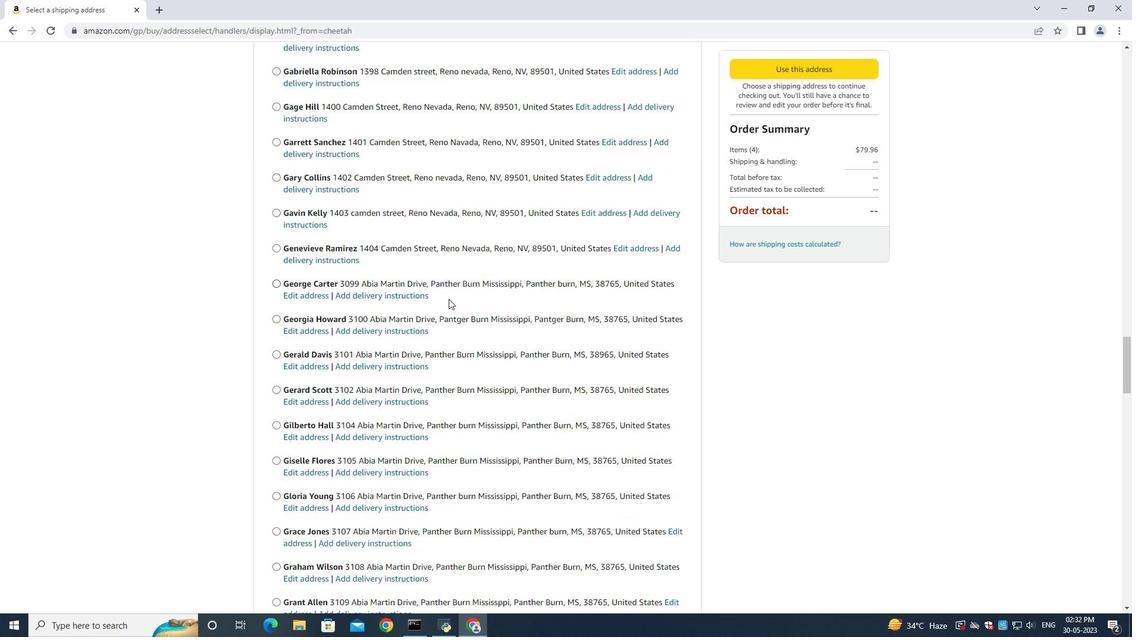 
Action: Mouse scrolled (444, 317) with delta (0, 0)
Screenshot: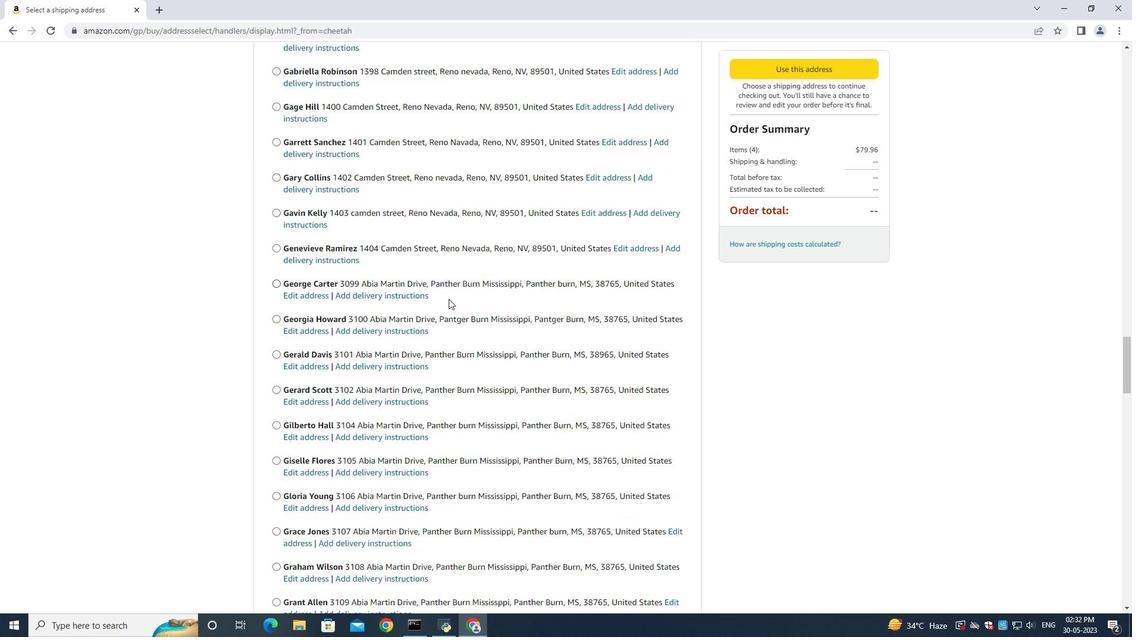 
Action: Mouse moved to (444, 318)
Screenshot: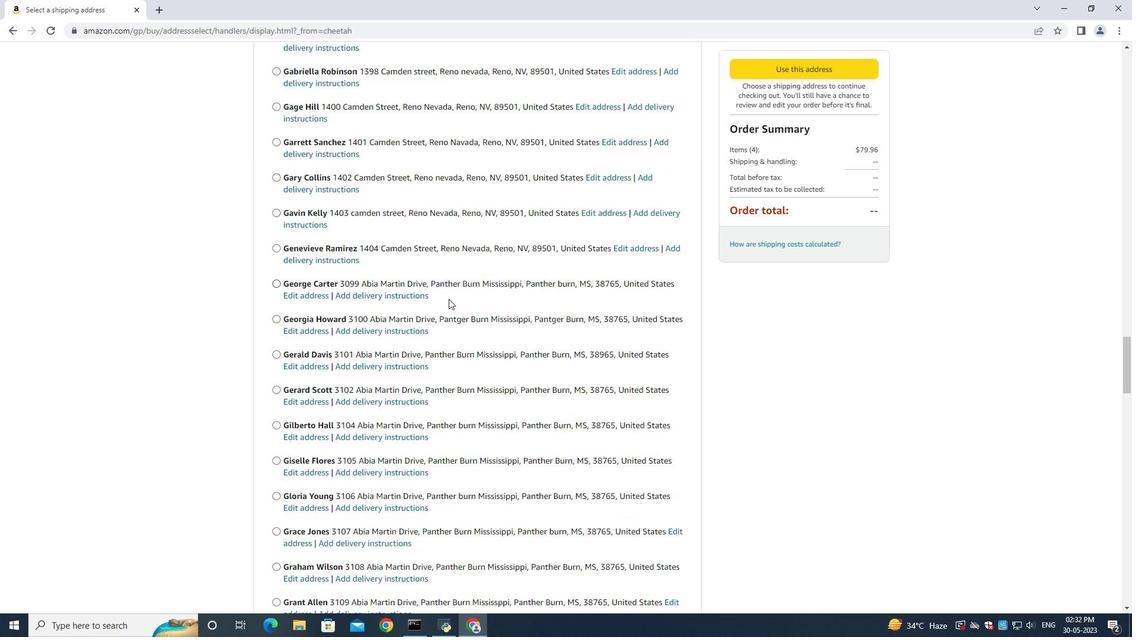 
Action: Mouse scrolled (444, 318) with delta (0, 0)
Screenshot: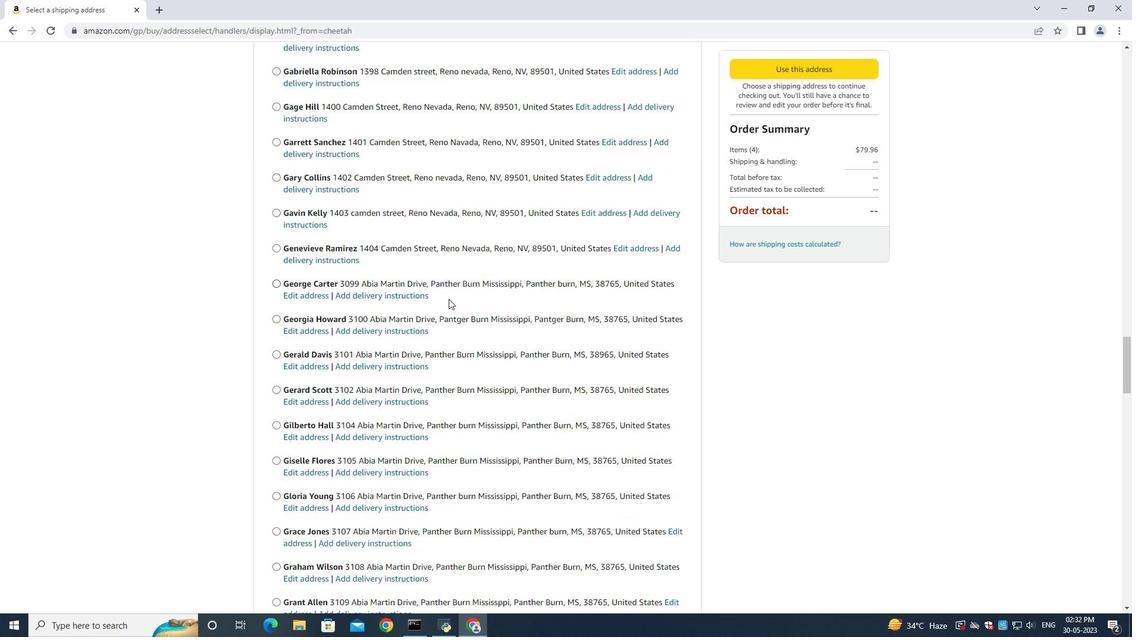 
Action: Mouse moved to (444, 318)
Screenshot: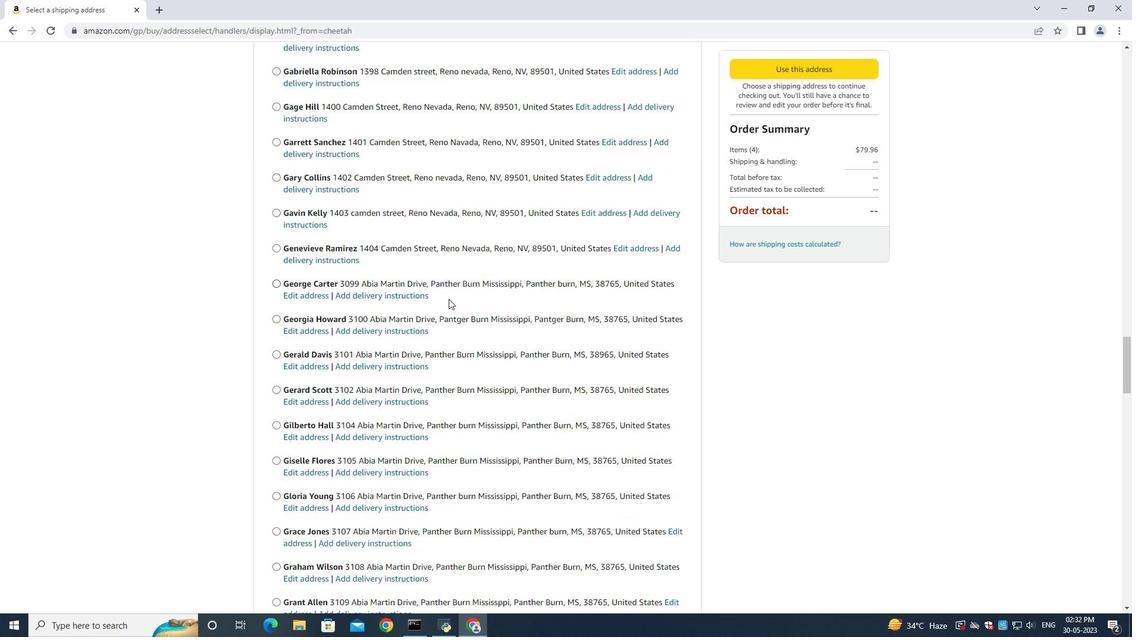 
Action: Mouse scrolled (444, 318) with delta (0, 0)
Screenshot: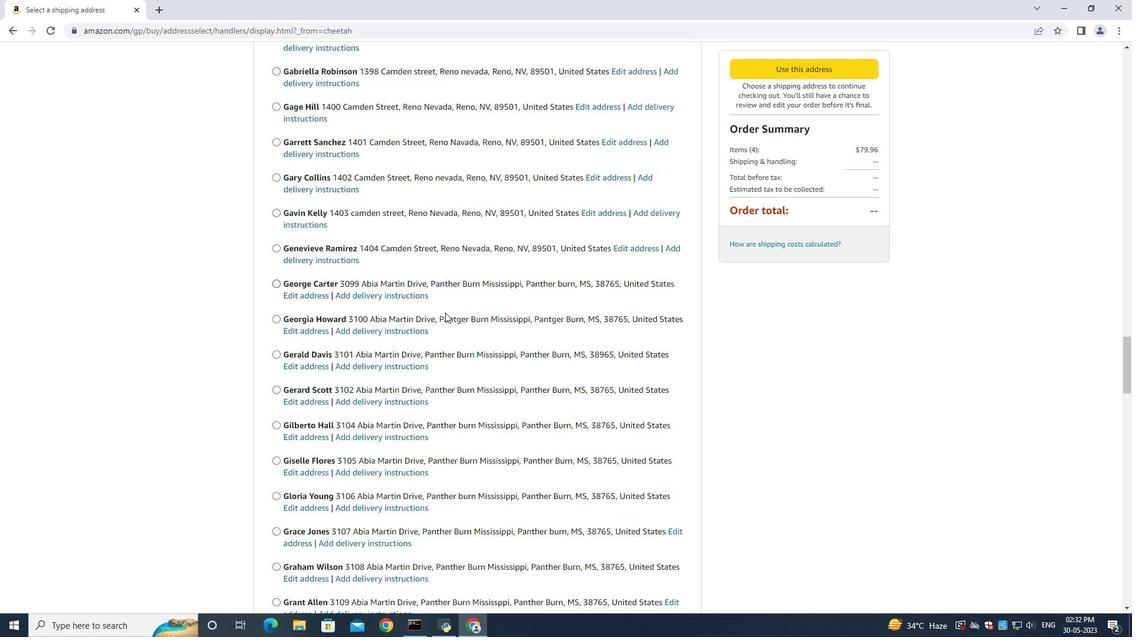 
Action: Mouse moved to (444, 318)
Screenshot: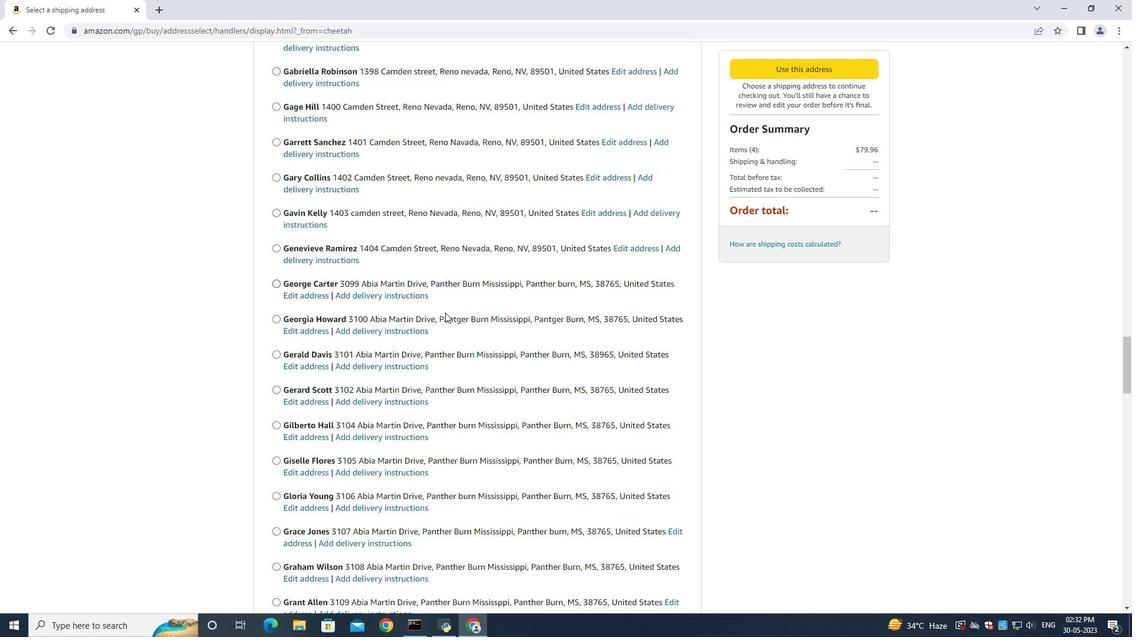 
Action: Mouse scrolled (444, 318) with delta (0, 0)
Screenshot: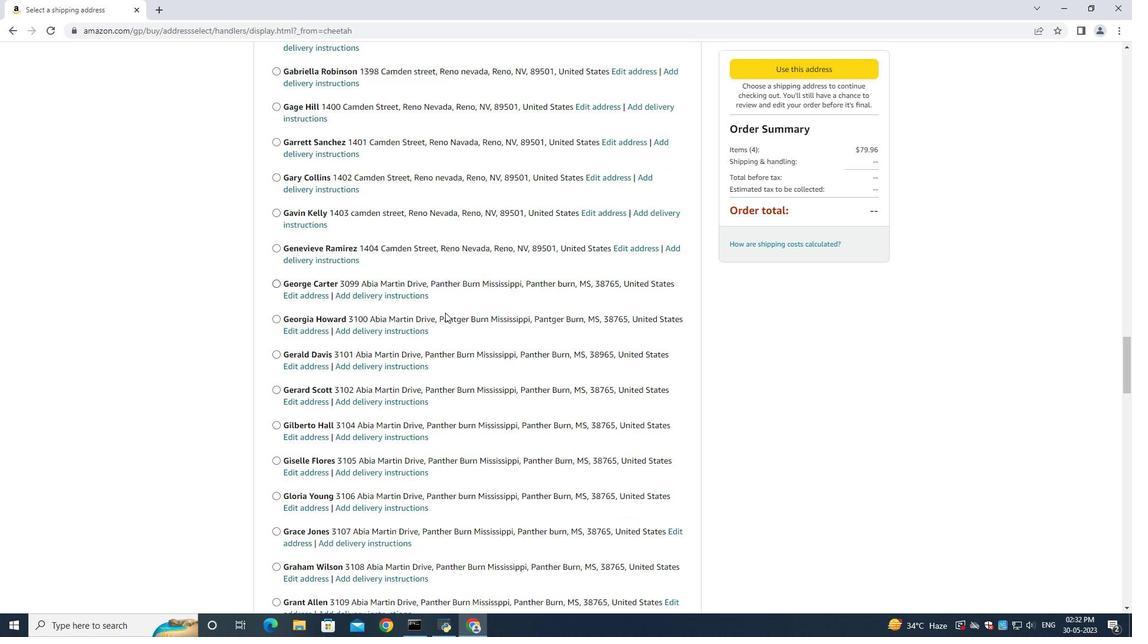 
Action: Mouse moved to (442, 319)
Screenshot: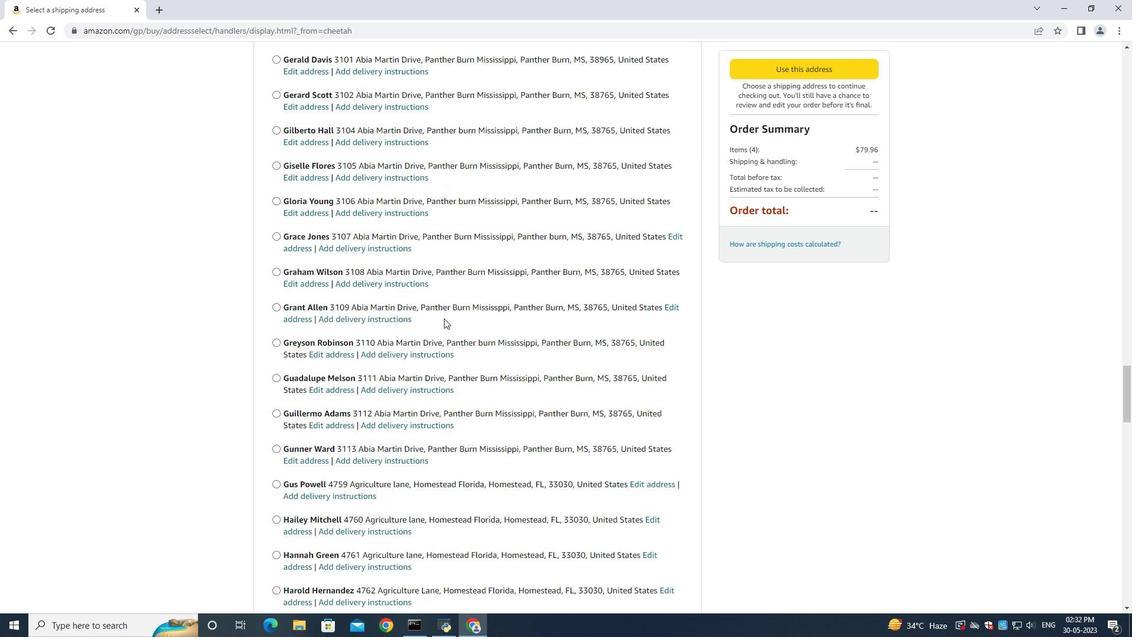 
Action: Mouse scrolled (442, 318) with delta (0, 0)
Screenshot: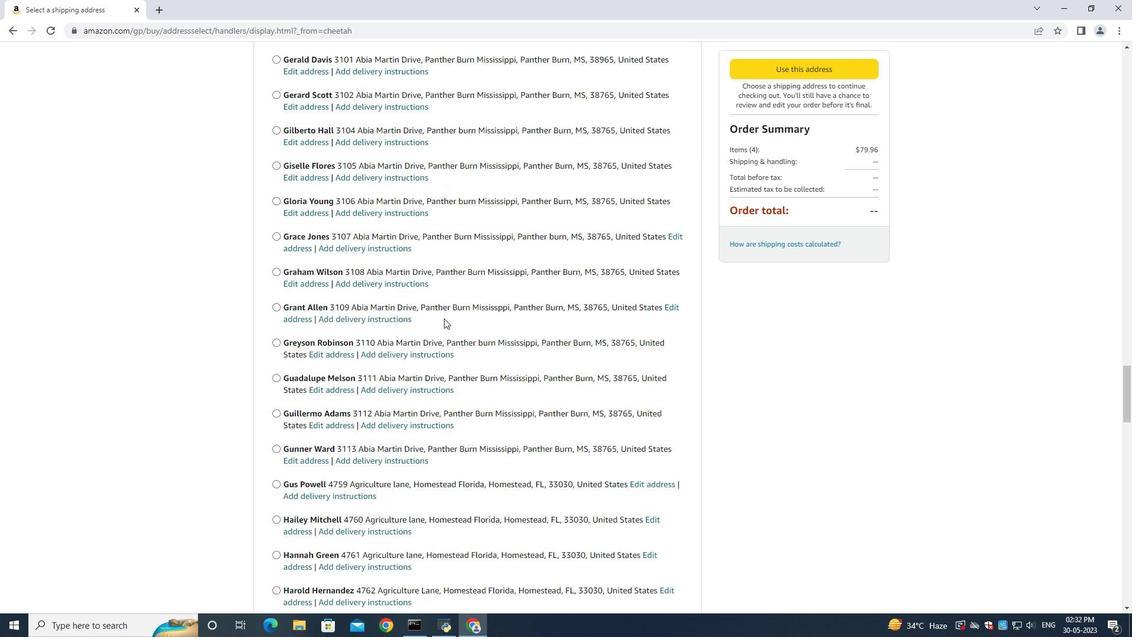 
Action: Mouse moved to (442, 320)
Screenshot: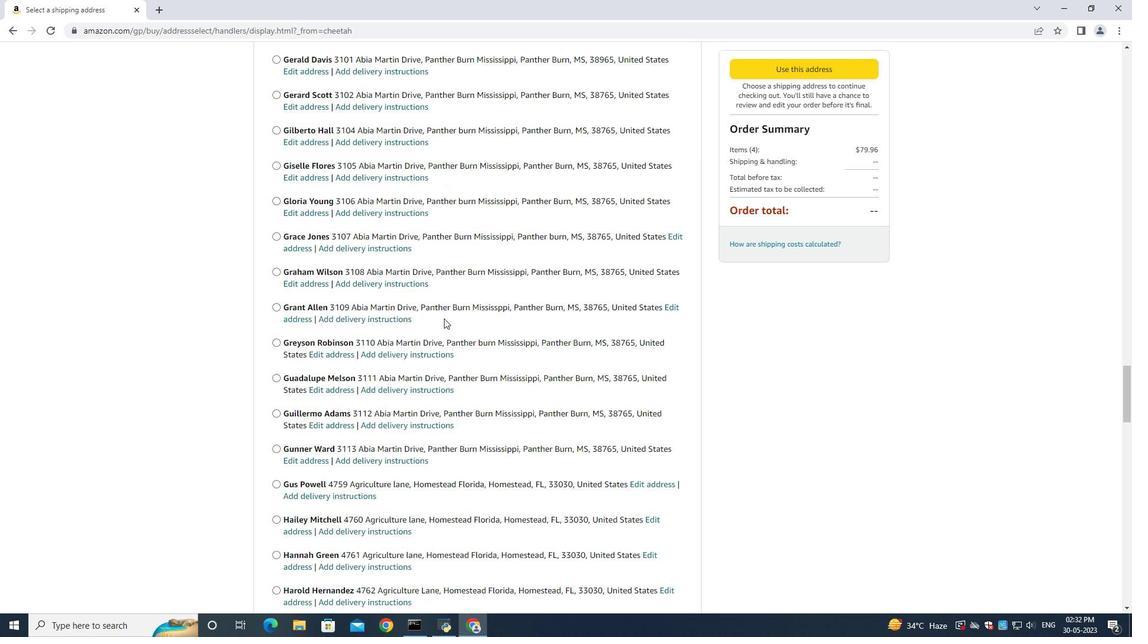 
Action: Mouse scrolled (442, 319) with delta (0, 0)
Screenshot: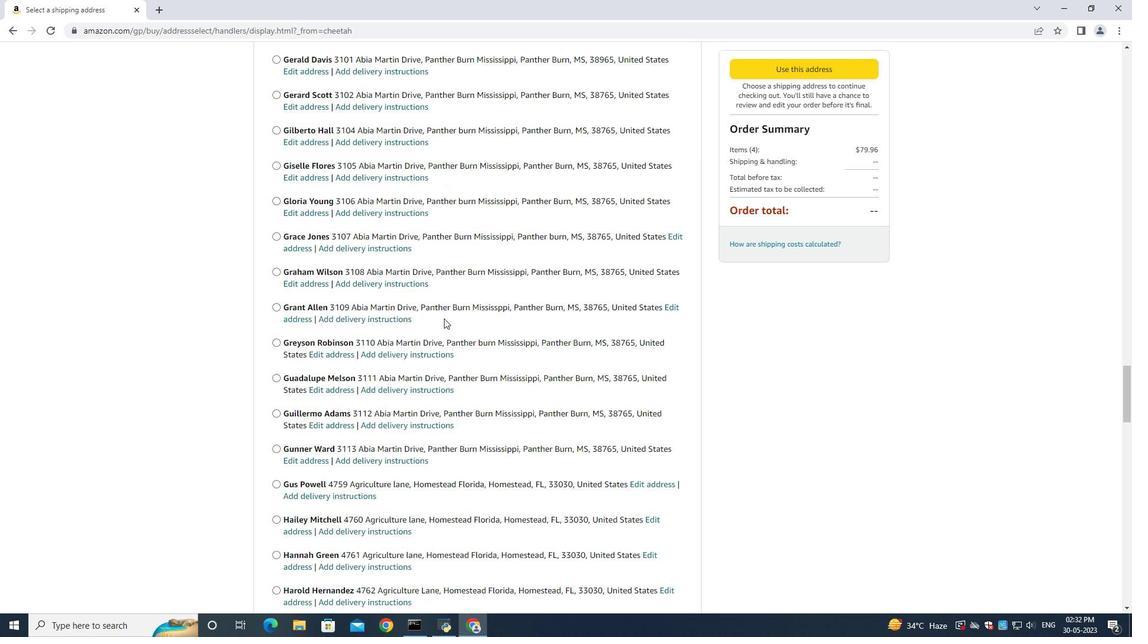 
Action: Mouse moved to (441, 320)
Screenshot: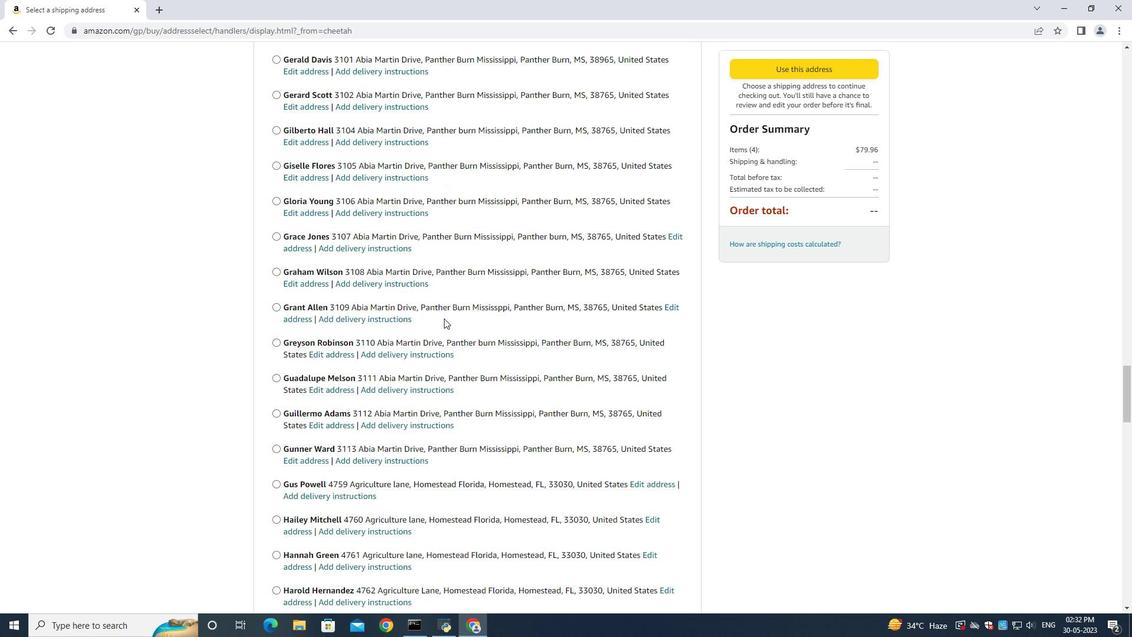 
Action: Mouse scrolled (441, 319) with delta (0, 0)
Screenshot: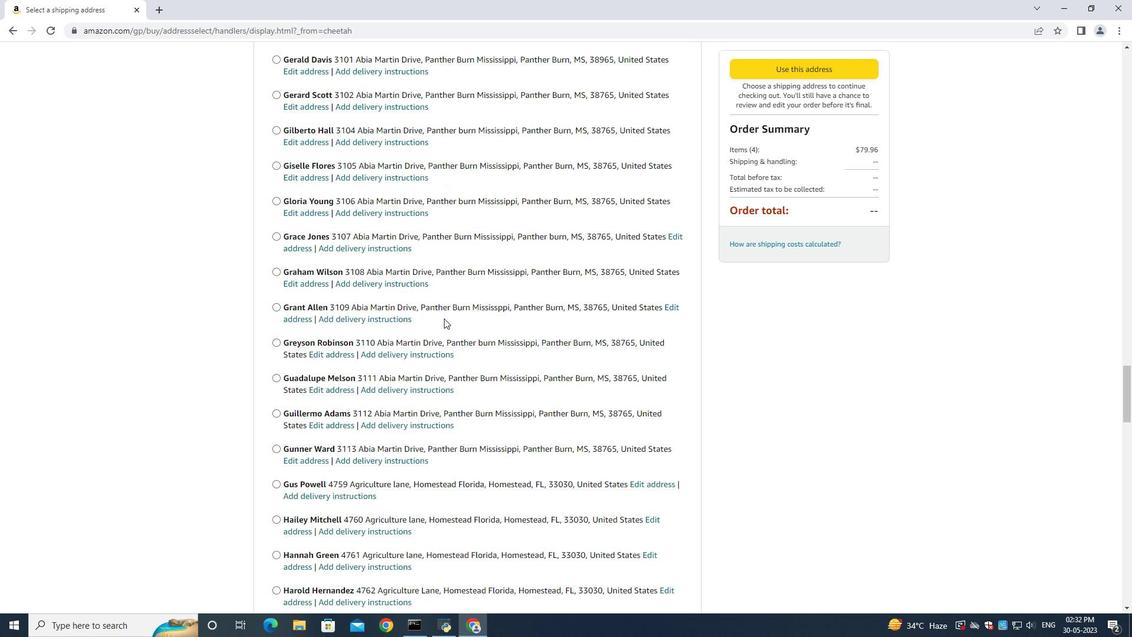 
Action: Mouse moved to (441, 320)
Screenshot: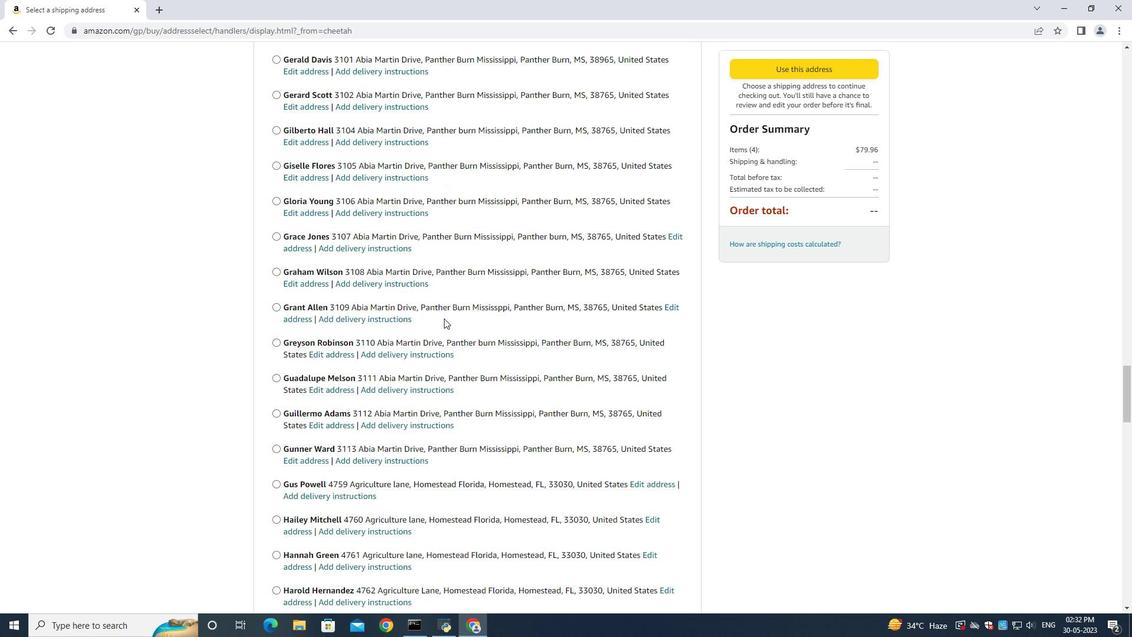 
Action: Mouse scrolled (441, 320) with delta (0, 0)
Screenshot: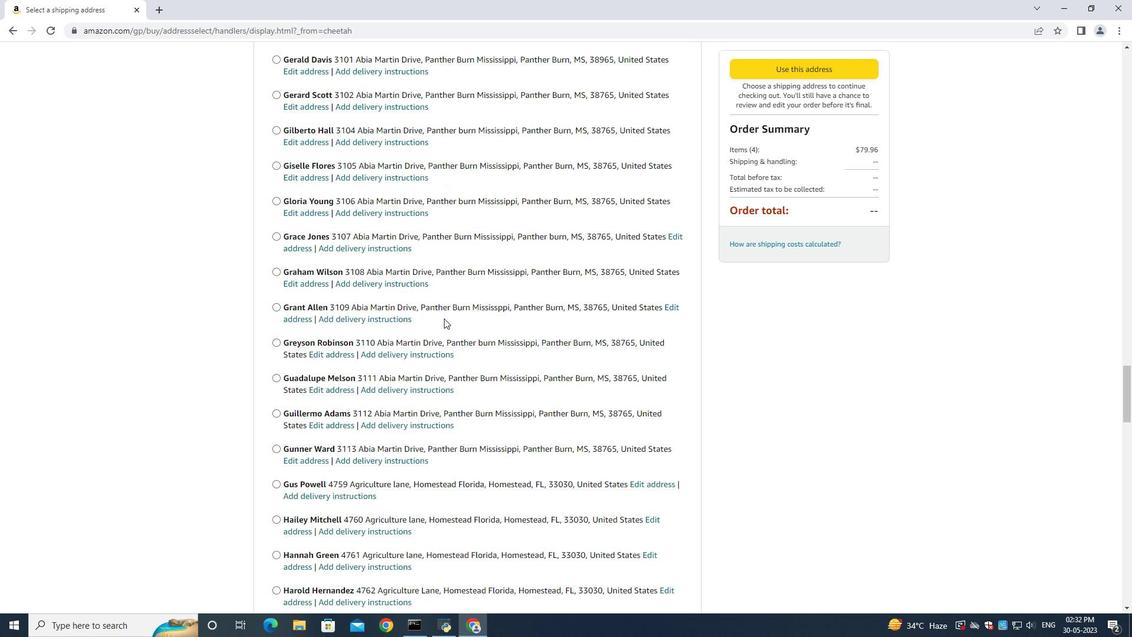
Action: Mouse scrolled (441, 320) with delta (0, 0)
Screenshot: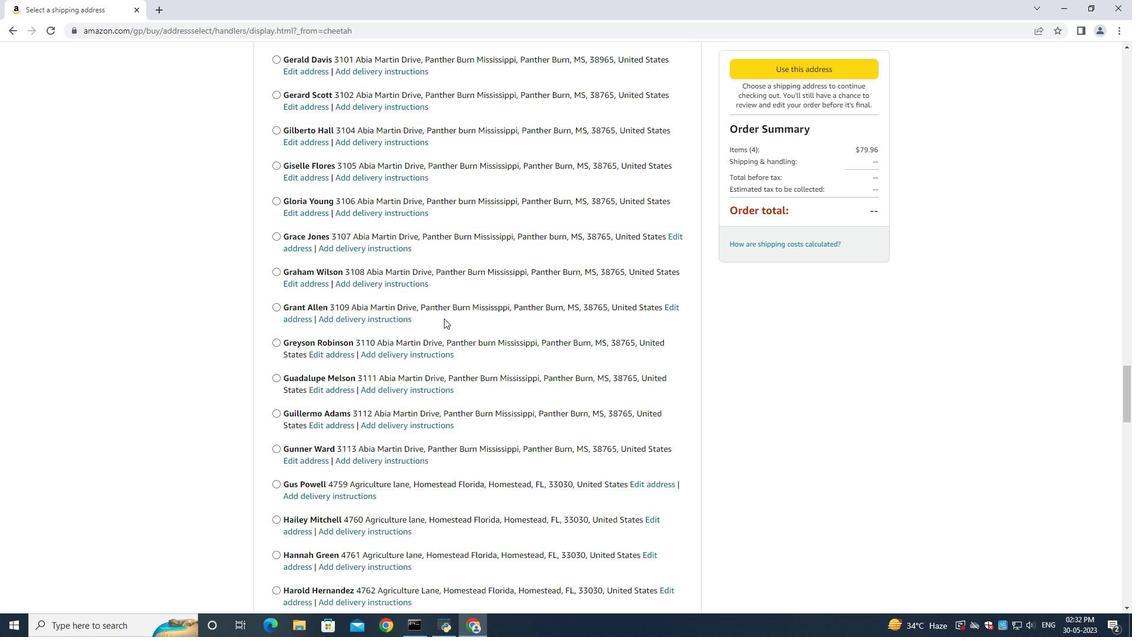 
Action: Mouse scrolled (441, 320) with delta (0, 0)
Screenshot: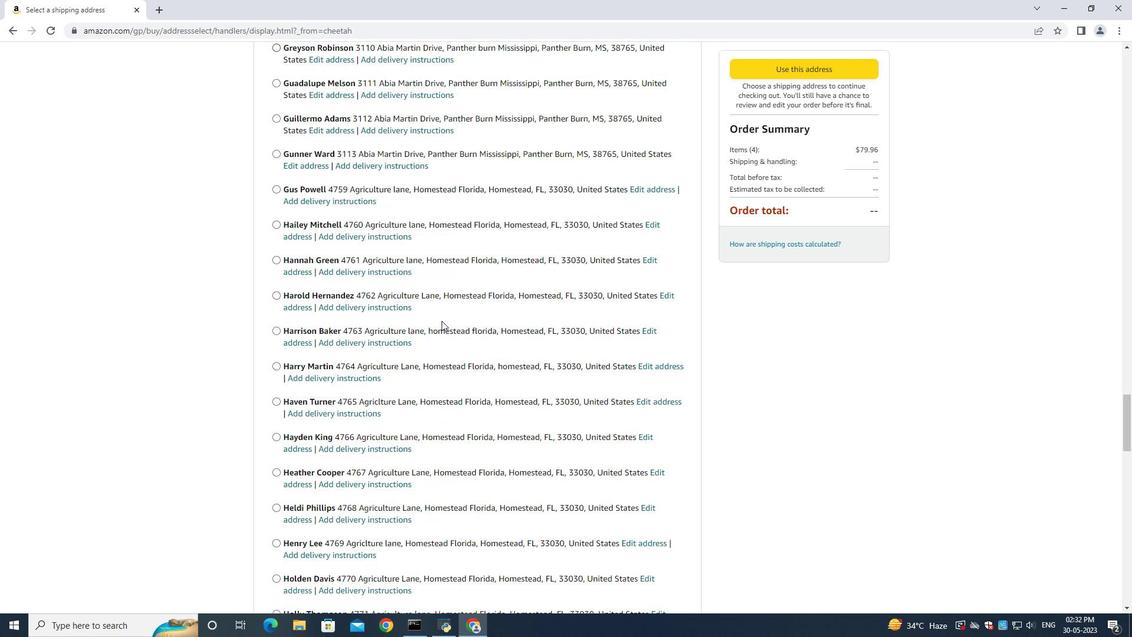 
Action: Mouse scrolled (441, 320) with delta (0, 0)
Screenshot: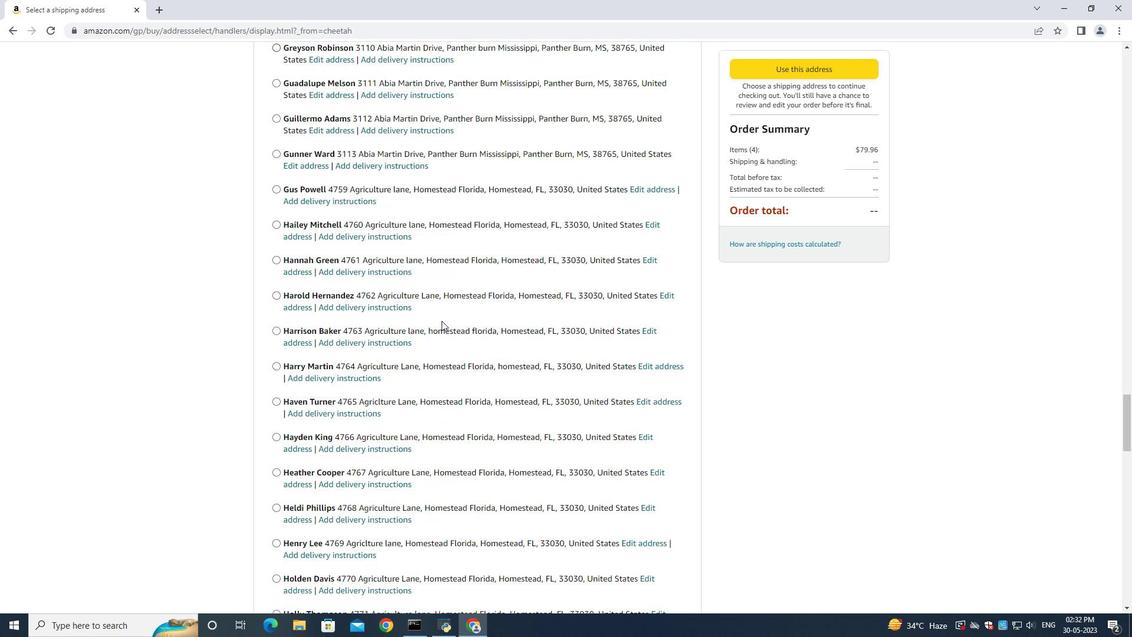 
Action: Mouse scrolled (441, 320) with delta (0, 0)
Screenshot: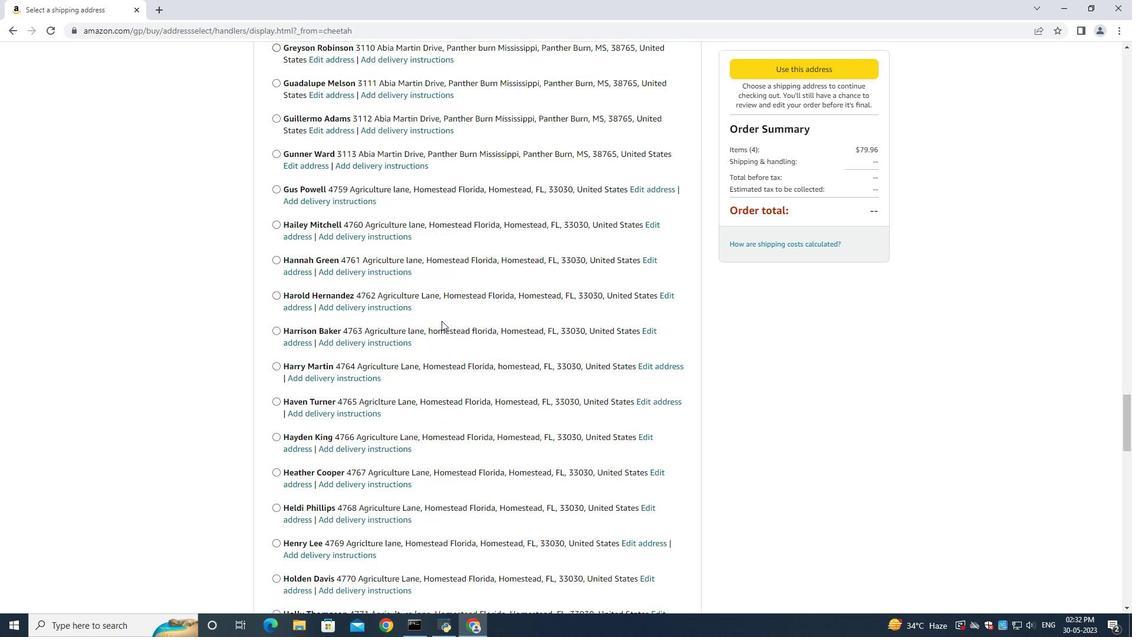 
Action: Mouse scrolled (441, 320) with delta (0, 0)
Screenshot: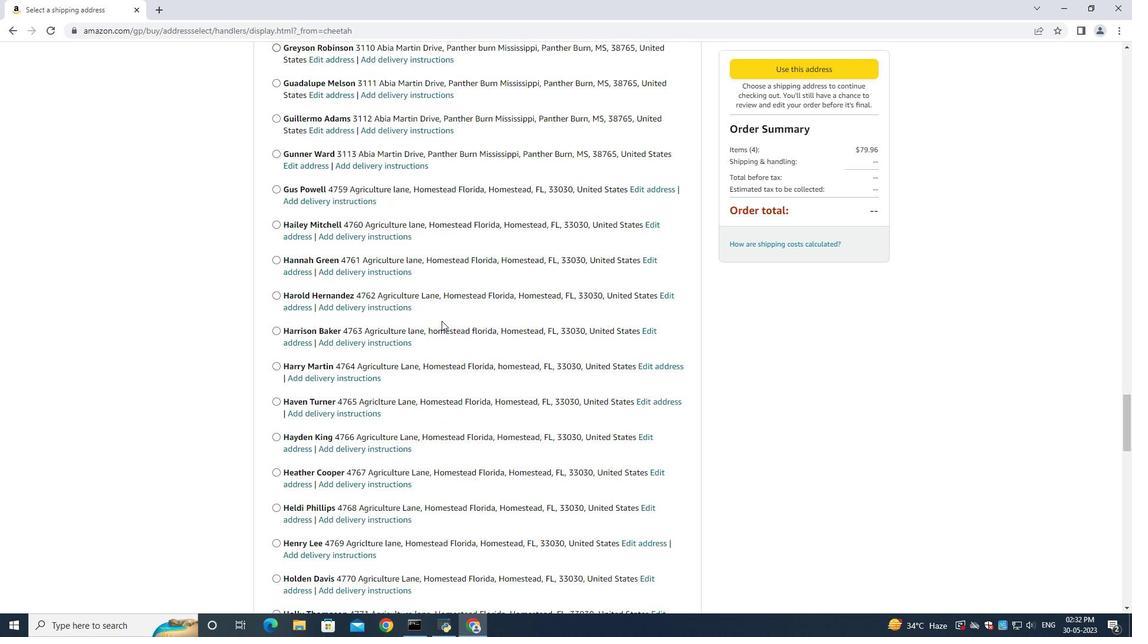 
Action: Mouse scrolled (441, 320) with delta (0, 0)
Screenshot: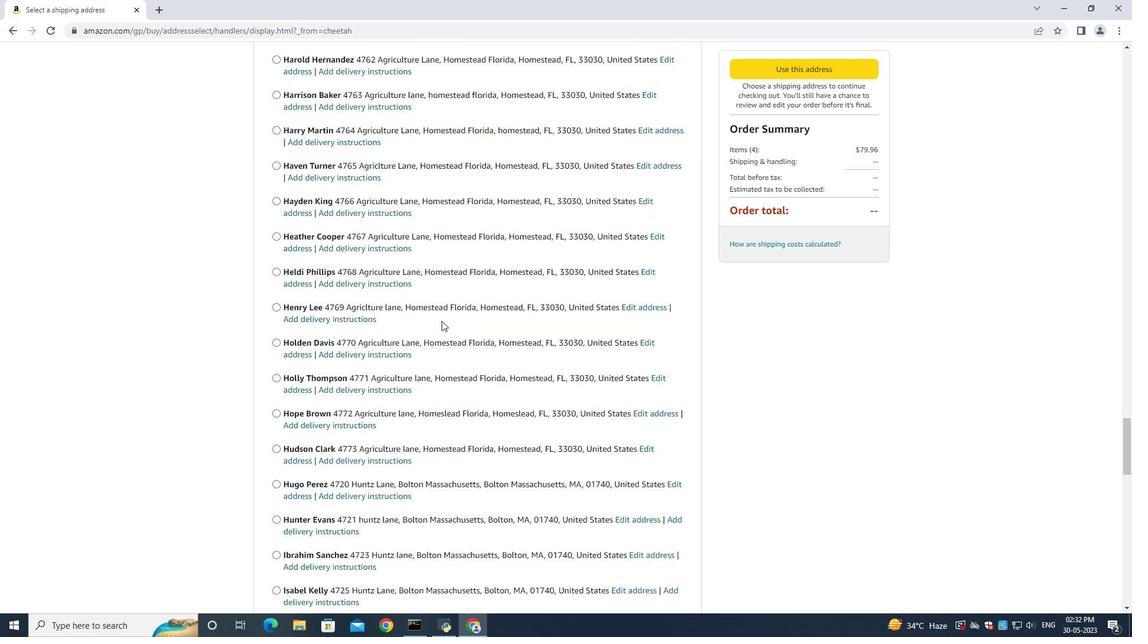 
Action: Mouse scrolled (441, 320) with delta (0, 0)
Screenshot: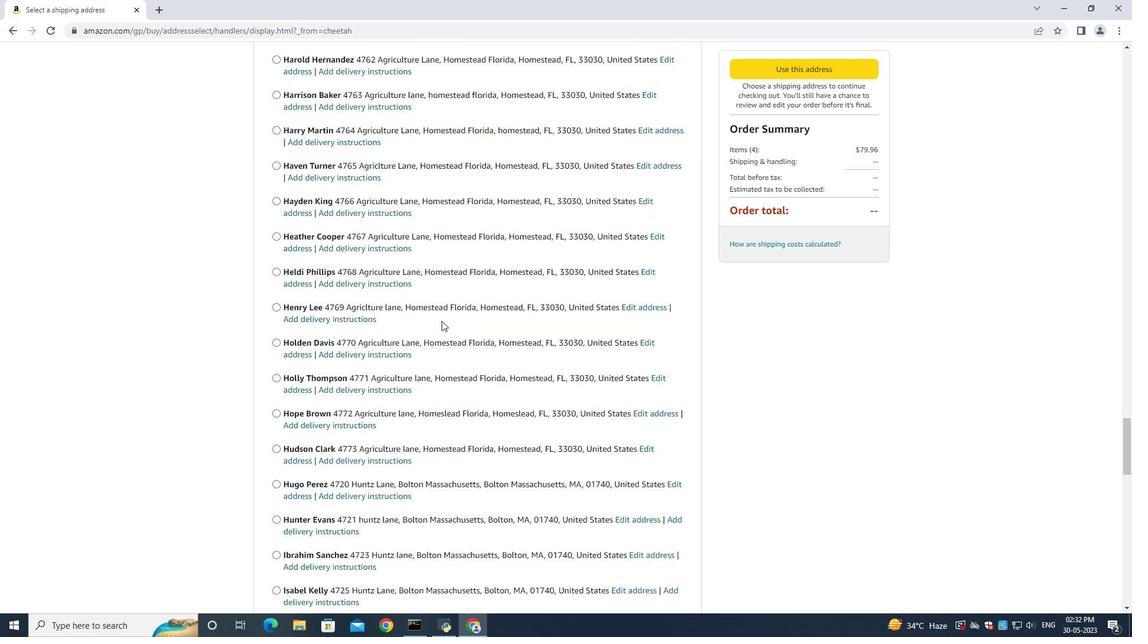 
Action: Mouse scrolled (441, 320) with delta (0, 0)
Screenshot: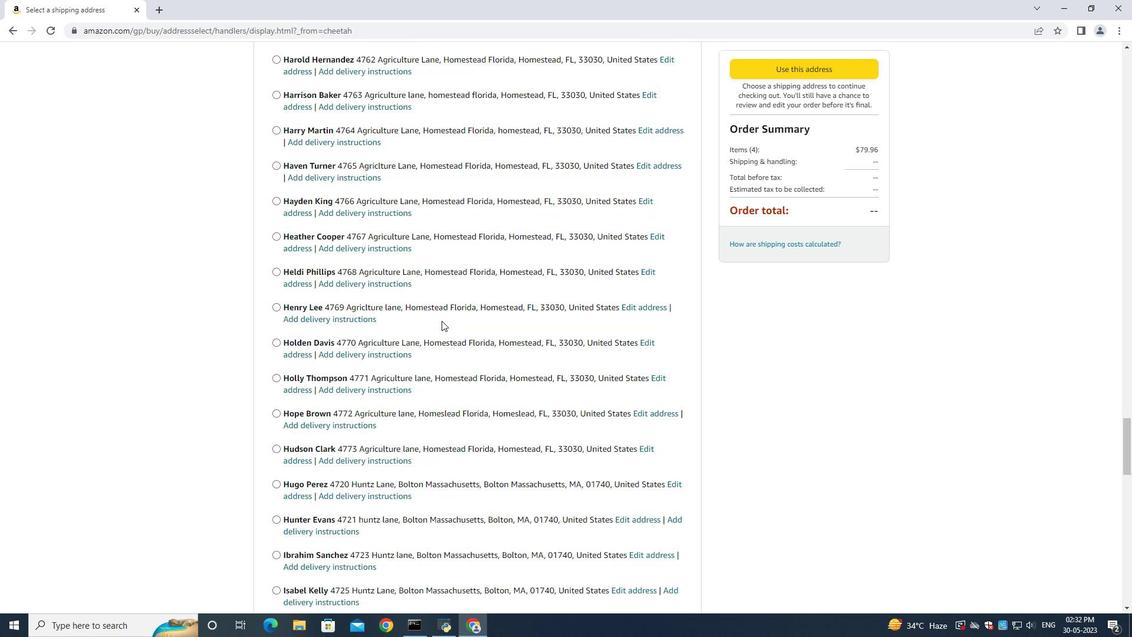 
Action: Mouse scrolled (441, 320) with delta (0, 0)
Screenshot: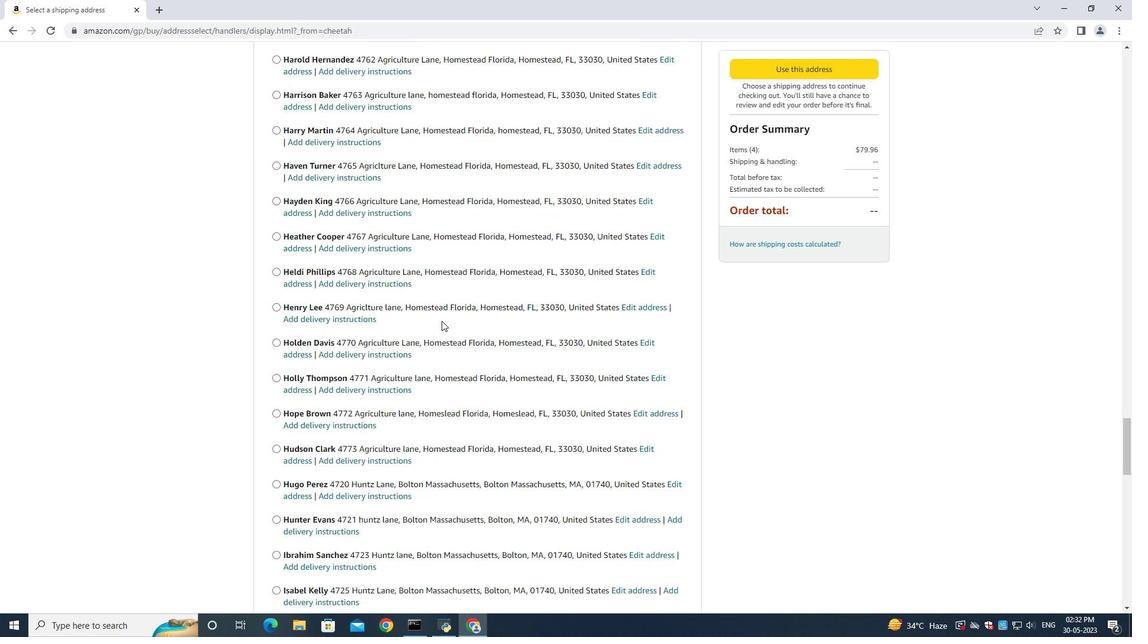 
Action: Mouse scrolled (441, 320) with delta (0, 0)
Screenshot: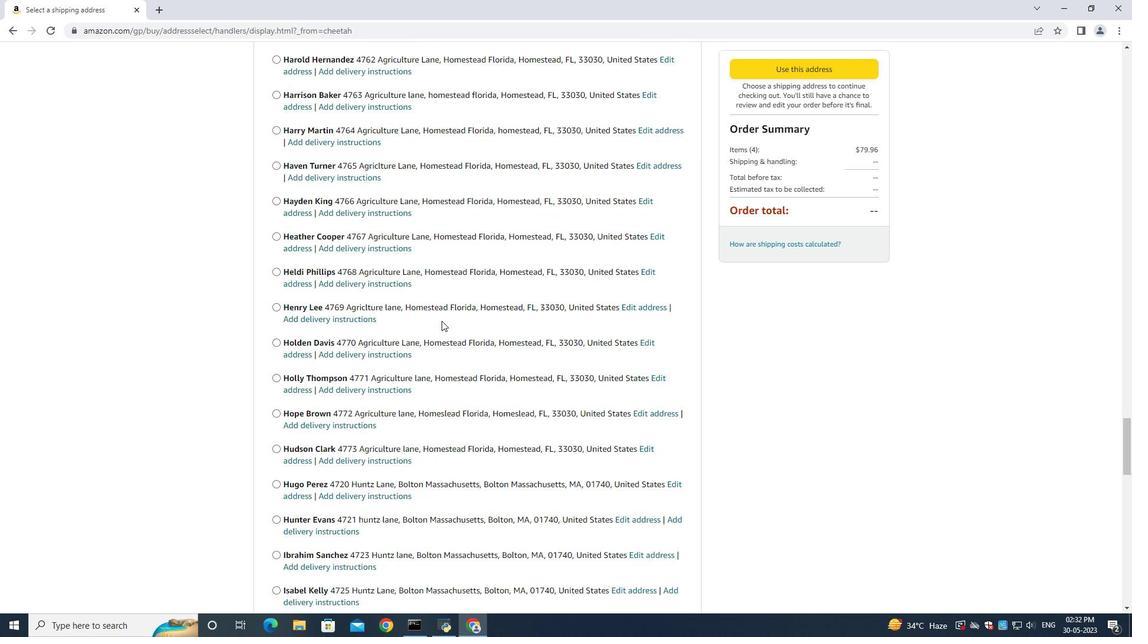 
Action: Mouse scrolled (441, 320) with delta (0, 0)
Screenshot: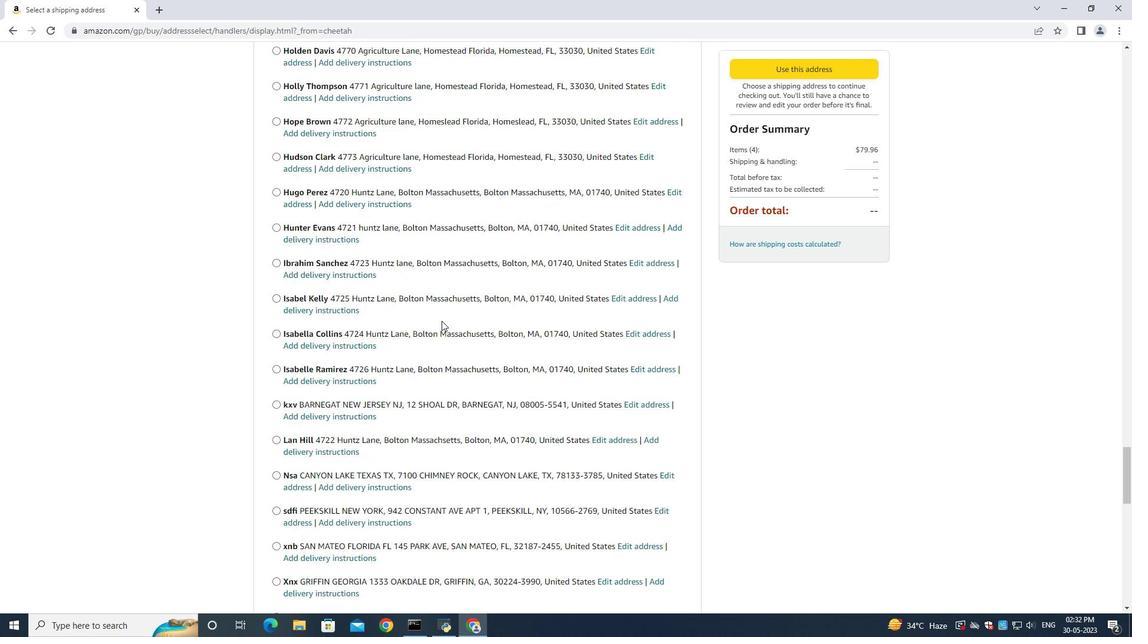 
Action: Mouse scrolled (441, 320) with delta (0, 0)
Screenshot: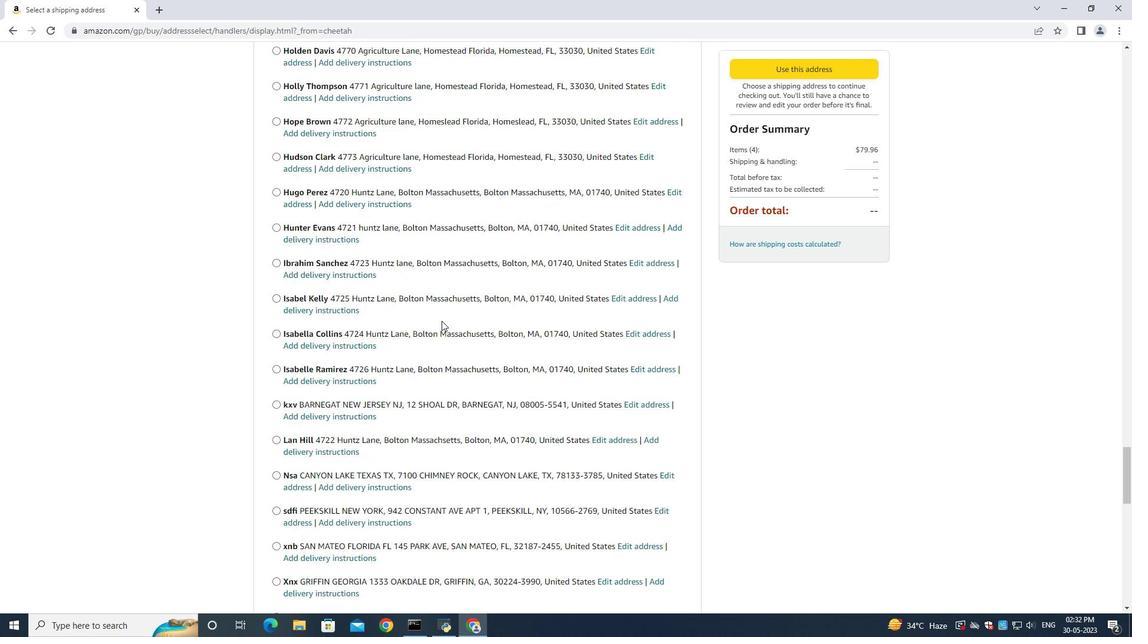 
Action: Mouse scrolled (441, 320) with delta (0, 0)
Screenshot: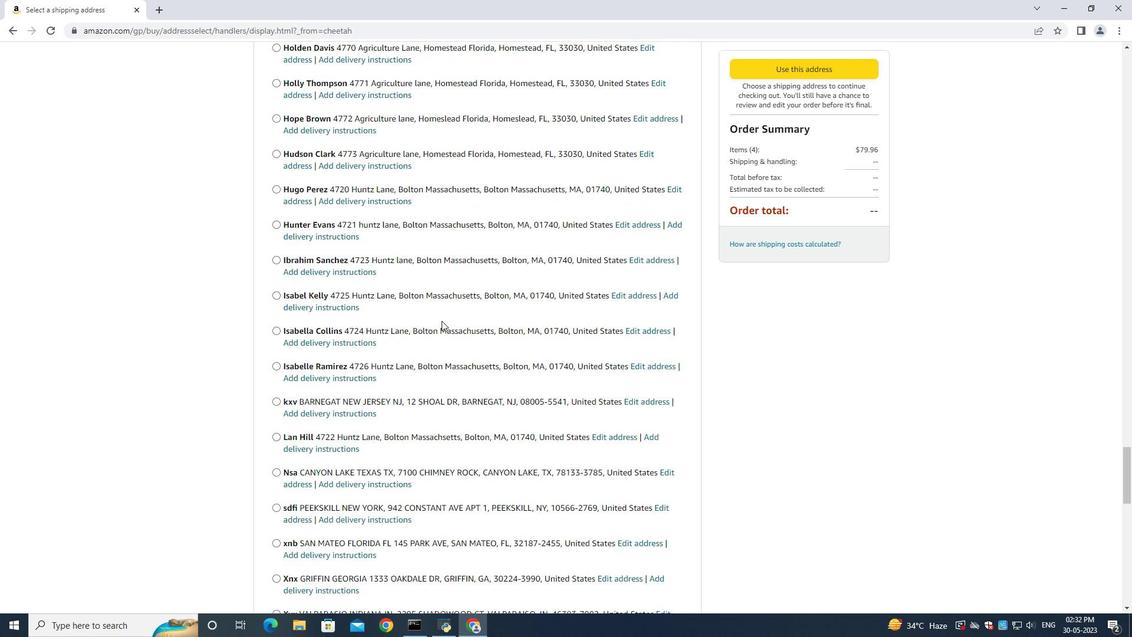 
Action: Mouse scrolled (441, 320) with delta (0, 0)
Screenshot: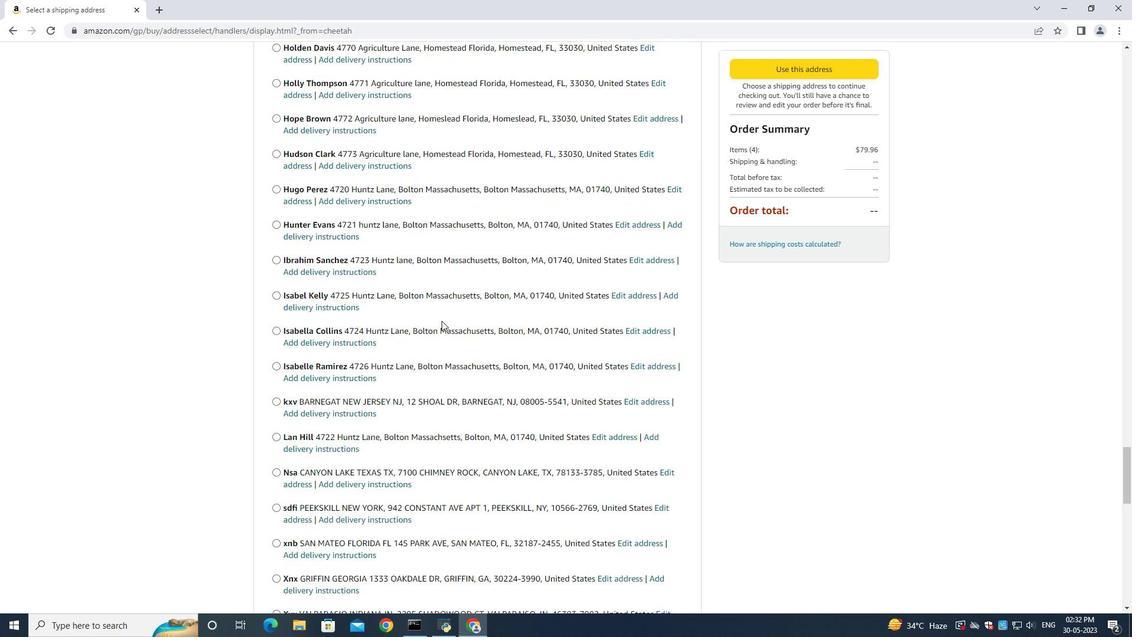 
Action: Mouse scrolled (441, 320) with delta (0, 0)
Screenshot: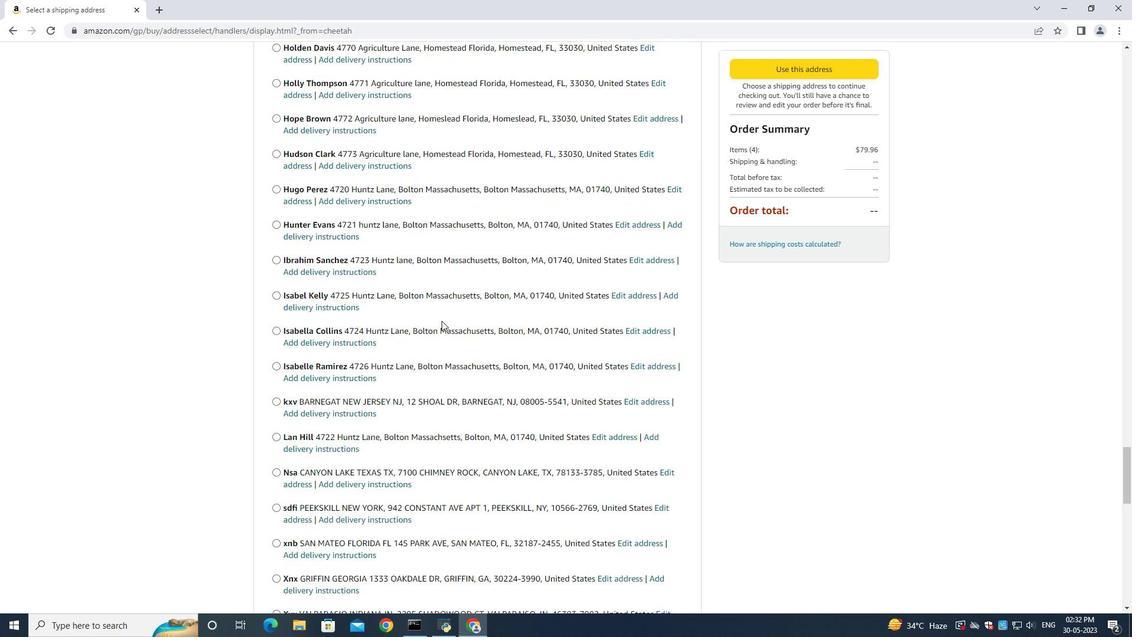
Action: Mouse scrolled (441, 320) with delta (0, 0)
Screenshot: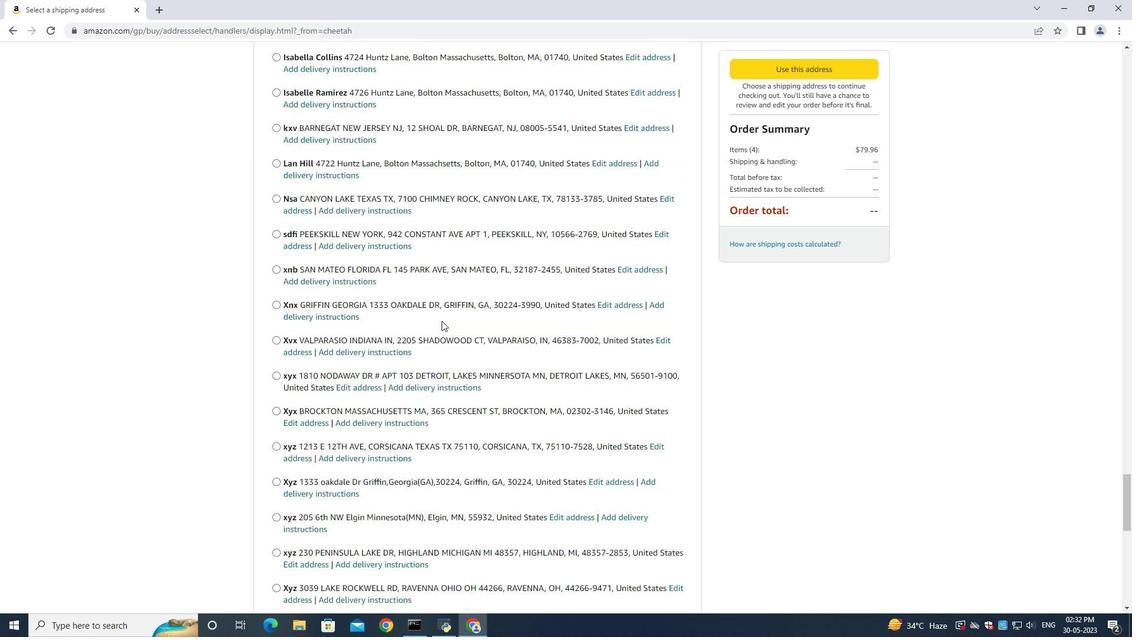 
Action: Mouse scrolled (441, 320) with delta (0, 0)
Screenshot: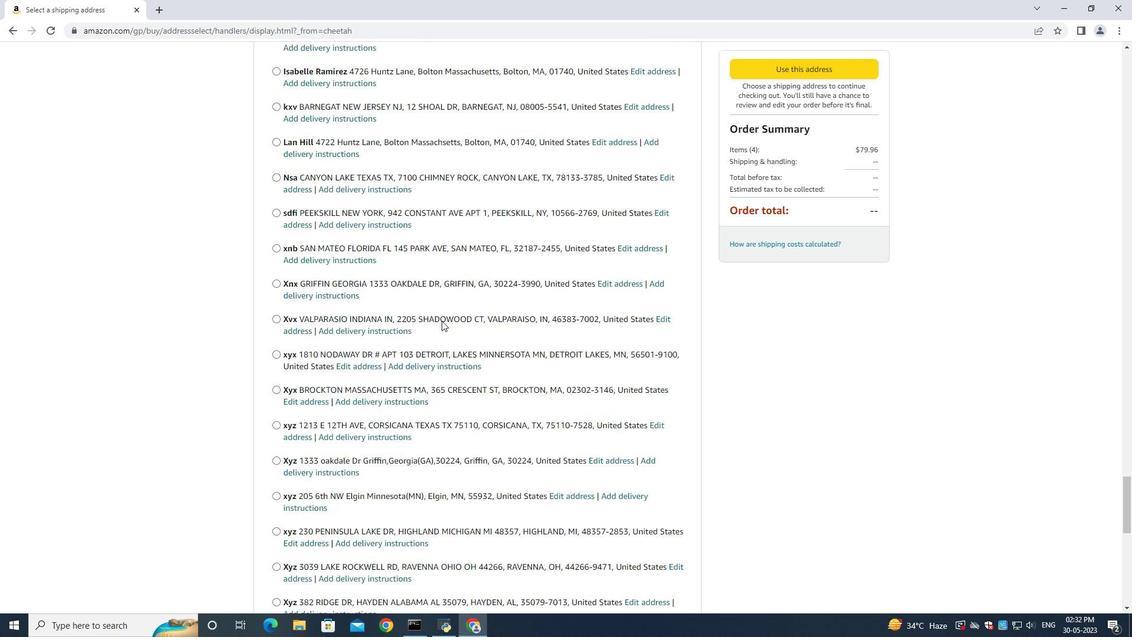 
Action: Mouse scrolled (441, 320) with delta (0, 0)
Screenshot: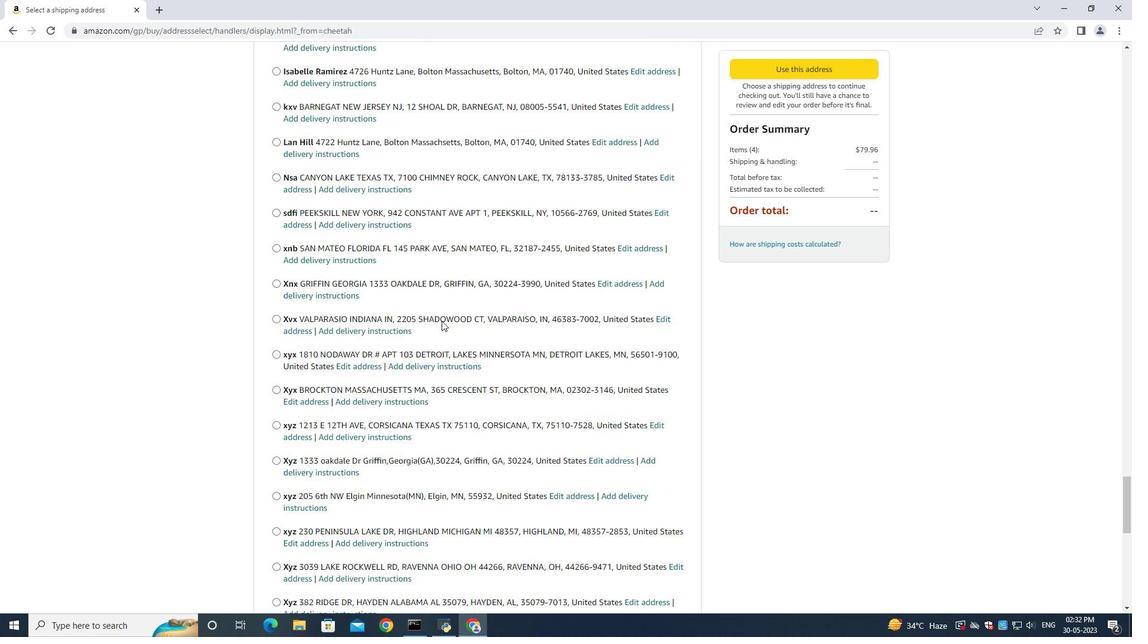 
Action: Mouse moved to (383, 326)
Screenshot: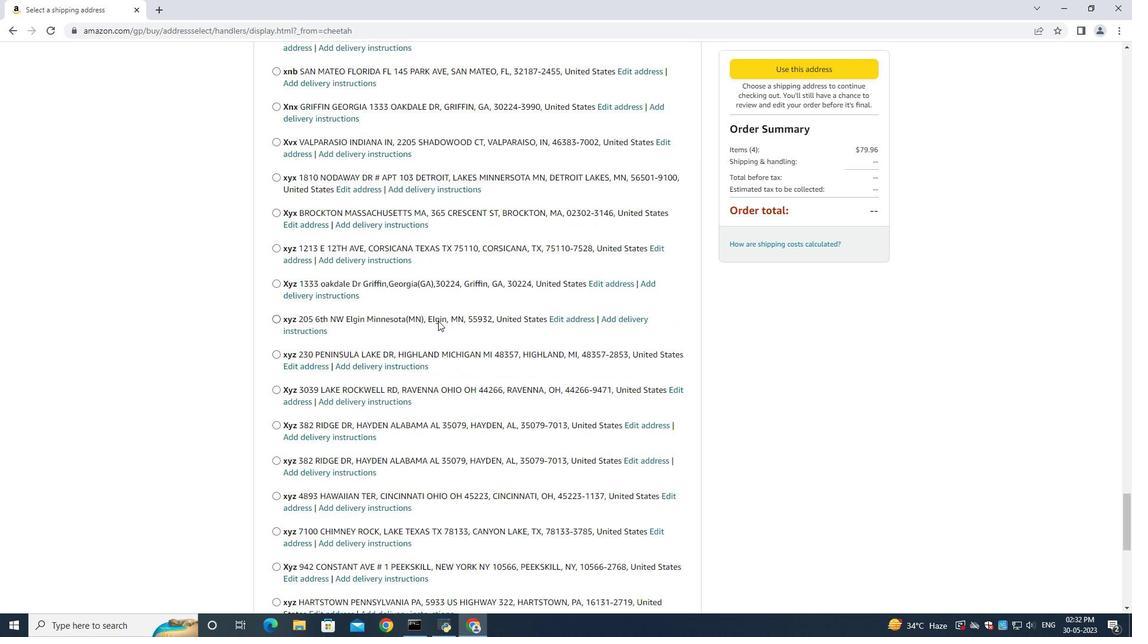 
Action: Mouse scrolled (383, 326) with delta (0, 0)
Screenshot: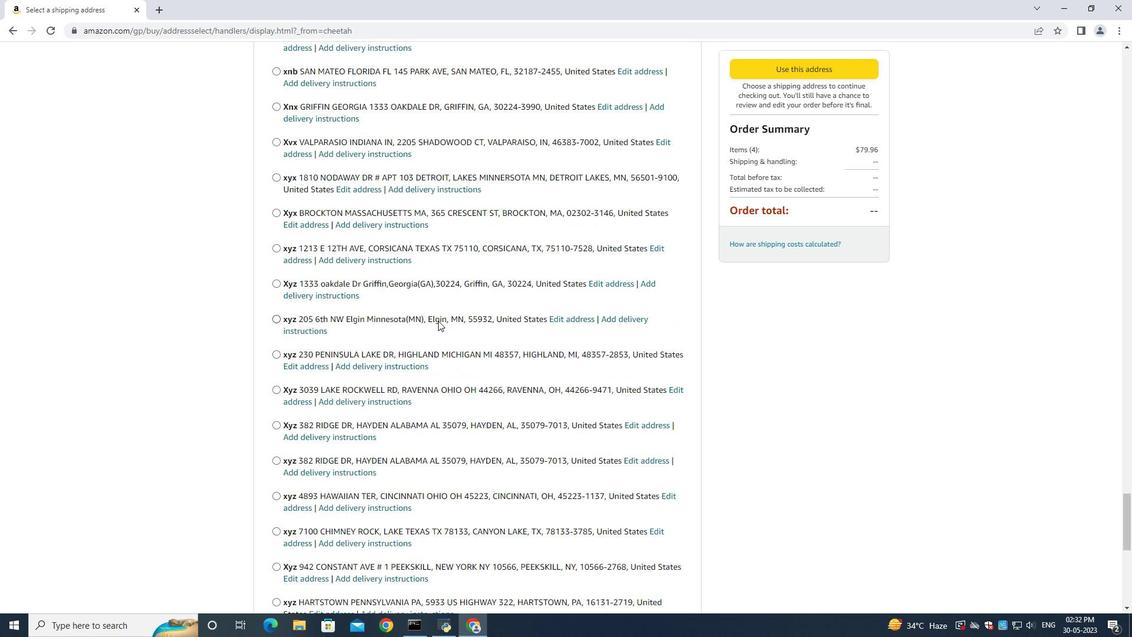 
Action: Mouse scrolled (383, 326) with delta (0, 0)
Screenshot: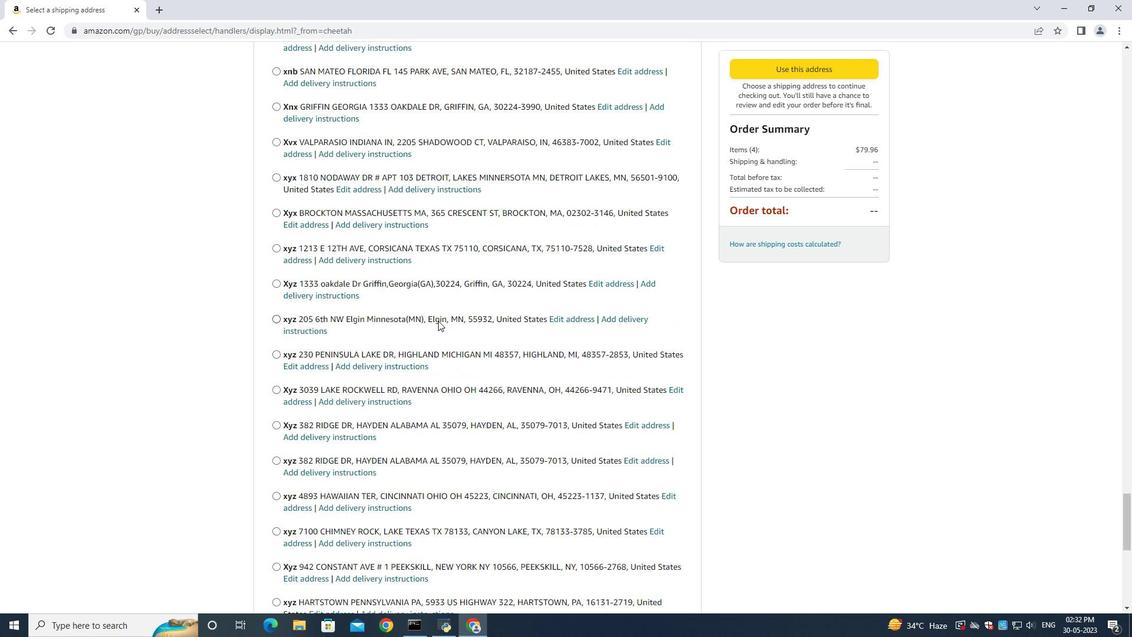 
Action: Mouse scrolled (383, 326) with delta (0, 0)
Screenshot: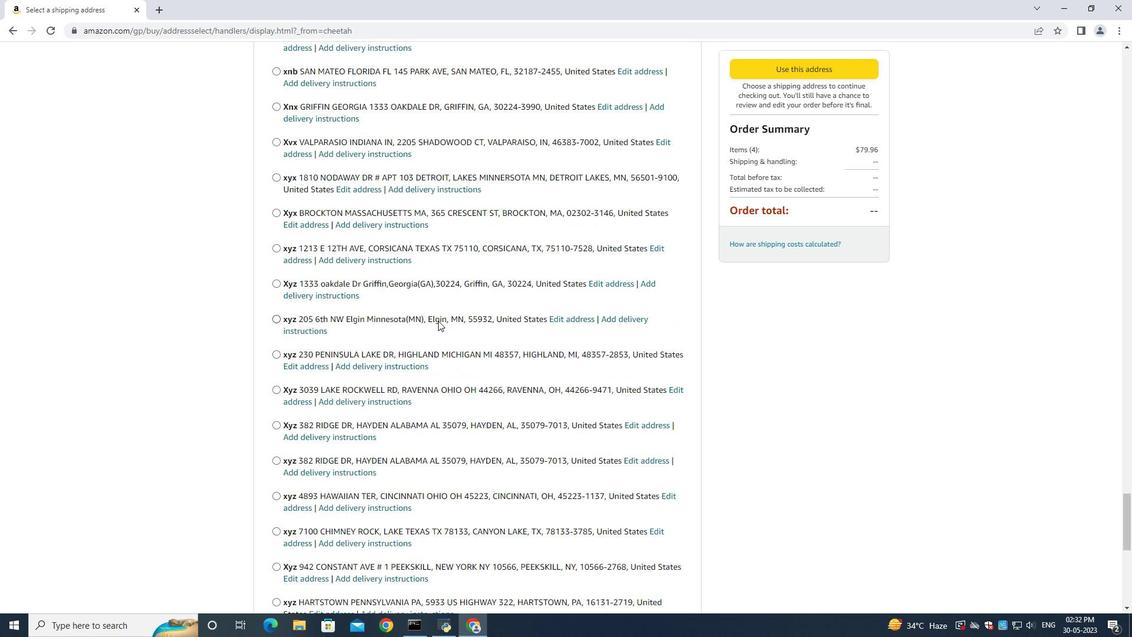 
Action: Mouse scrolled (383, 326) with delta (0, 0)
Screenshot: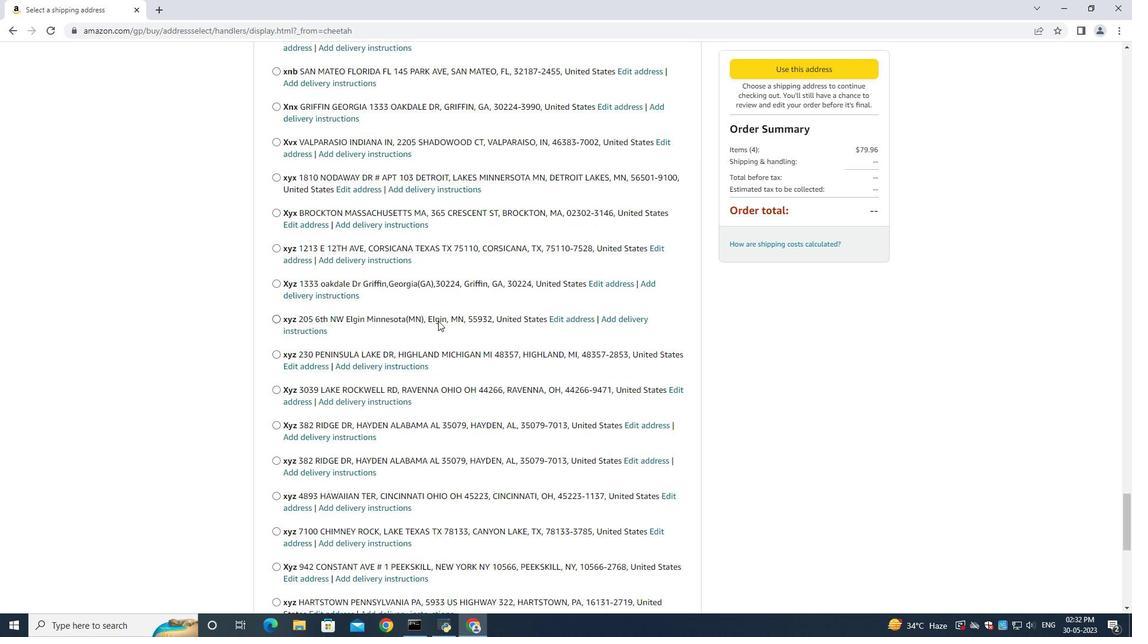 
Action: Mouse moved to (383, 326)
Screenshot: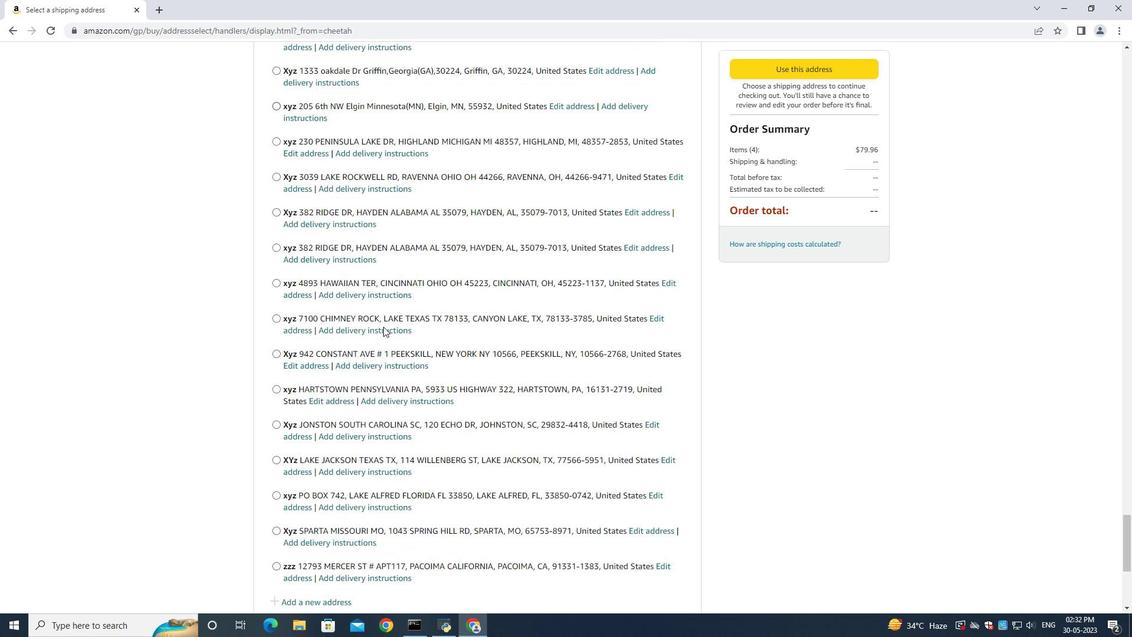 
Action: Mouse scrolled (383, 325) with delta (0, 0)
Screenshot: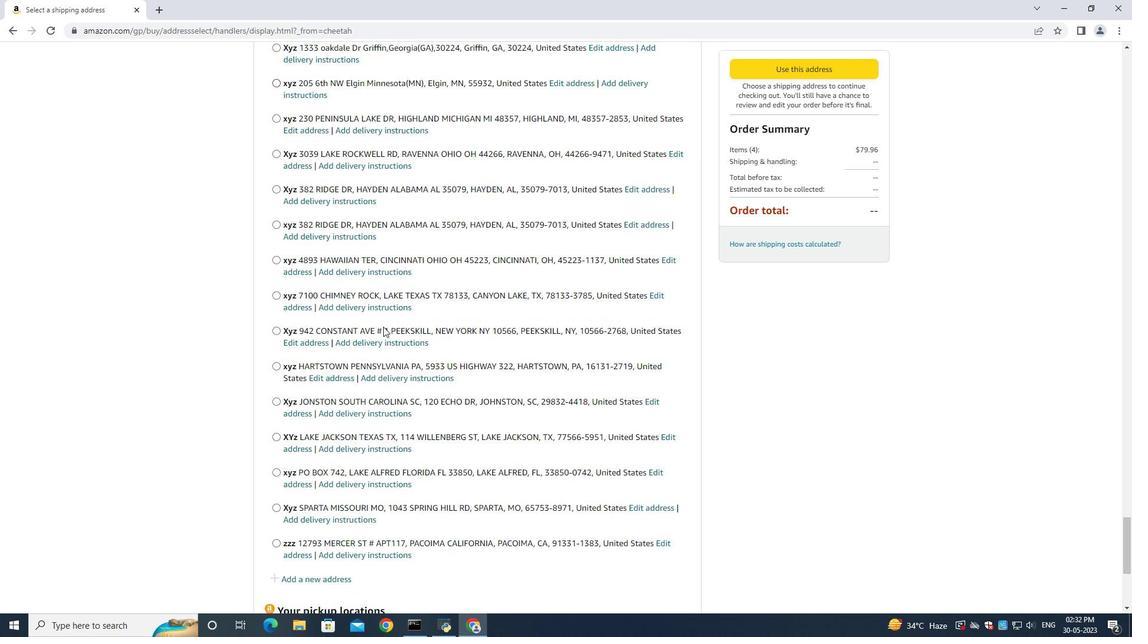
Action: Mouse scrolled (383, 325) with delta (0, 0)
Screenshot: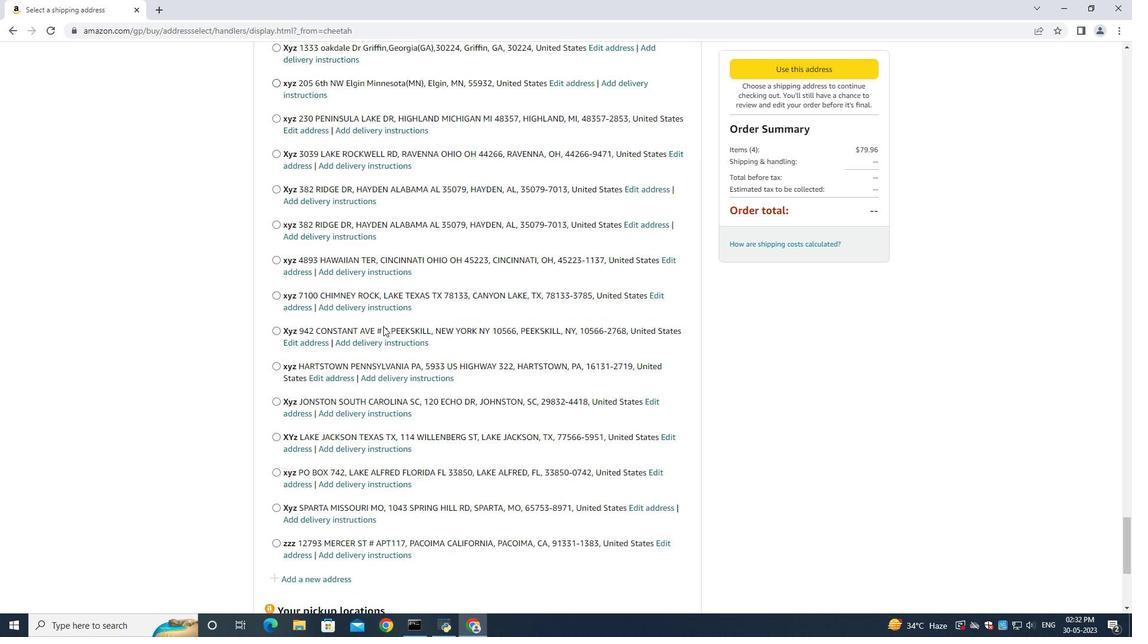
Action: Mouse scrolled (383, 325) with delta (0, 0)
Screenshot: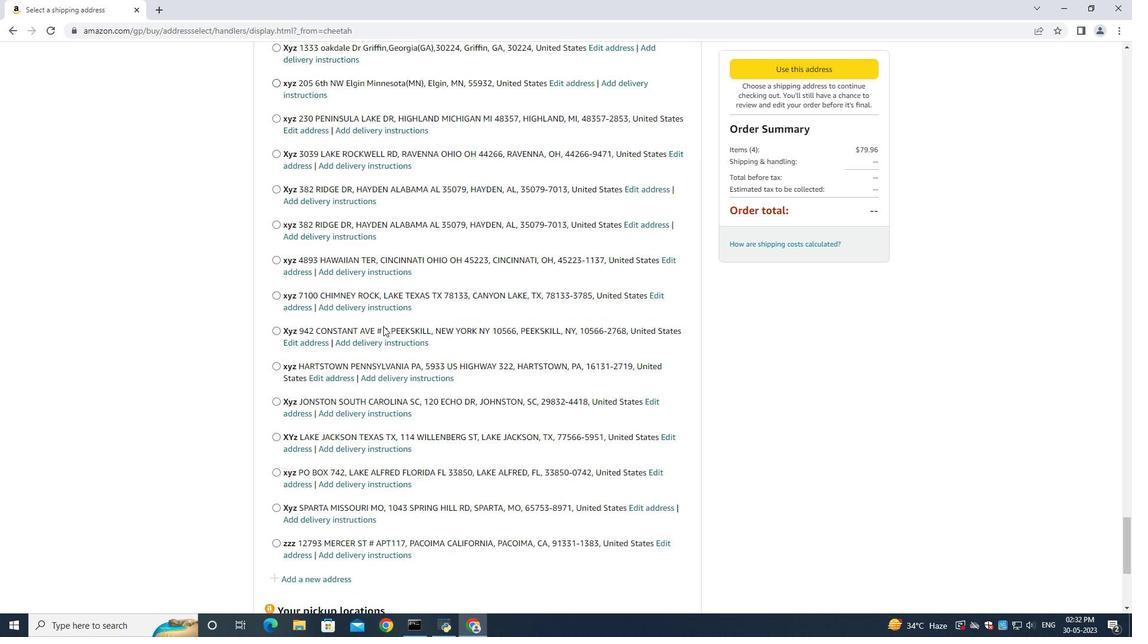 
Action: Mouse scrolled (383, 325) with delta (0, 0)
Screenshot: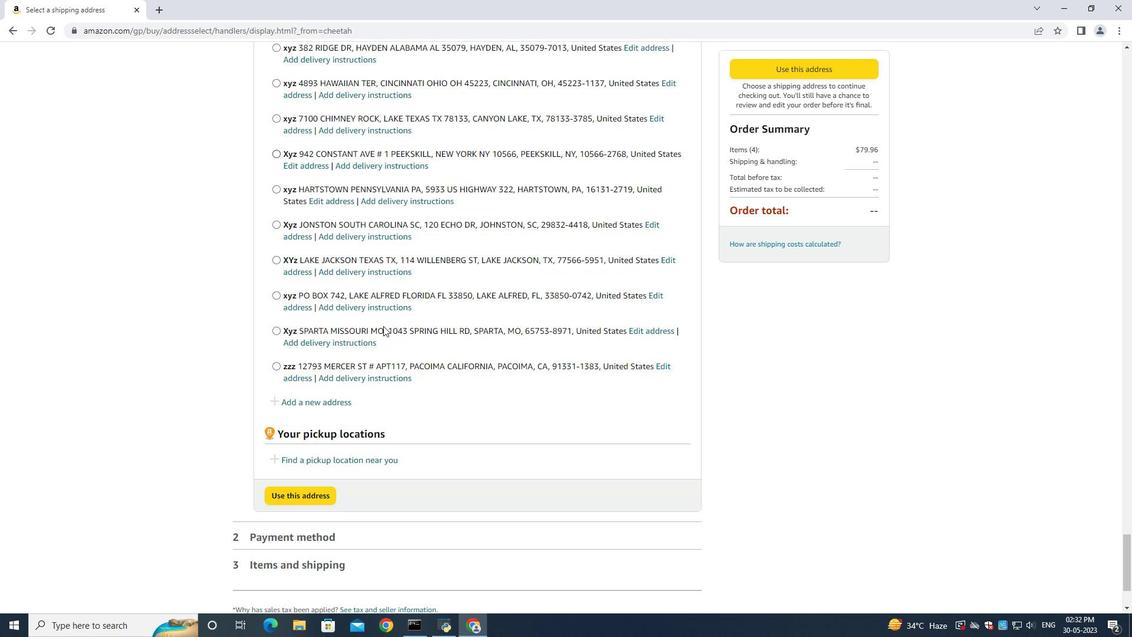 
Action: Mouse scrolled (383, 325) with delta (0, 0)
Screenshot: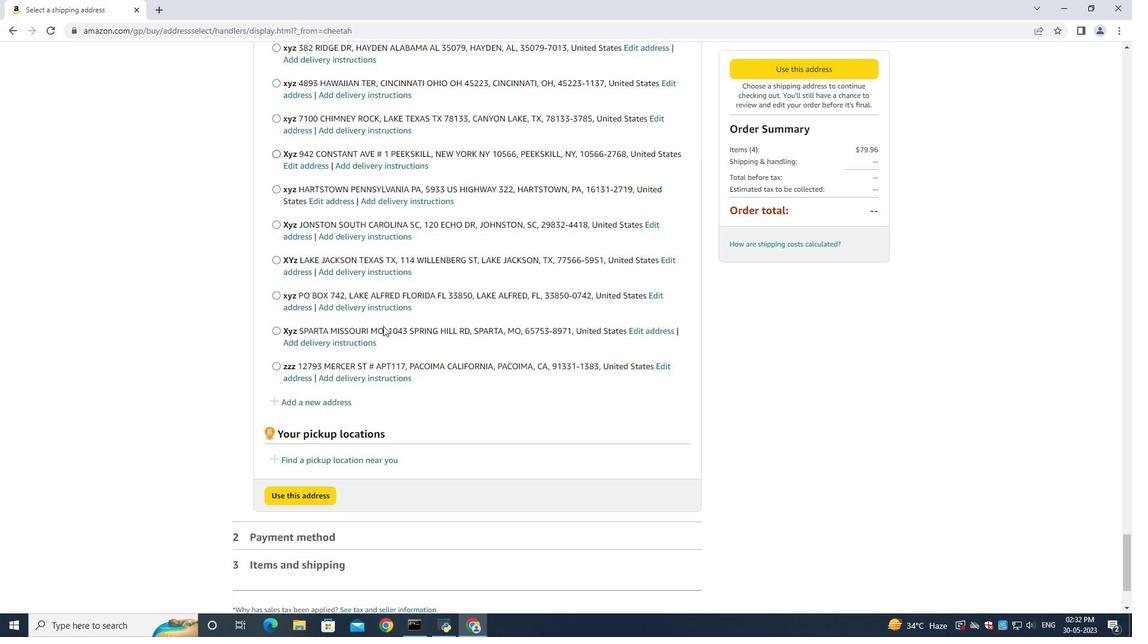 
Action: Mouse scrolled (383, 325) with delta (0, 0)
Screenshot: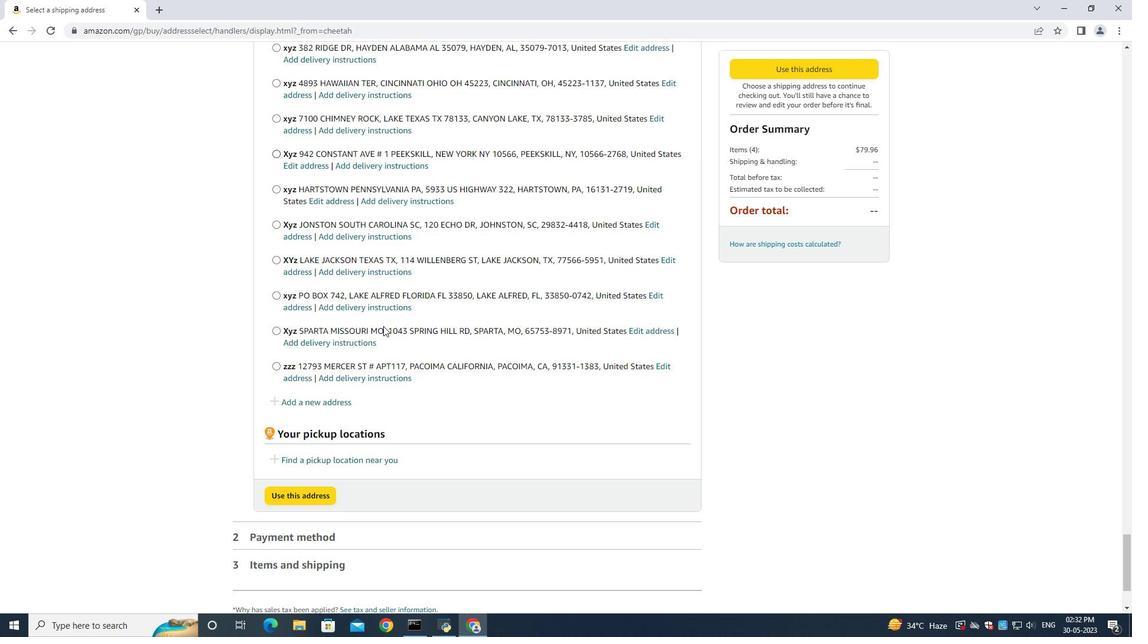 
Action: Mouse moved to (316, 280)
Screenshot: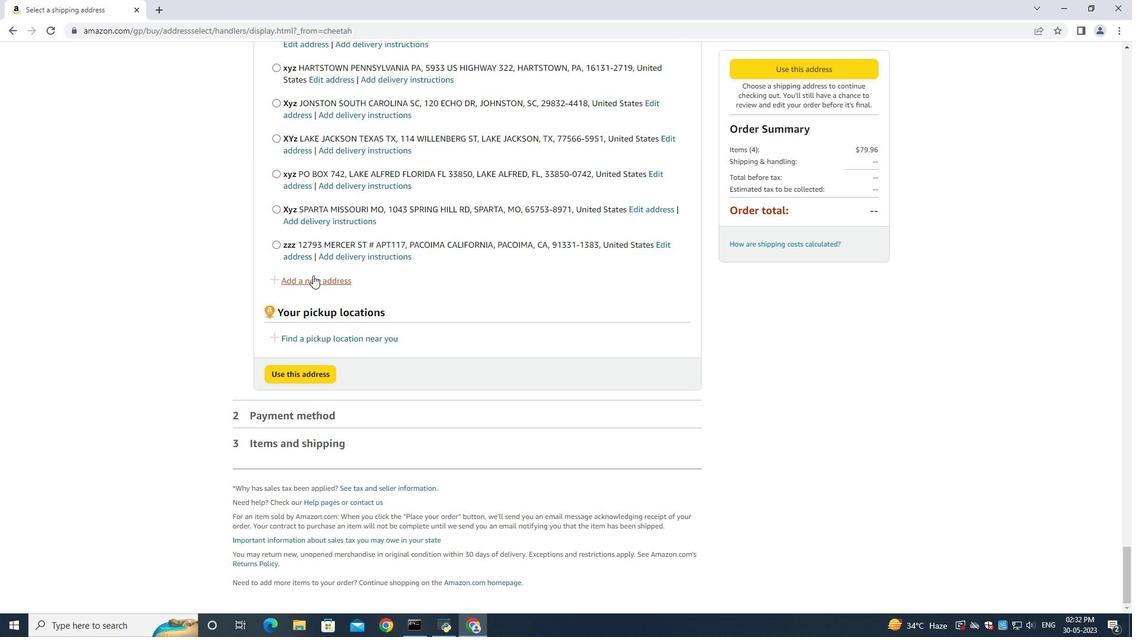 
Action: Mouse pressed left at (316, 280)
Screenshot: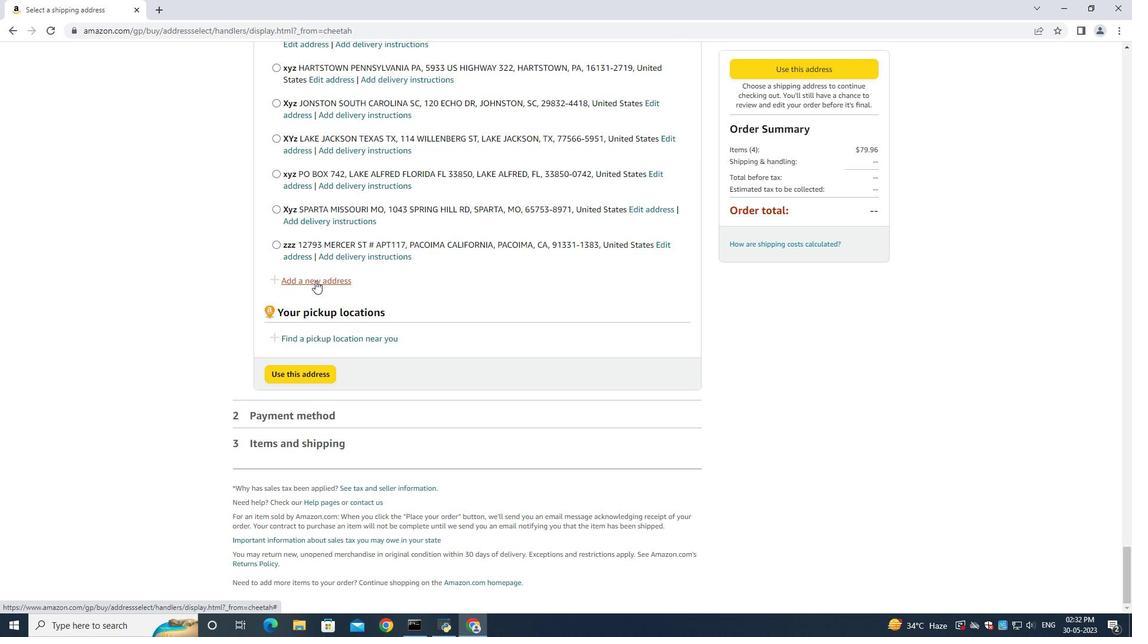 
Action: Mouse moved to (400, 286)
Screenshot: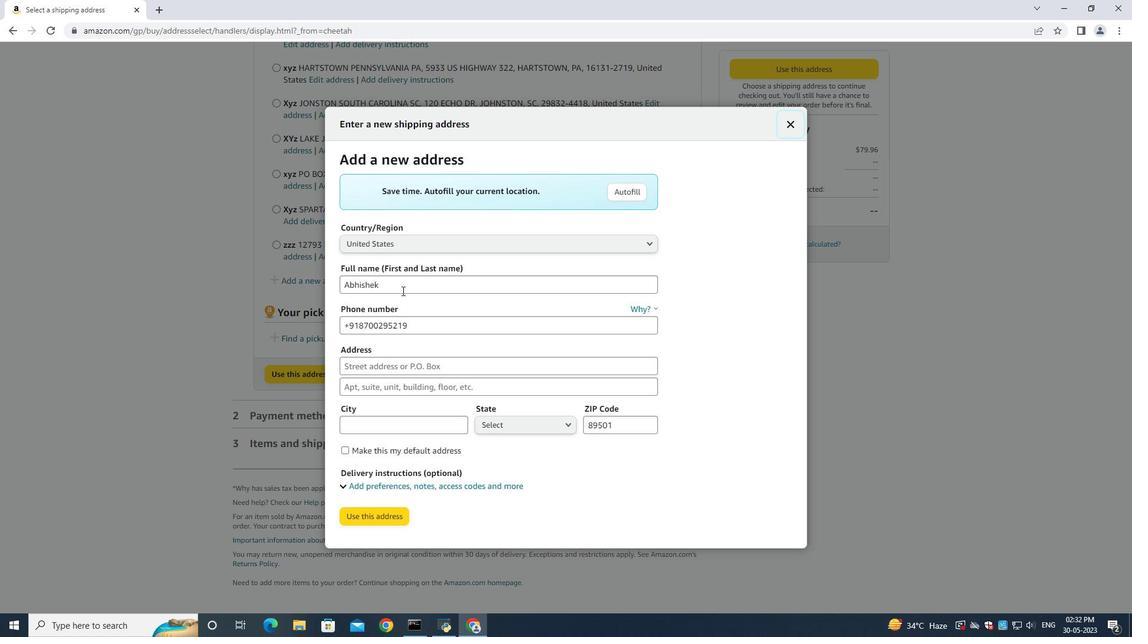 
Action: Mouse pressed left at (400, 286)
Screenshot: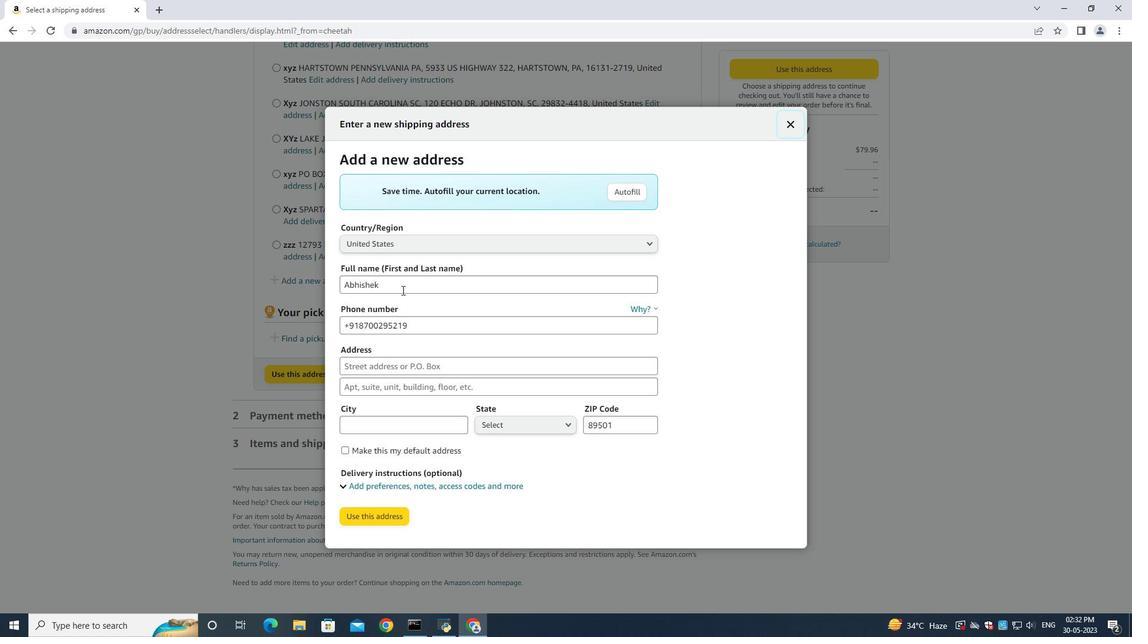 
Action: Key pressed ctrl+A<Key.backspace><Key.shift><Key.shift>Isaiah<Key.space><Key.shift><Key.shift><Key.shift><Key.shift><Key.shift><Key.shift>Carter<Key.tab><Key.tab><Key.backspace>9785492947<Key.tab>
Screenshot: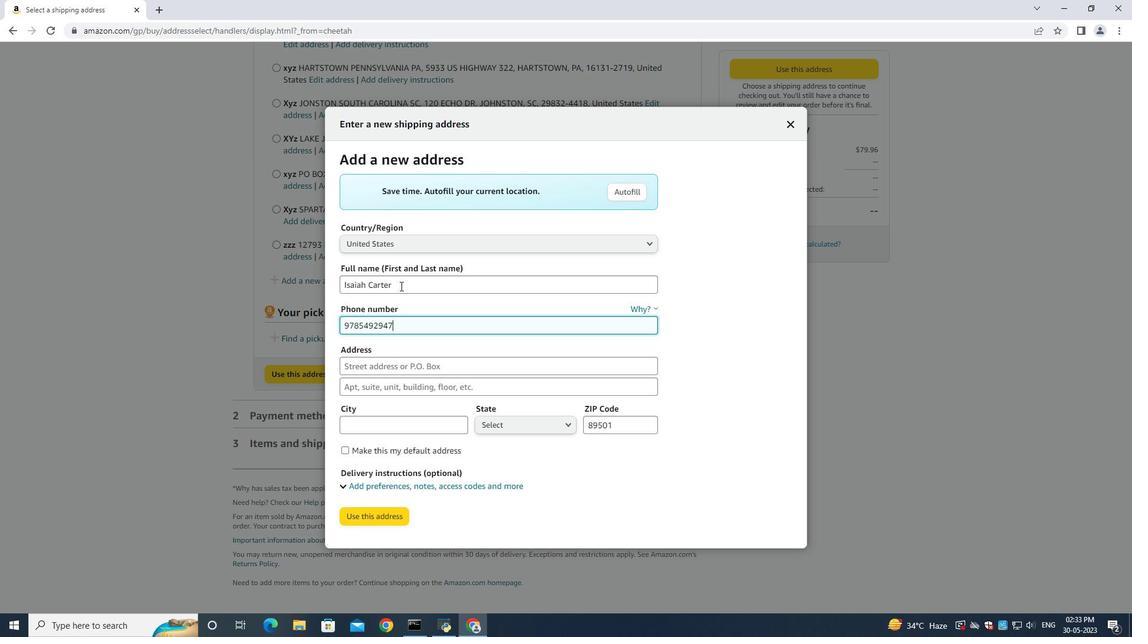 
Action: Mouse moved to (292, 243)
Screenshot: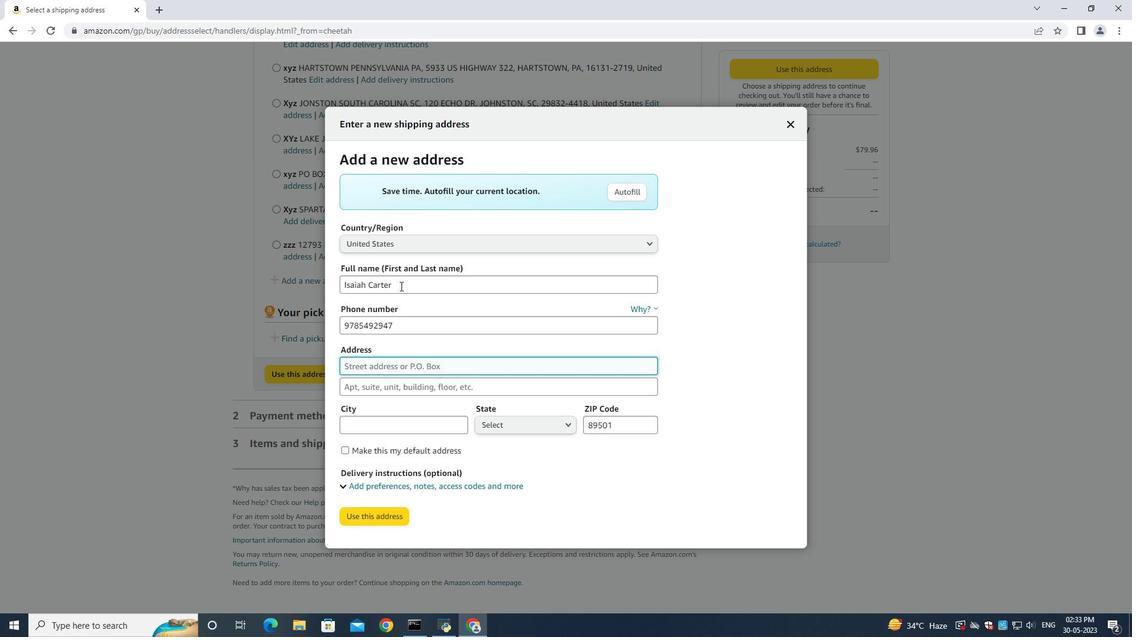 
Action: Key pressed 42<Key.backspace>727<Key.space><Key.shift>Huntz<Key.space><Key.shift>Lane<Key.tab><Key.shift><Key.shift><Key.shift><Key.shift><Key.shift><Key.shift><Key.shift><Key.shift><Key.shift><Key.shift><Key.shift><Key.shift><Key.shift><Key.shift><Key.shift><Key.shift><Key.shift><Key.shift><Key.shift><Key.shift><Key.shift><Key.shift><Key.shift><Key.shift><Key.shift><Key.shift><Key.shift><Key.shift><Key.shift><Key.shift><Key.shift><Key.shift><Key.shift><Key.shift><Key.shift><Key.shift>Bolton<Key.space><Key.shift><Key.shift><Key.shift><Key.shift><Key.shift><Key.shift>Massachusetts<Key.tab><Key.shift>Bolton<Key.tab><Key.shift><Key.up>mass<Key.enter><Key.tab><Key.backspace>01740
Screenshot: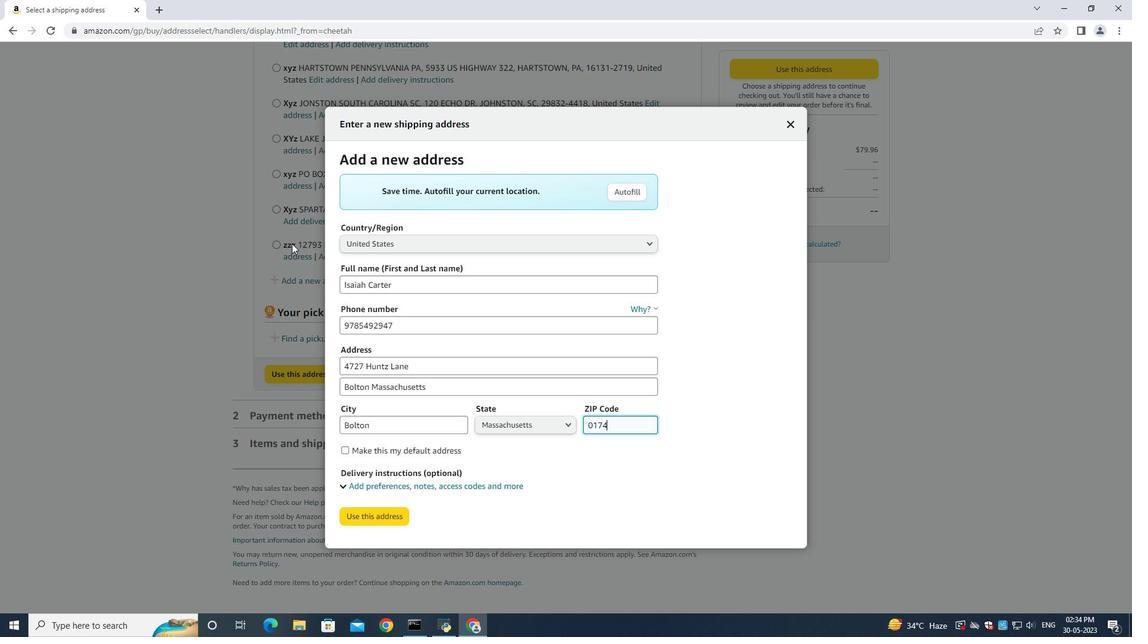 
Action: Mouse moved to (375, 518)
Screenshot: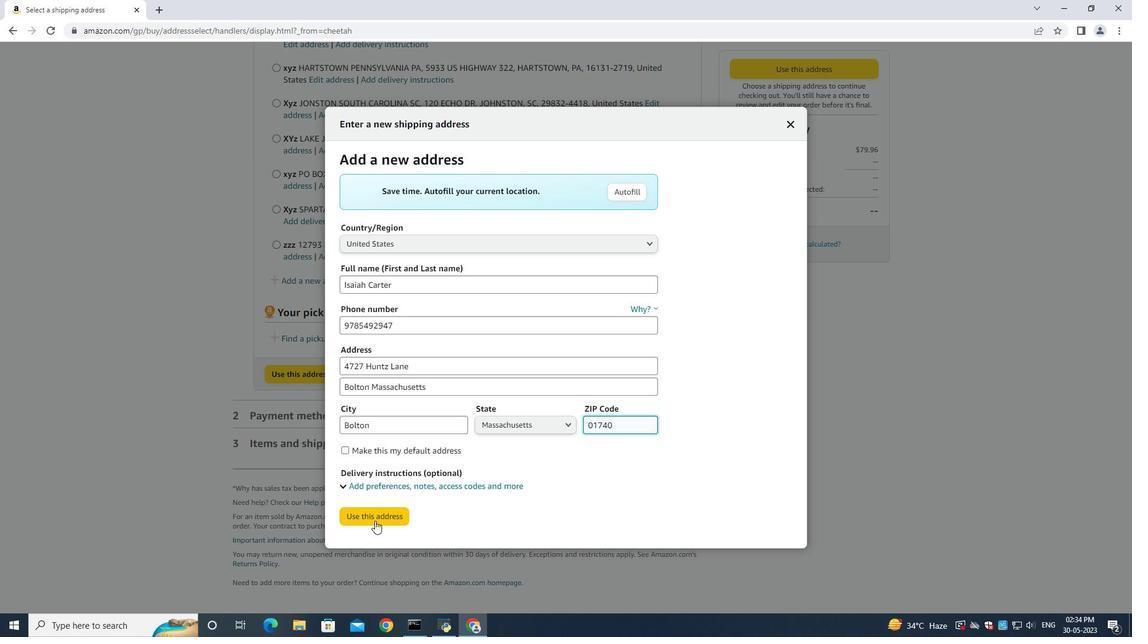 
Action: Mouse pressed left at (375, 518)
Screenshot: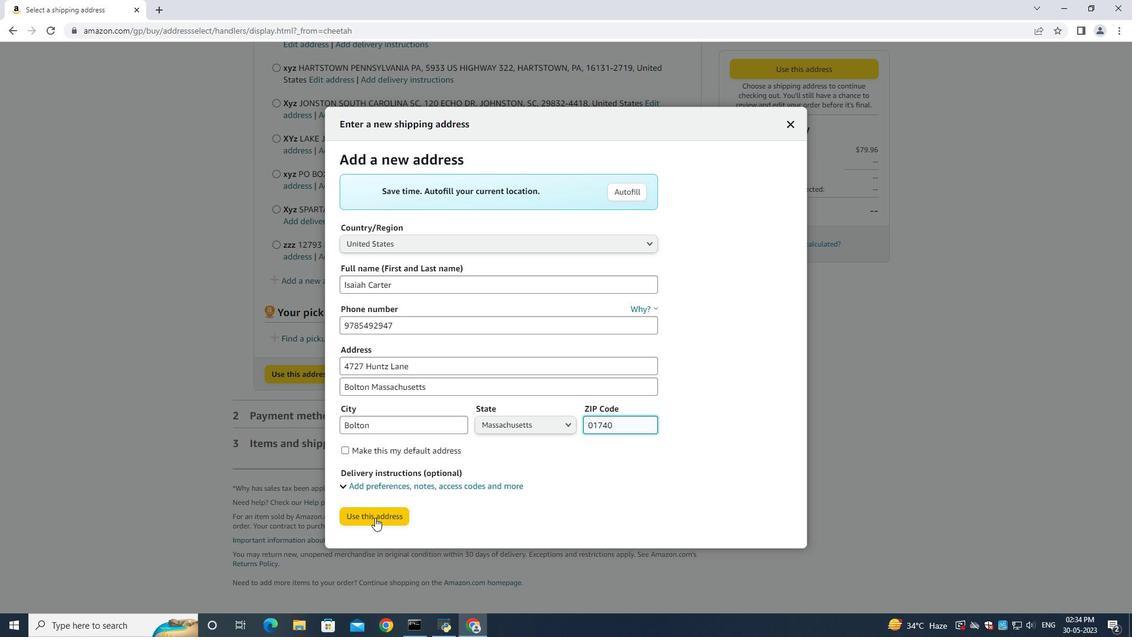 
Action: Mouse moved to (370, 599)
Screenshot: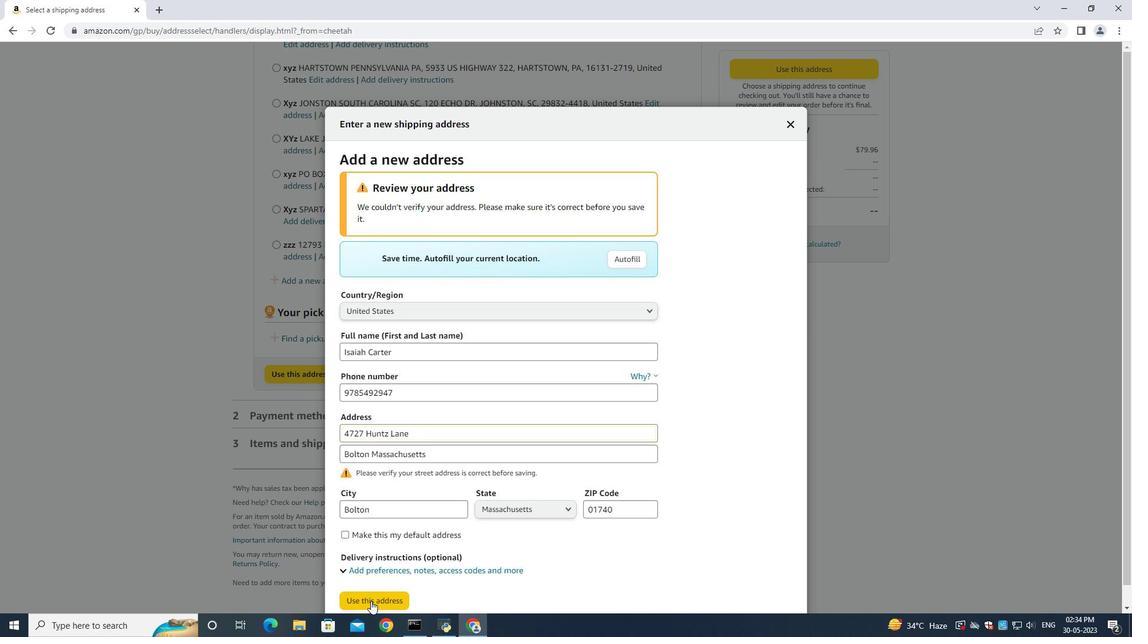 
Action: Mouse pressed left at (370, 599)
Screenshot: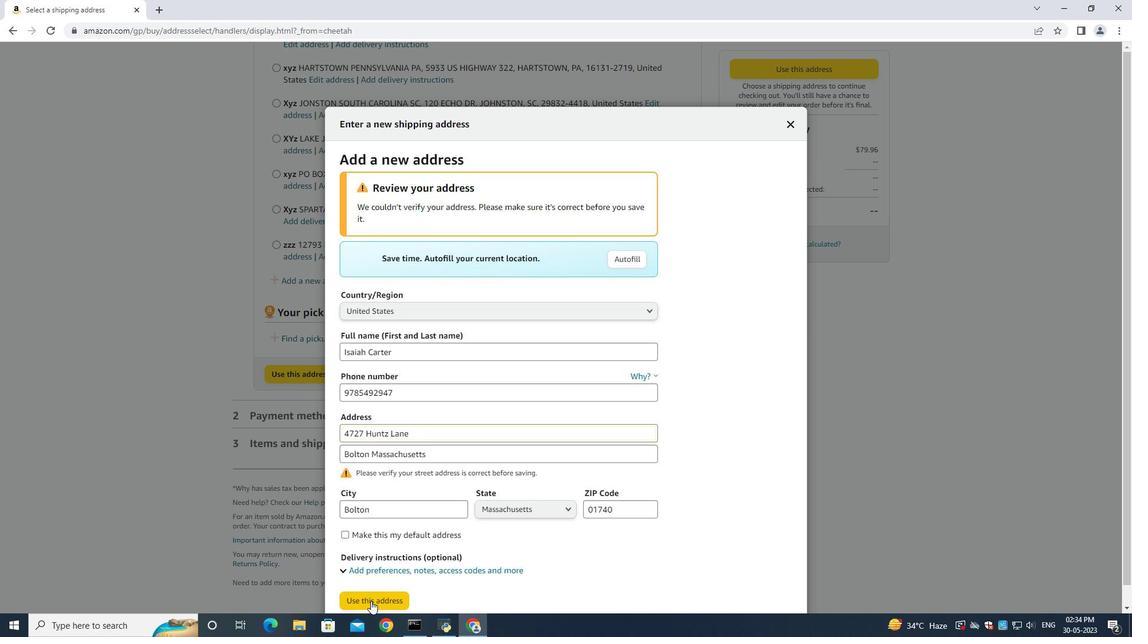 
Action: Mouse moved to (571, 368)
Screenshot: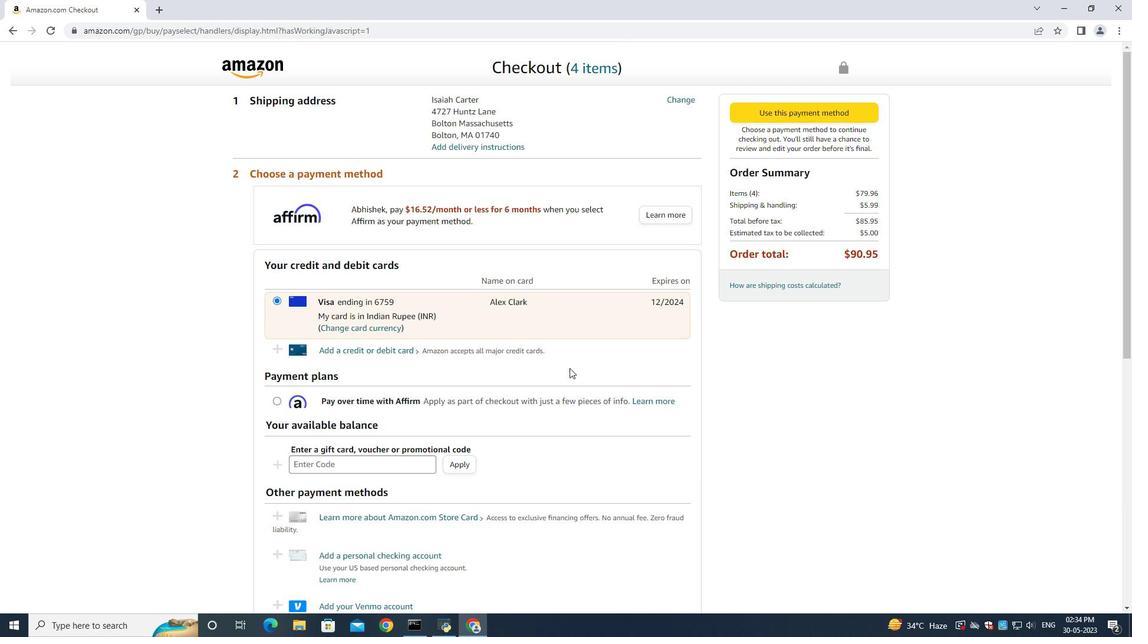 
